Task: Look for space in Yichun, China from 6th June, 2023 to 8th June, 2023 for 2 adults in price range Rs.7000 to Rs.12000. Place can be private room with 1  bedroom having 2 beds and 1 bathroom. Property type can be house, flat, guest house. Amenities needed are: wifi, washing machine. Booking option can be shelf check-in. Required host language is Chinese (Simplified).
Action: Mouse moved to (357, 189)
Screenshot: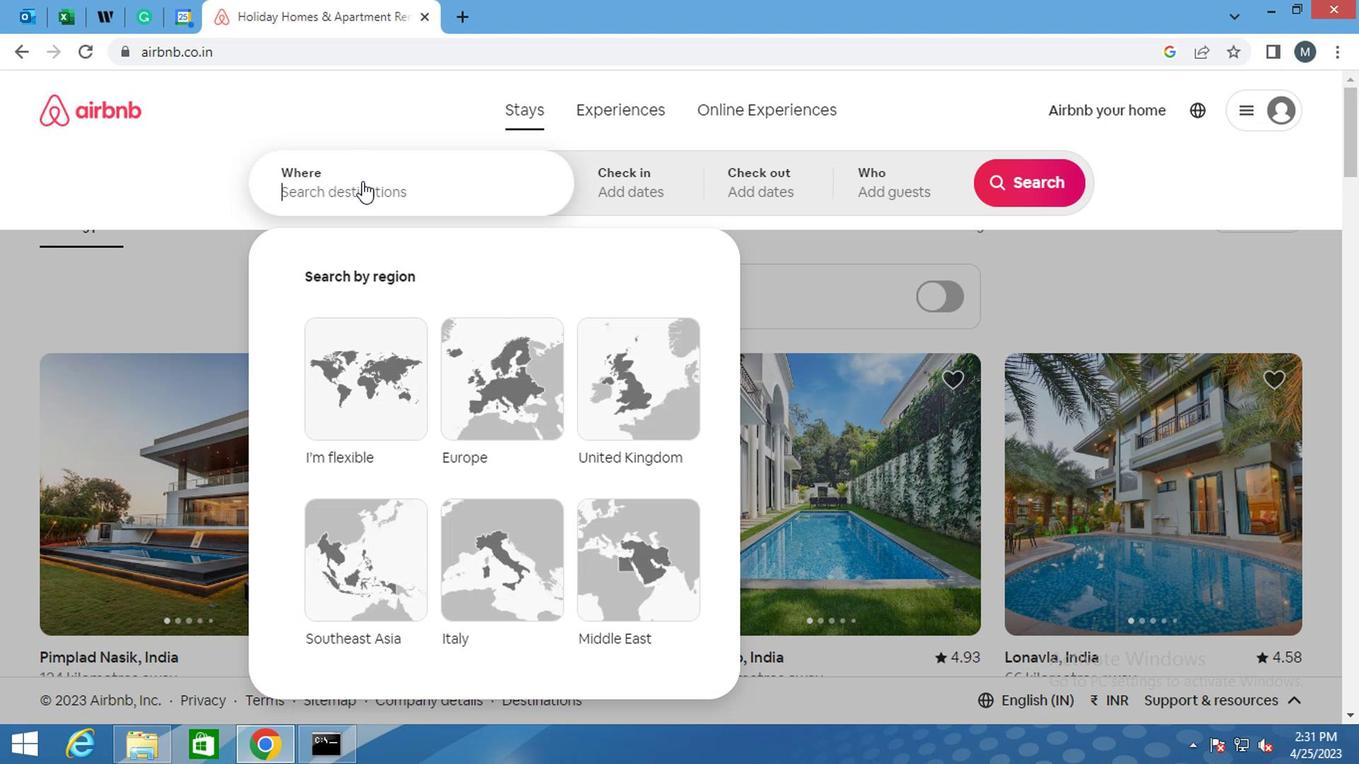 
Action: Mouse pressed left at (357, 189)
Screenshot: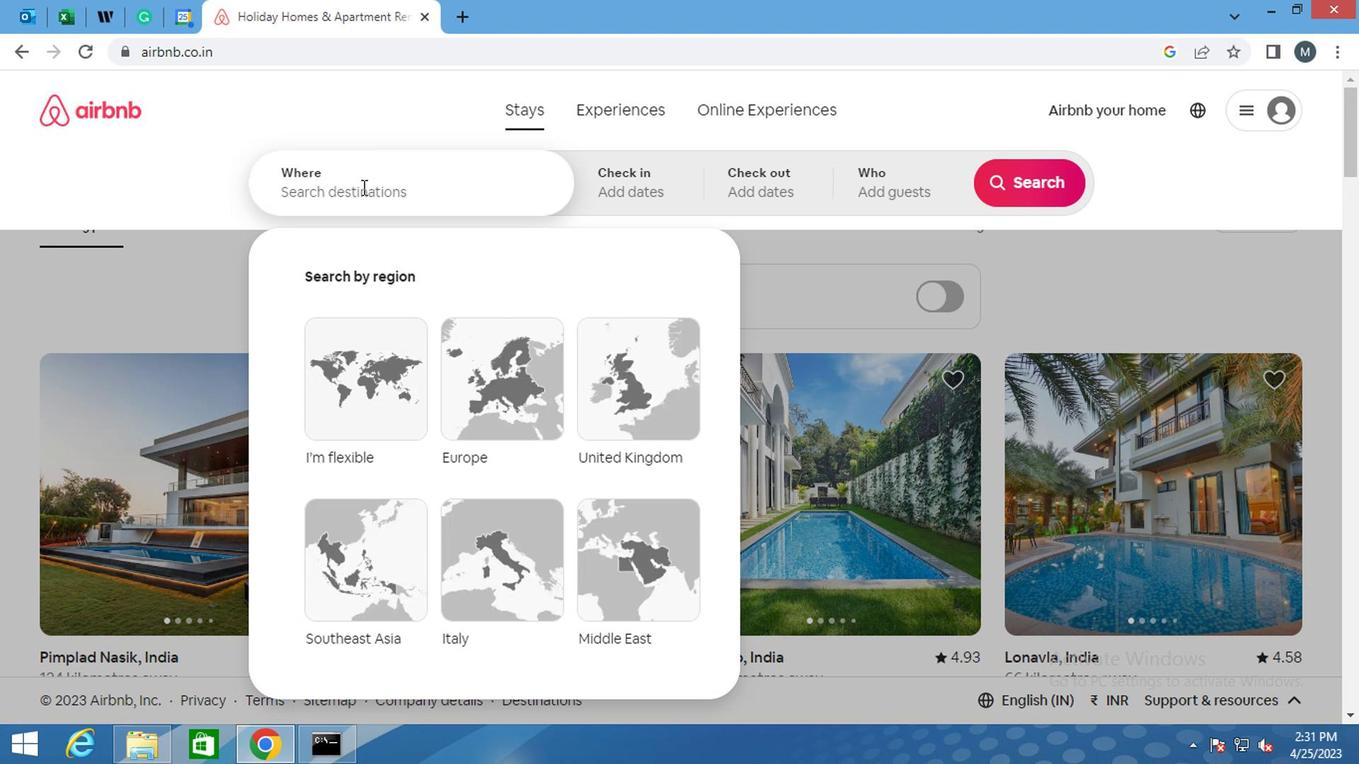 
Action: Key pressed <Key.shift>YINCHUN,<Key.shift><Key.shift><Key.shift><Key.shift><Key.shift><Key.shift><Key.shift>CHIN
Screenshot: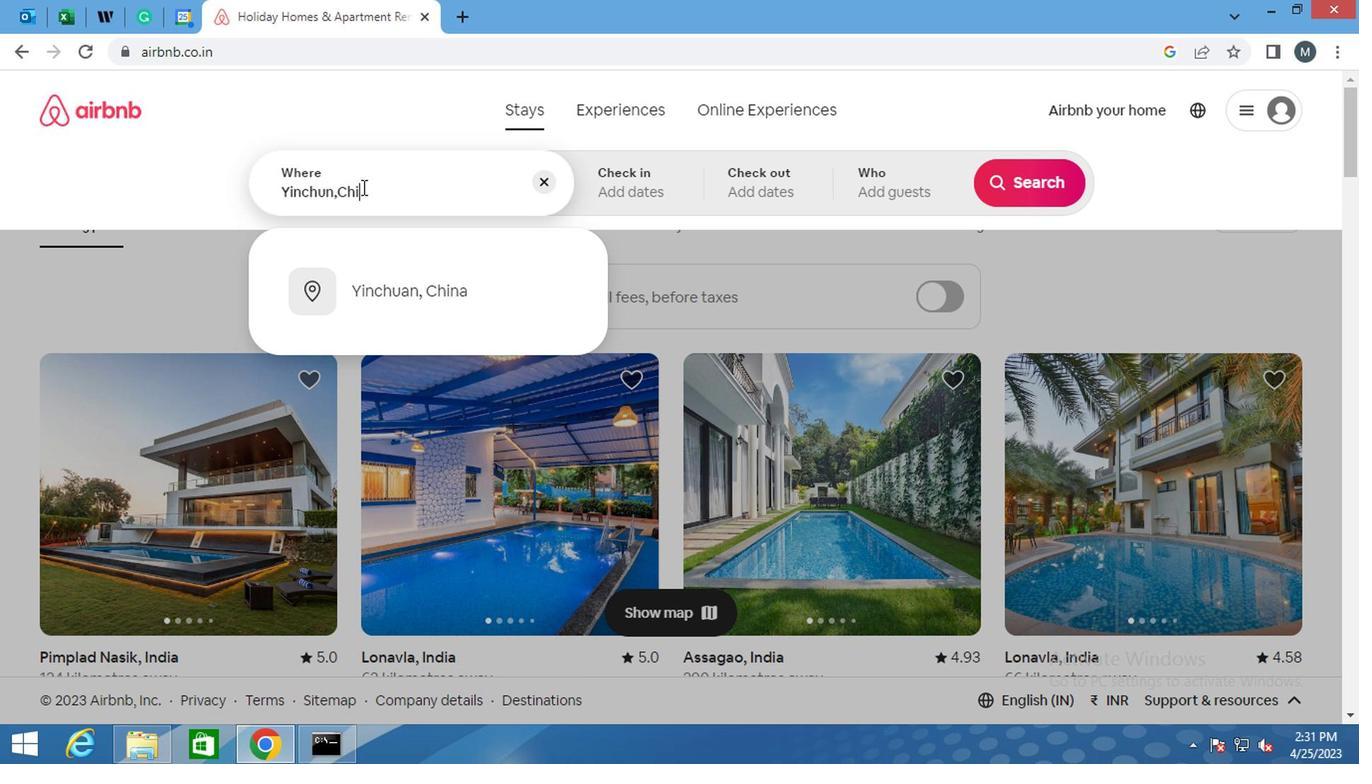 
Action: Mouse moved to (356, 213)
Screenshot: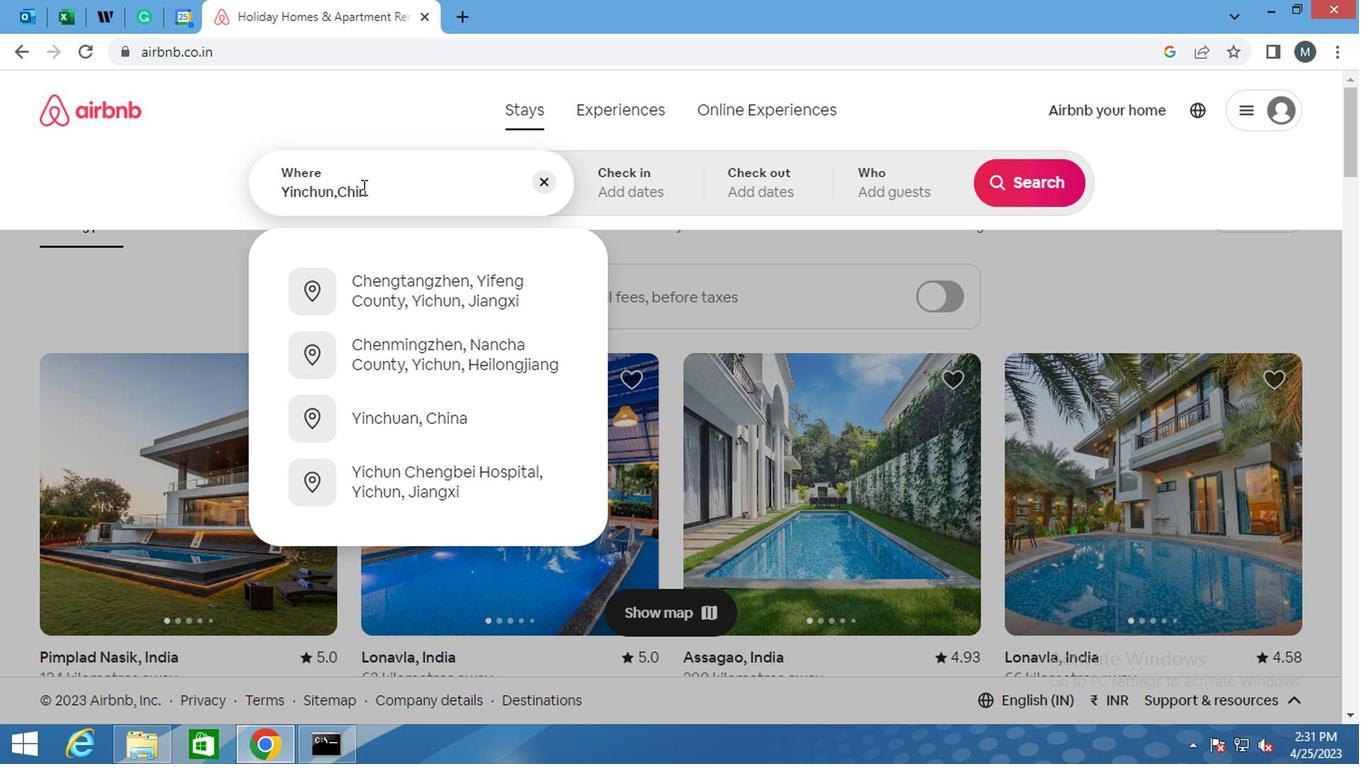 
Action: Key pressed A
Screenshot: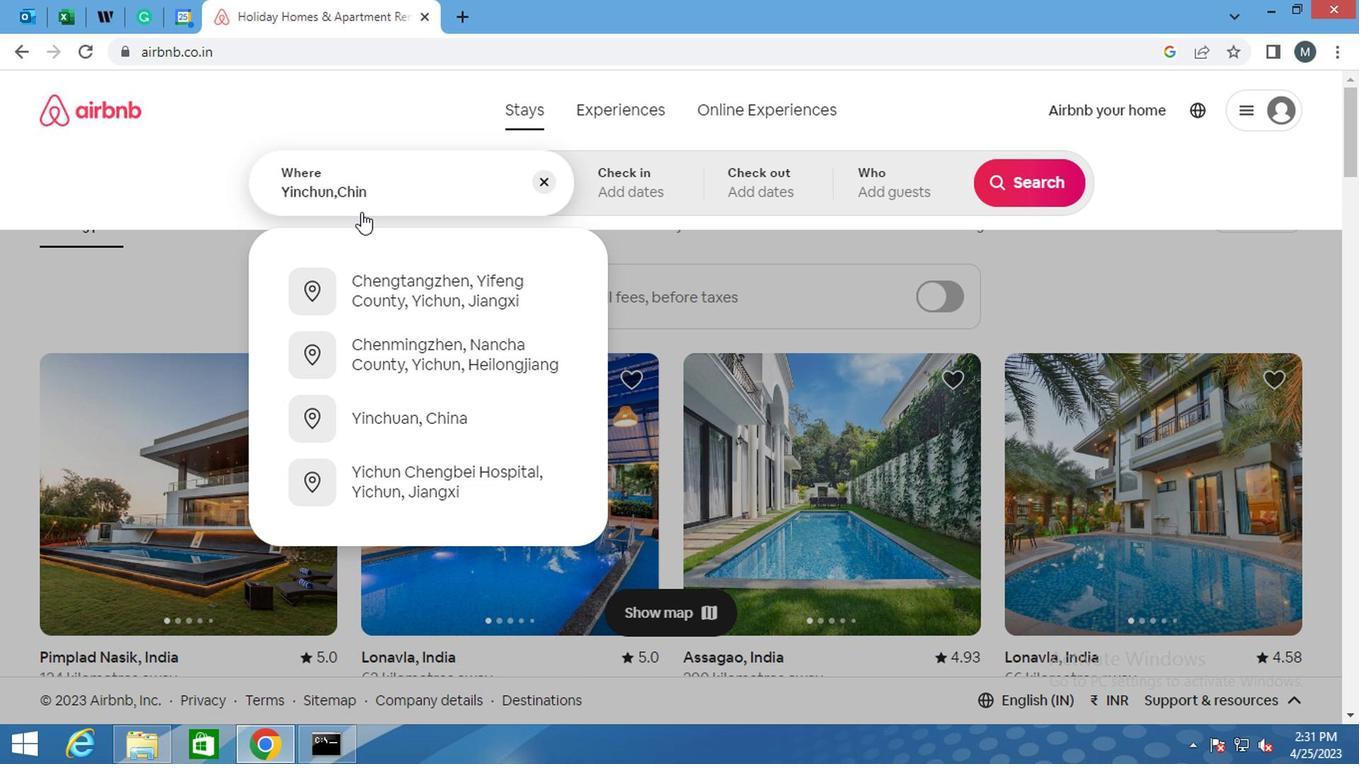 
Action: Mouse moved to (619, 198)
Screenshot: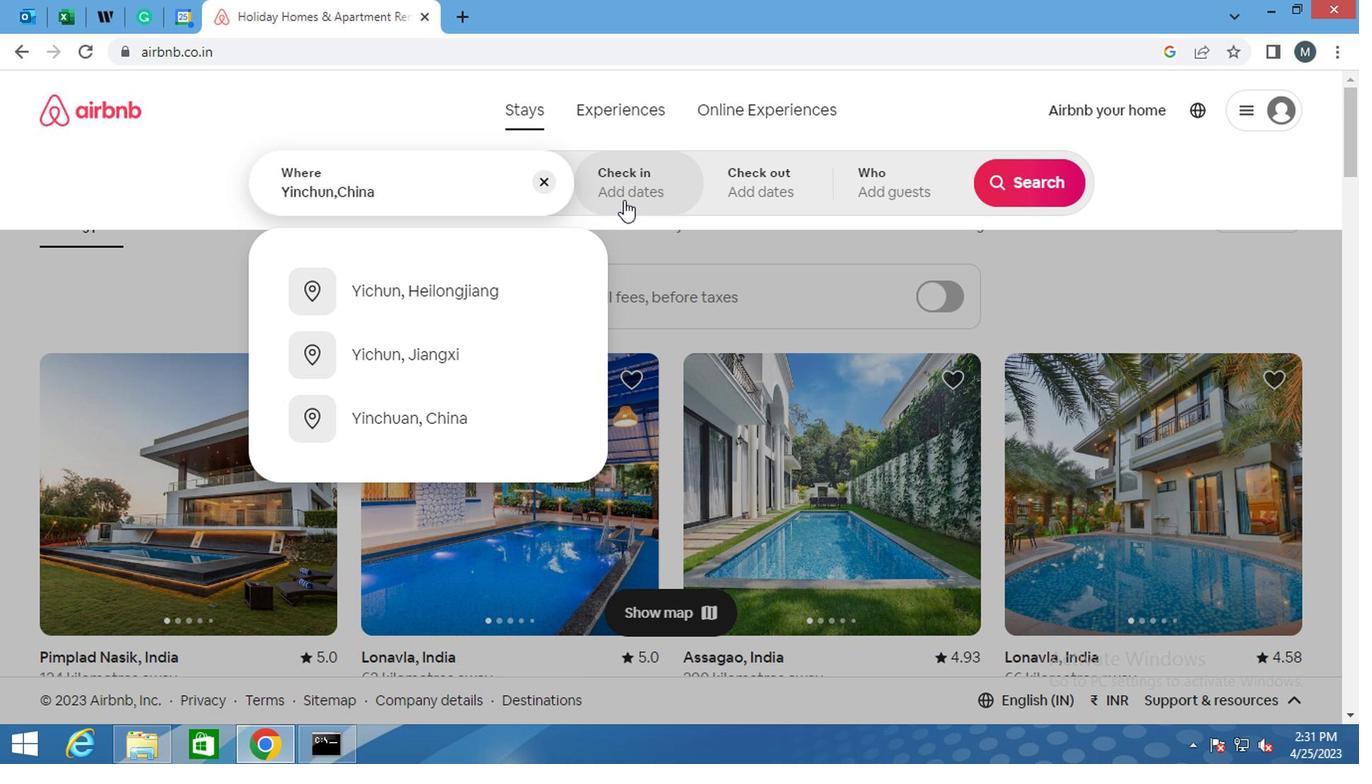 
Action: Mouse pressed left at (619, 198)
Screenshot: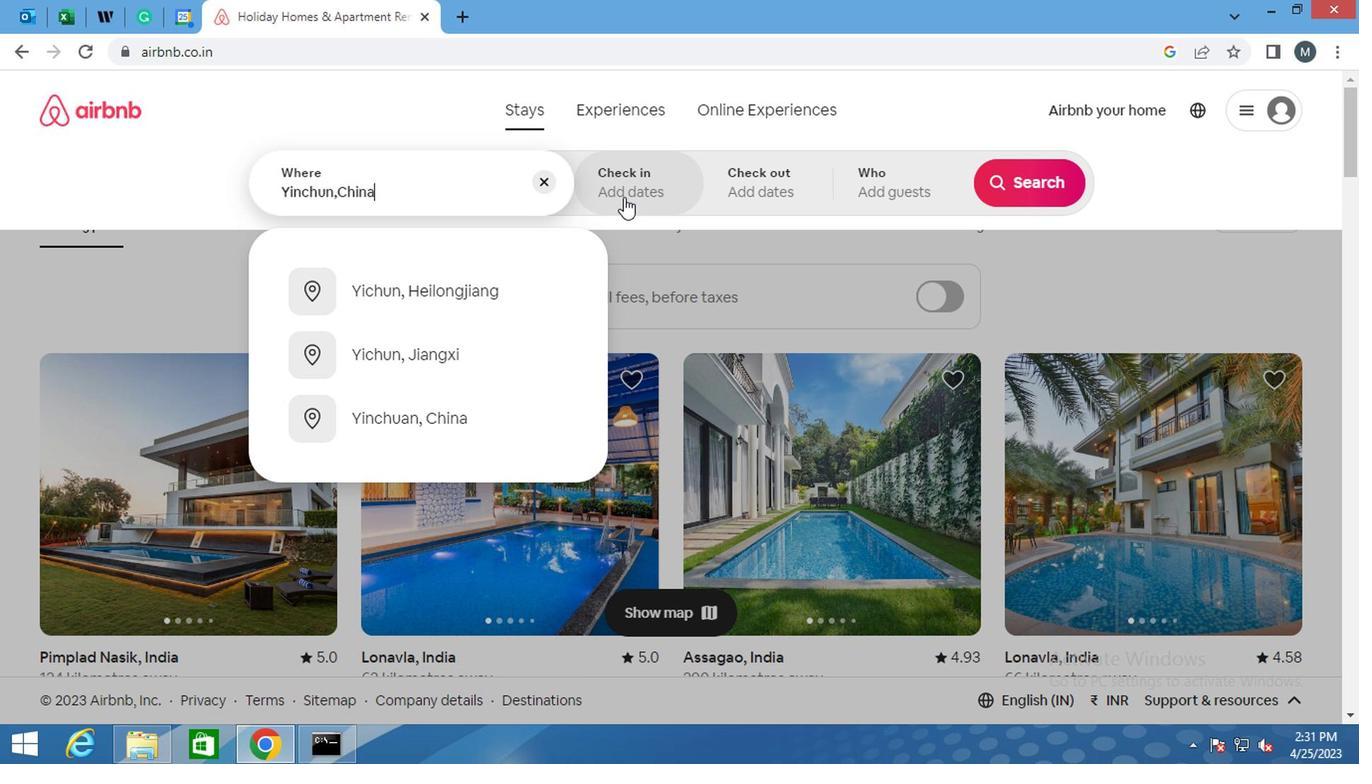 
Action: Mouse moved to (1001, 335)
Screenshot: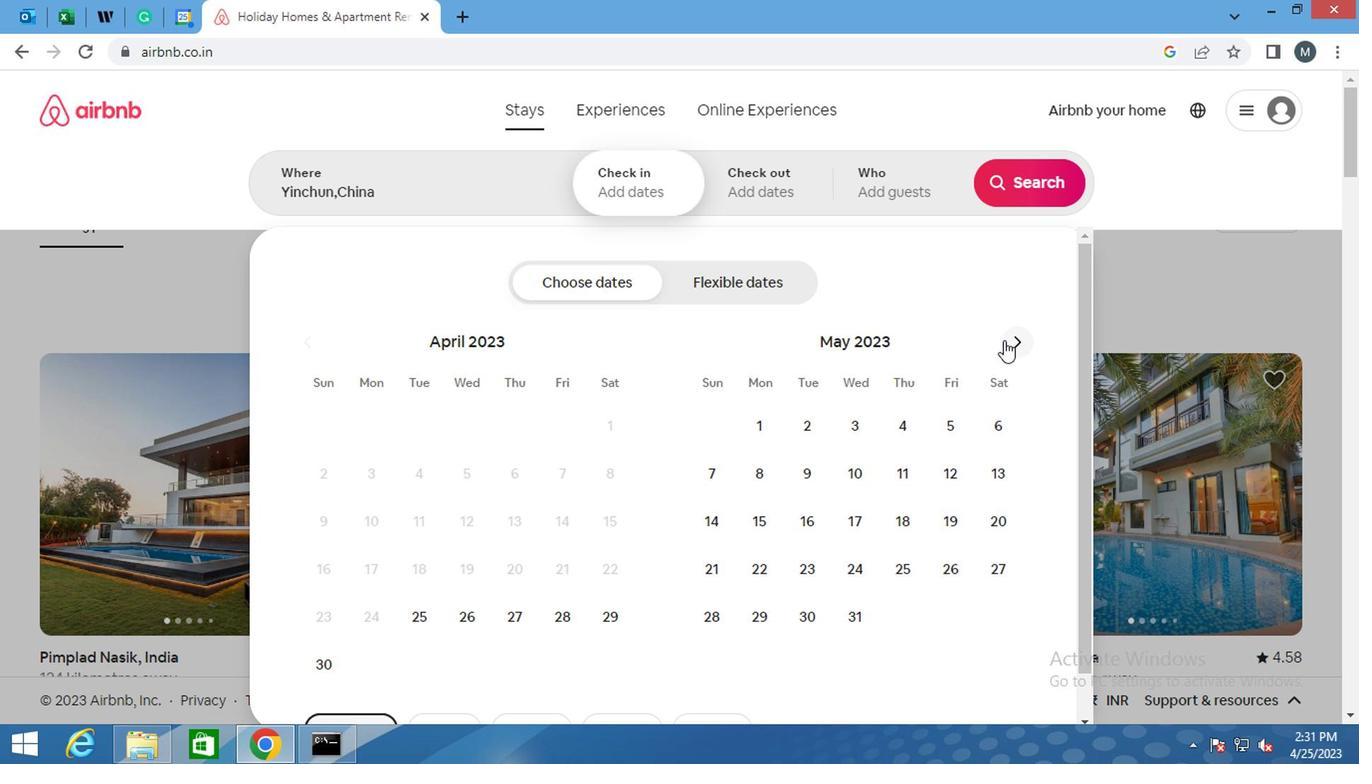 
Action: Mouse pressed left at (1001, 335)
Screenshot: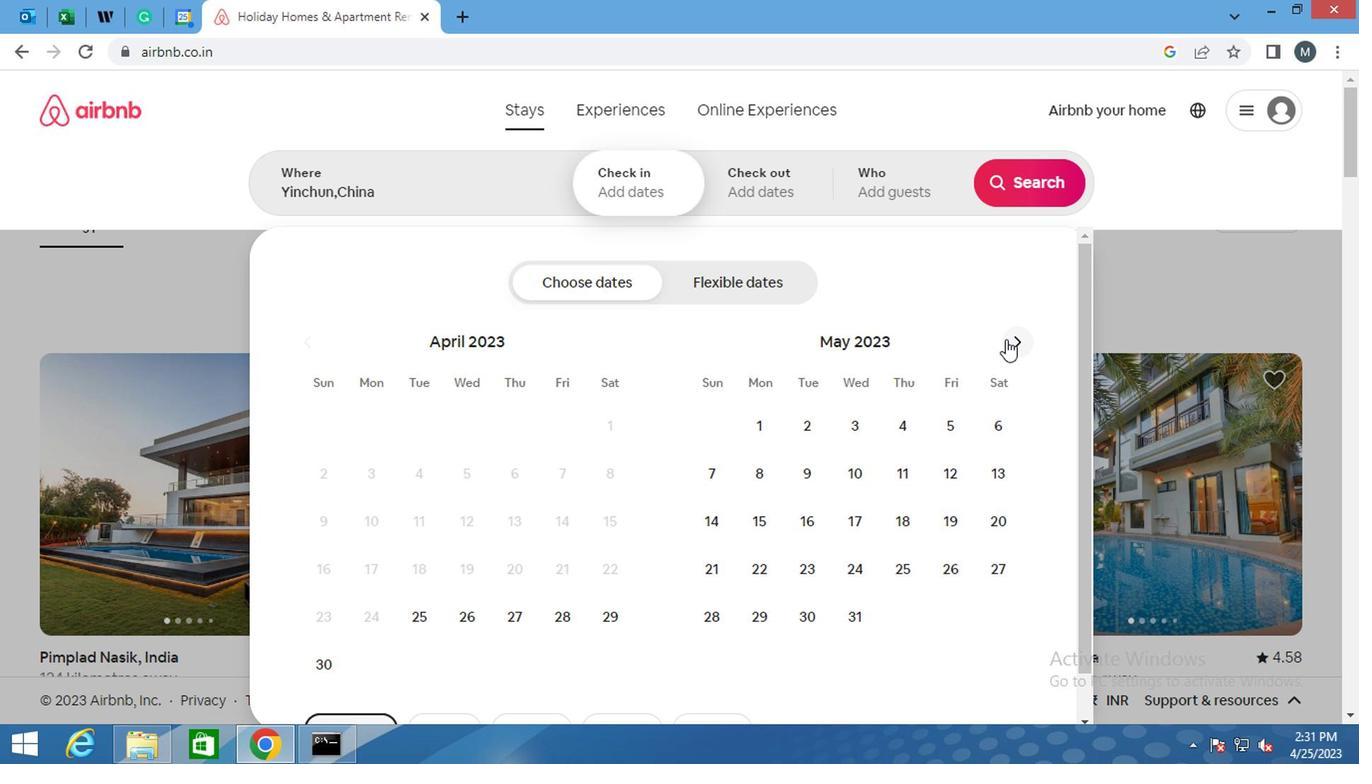 
Action: Mouse moved to (807, 465)
Screenshot: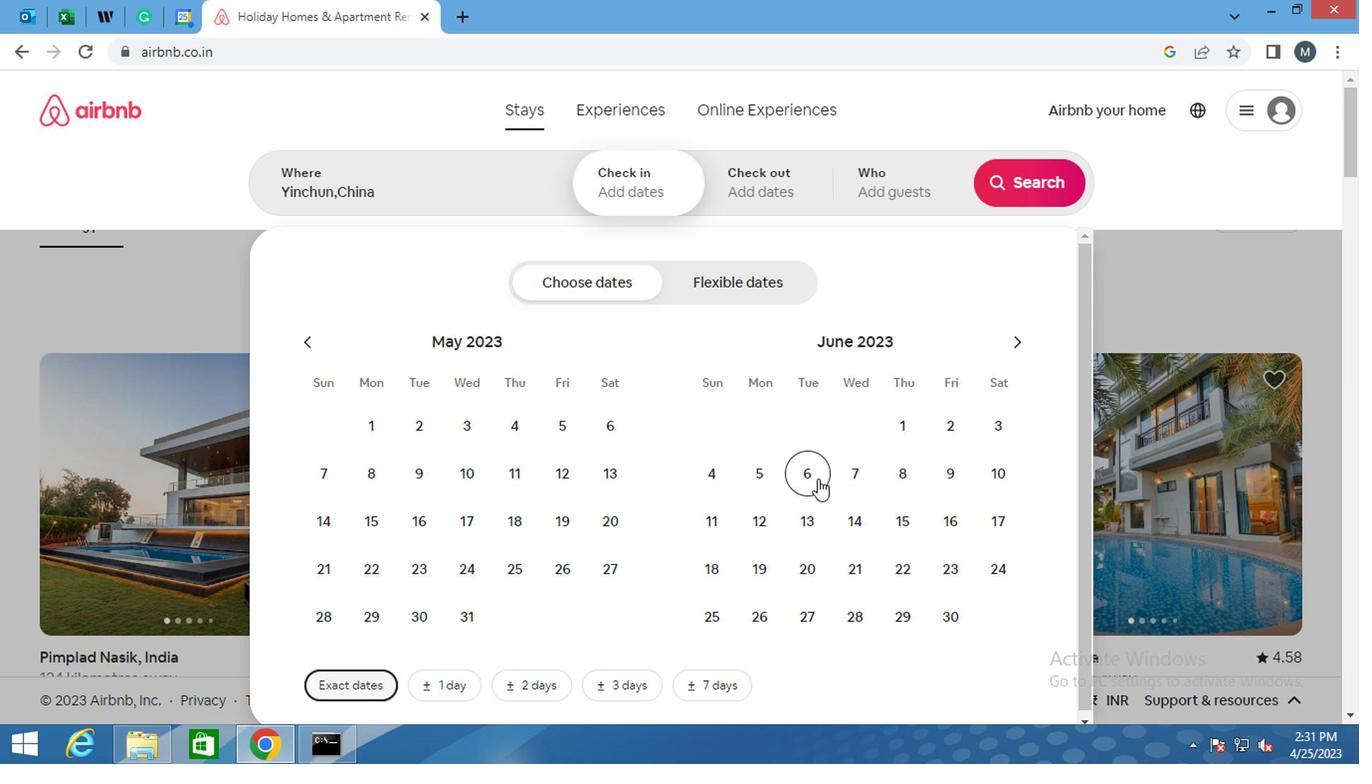 
Action: Mouse pressed left at (807, 465)
Screenshot: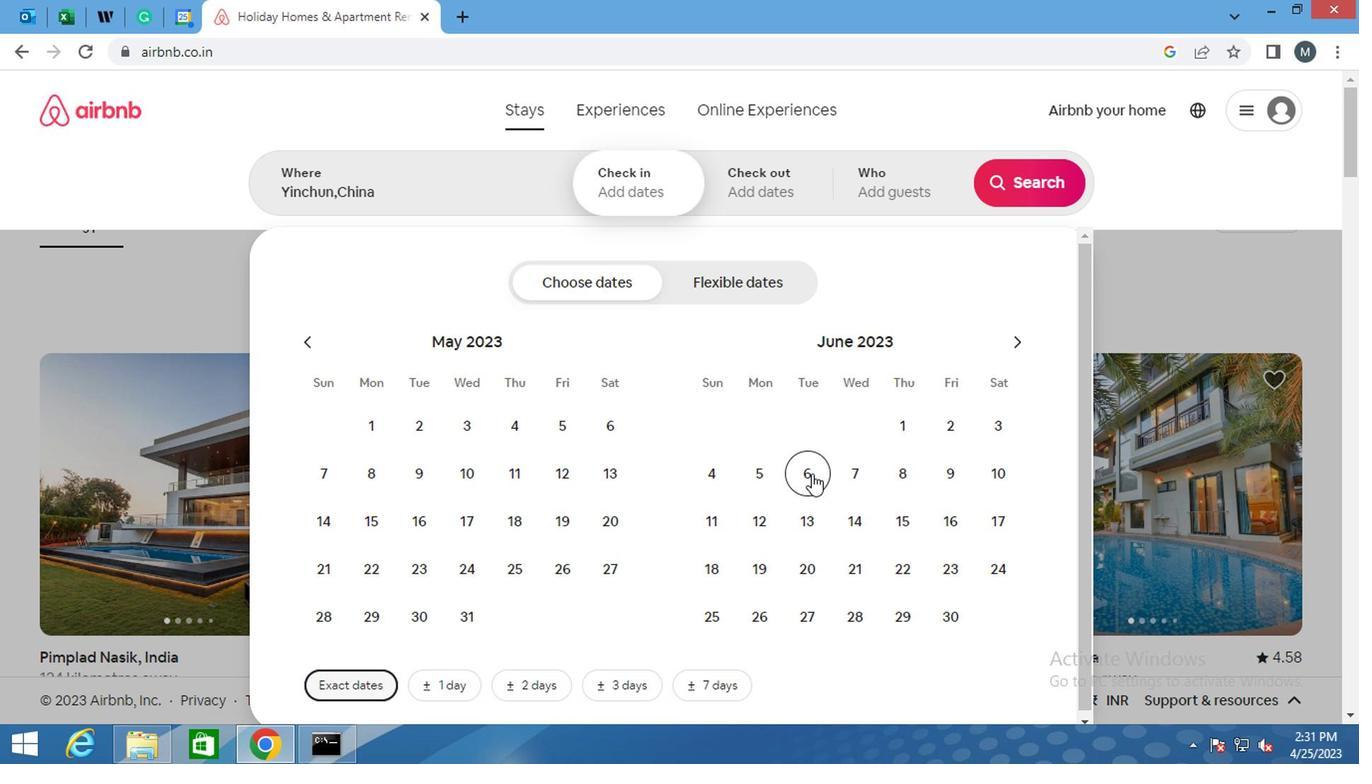 
Action: Mouse moved to (896, 455)
Screenshot: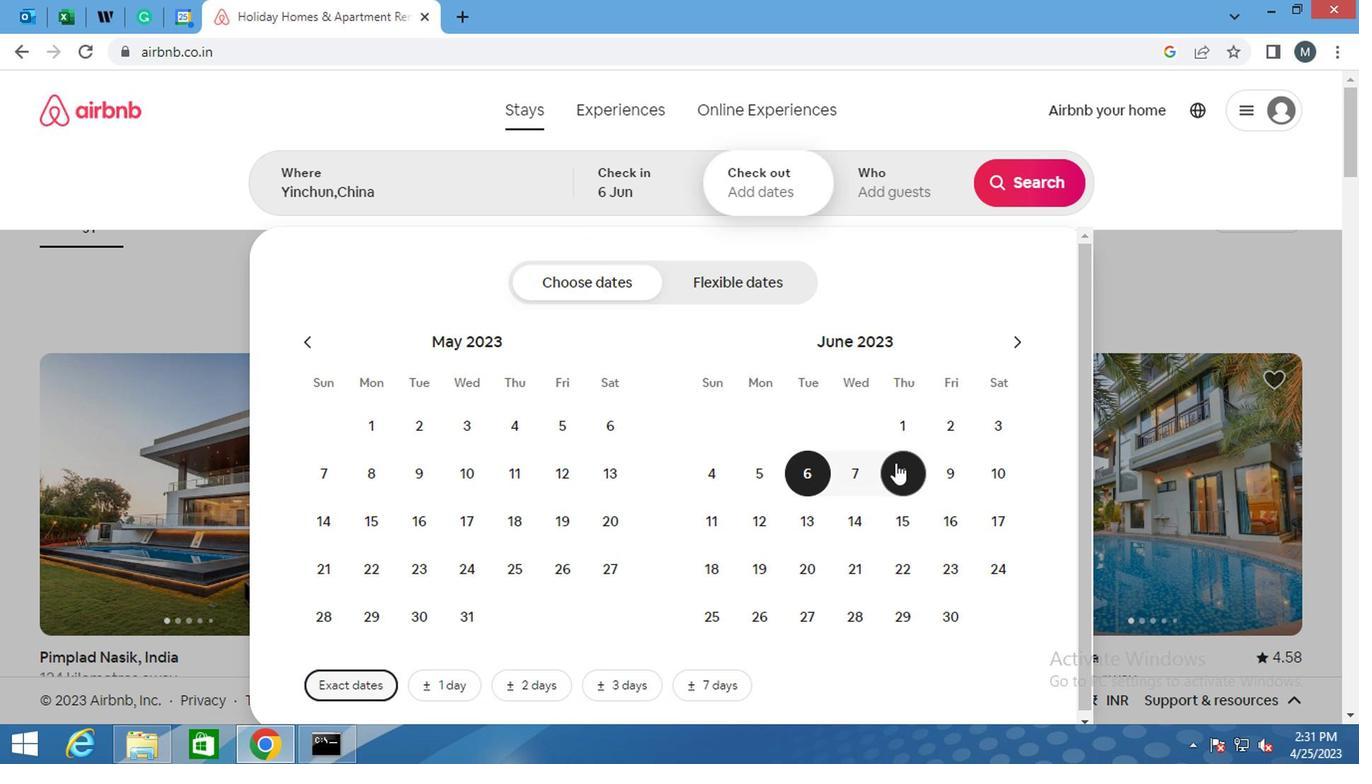 
Action: Mouse pressed left at (896, 455)
Screenshot: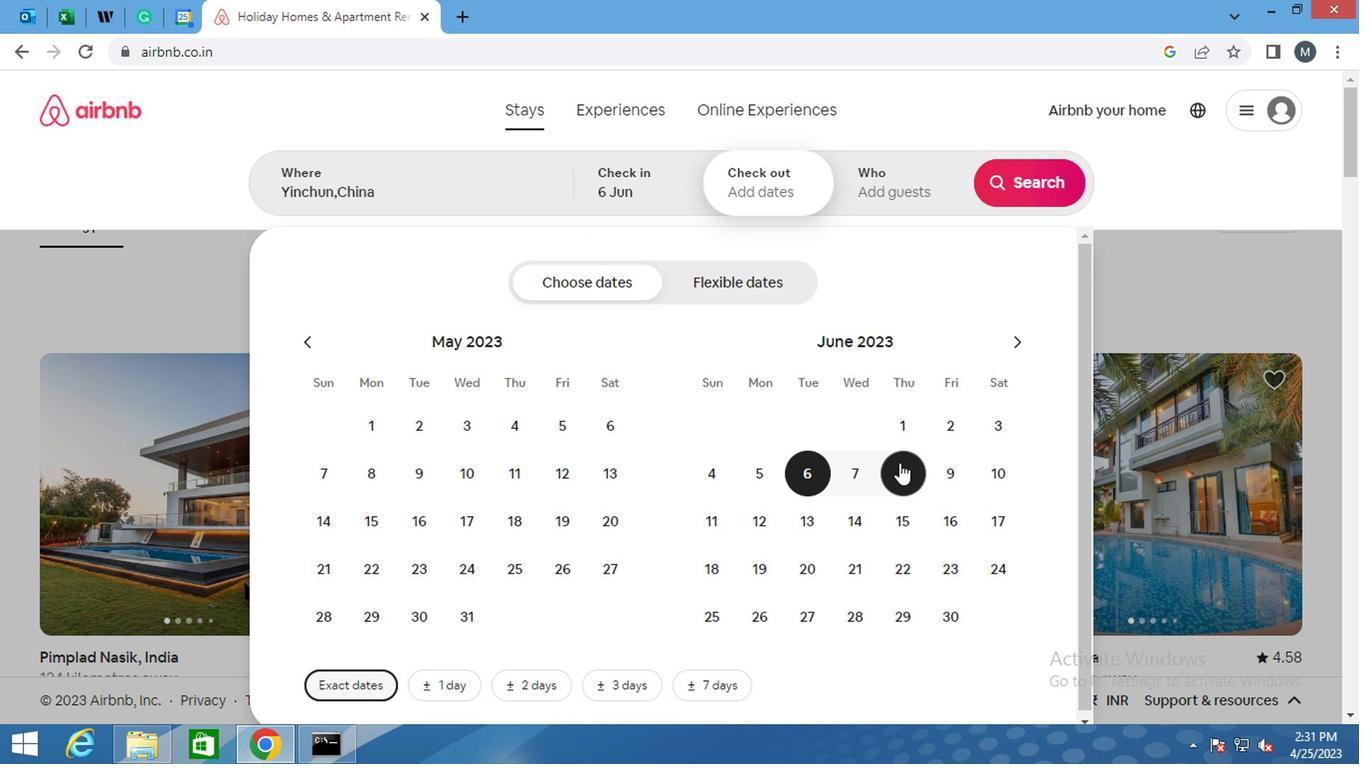 
Action: Mouse moved to (909, 197)
Screenshot: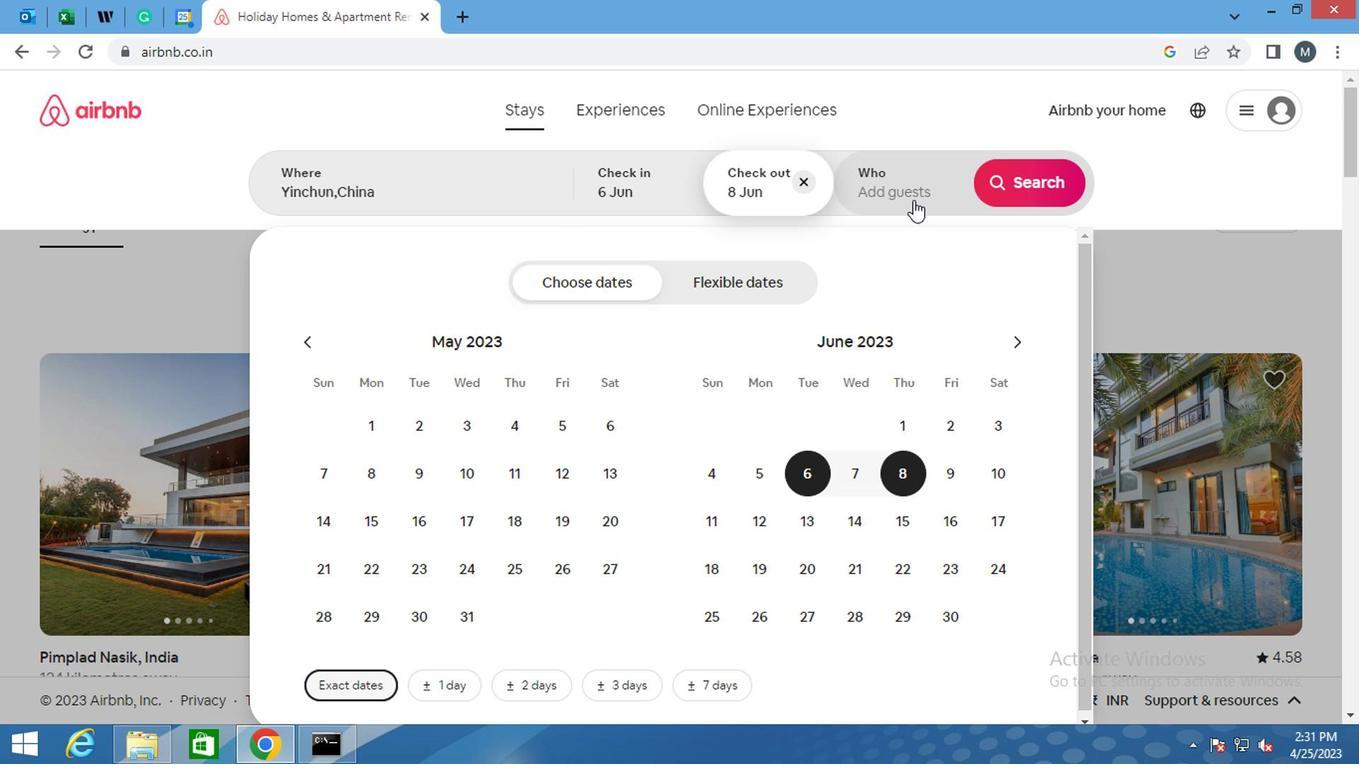 
Action: Mouse pressed left at (909, 197)
Screenshot: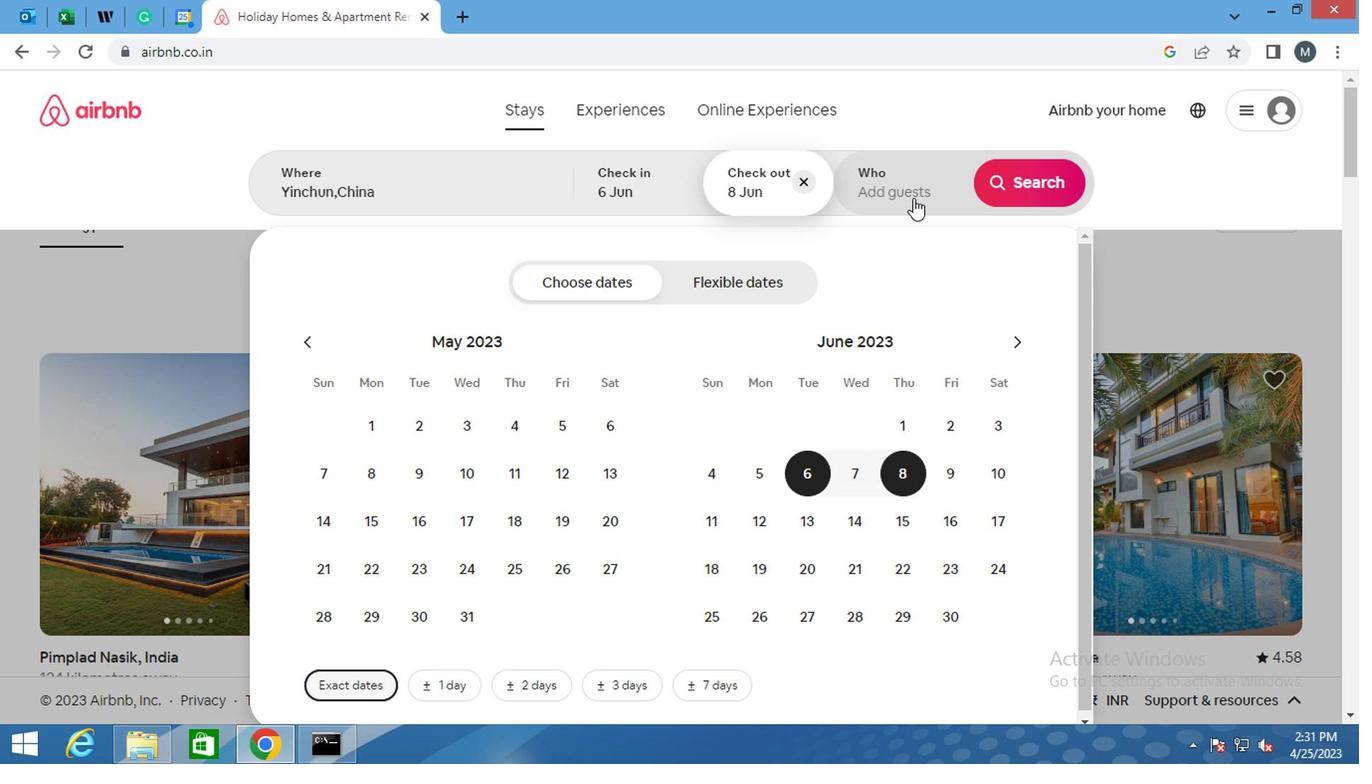 
Action: Mouse moved to (1025, 288)
Screenshot: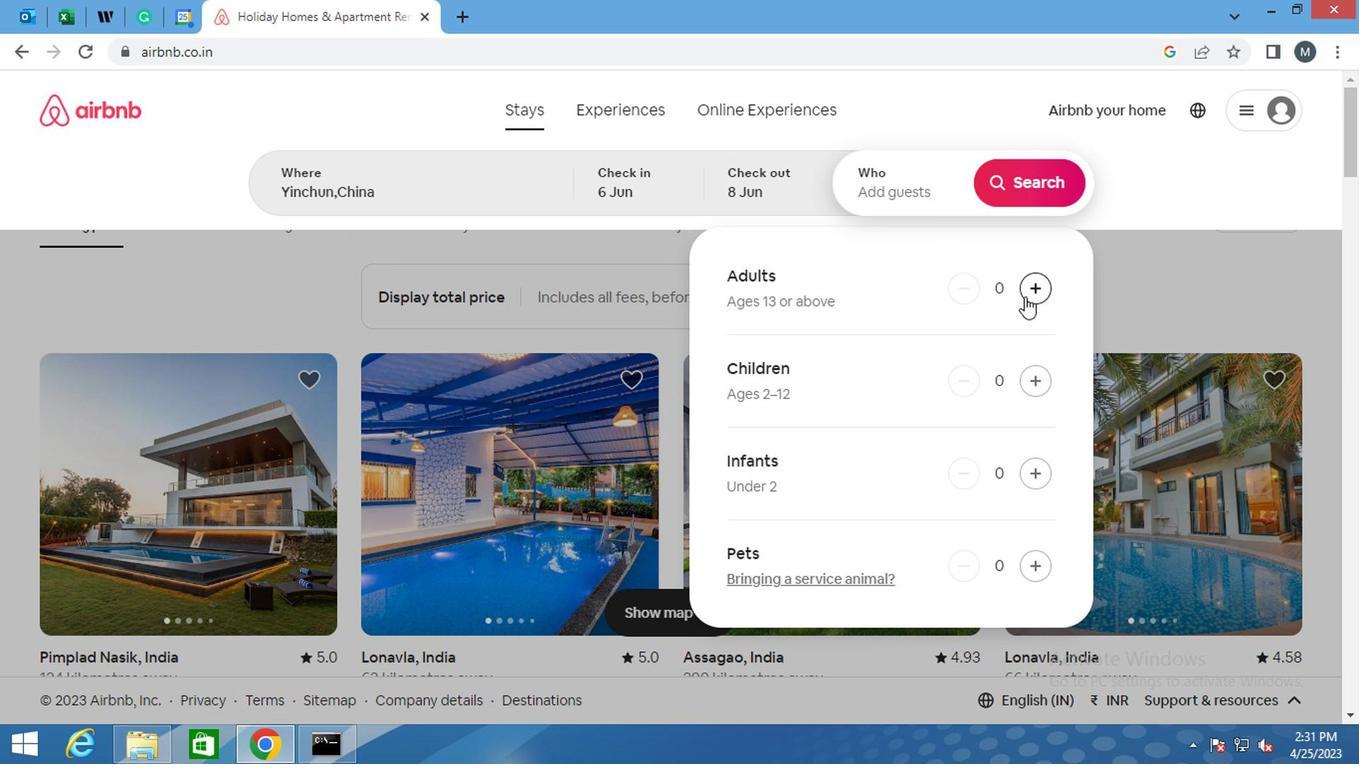 
Action: Mouse pressed left at (1025, 288)
Screenshot: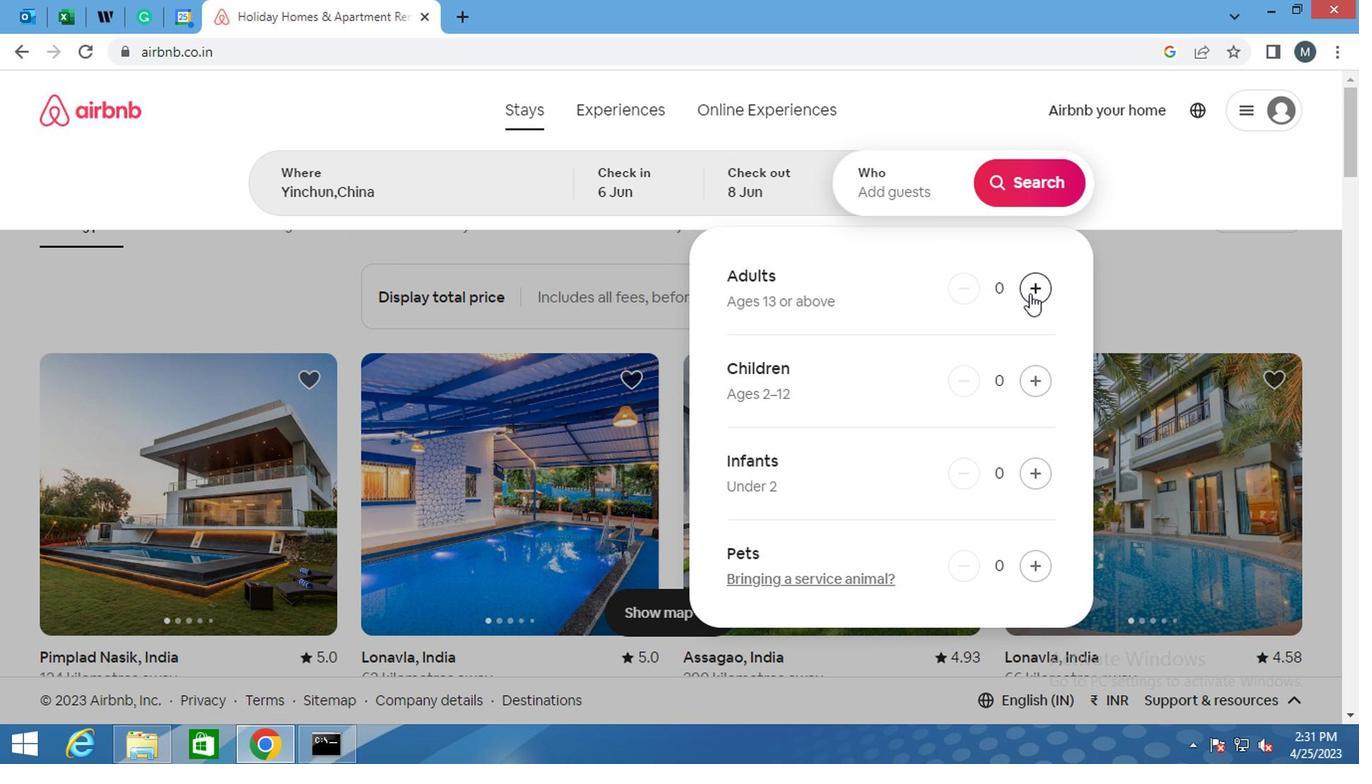 
Action: Mouse pressed left at (1025, 288)
Screenshot: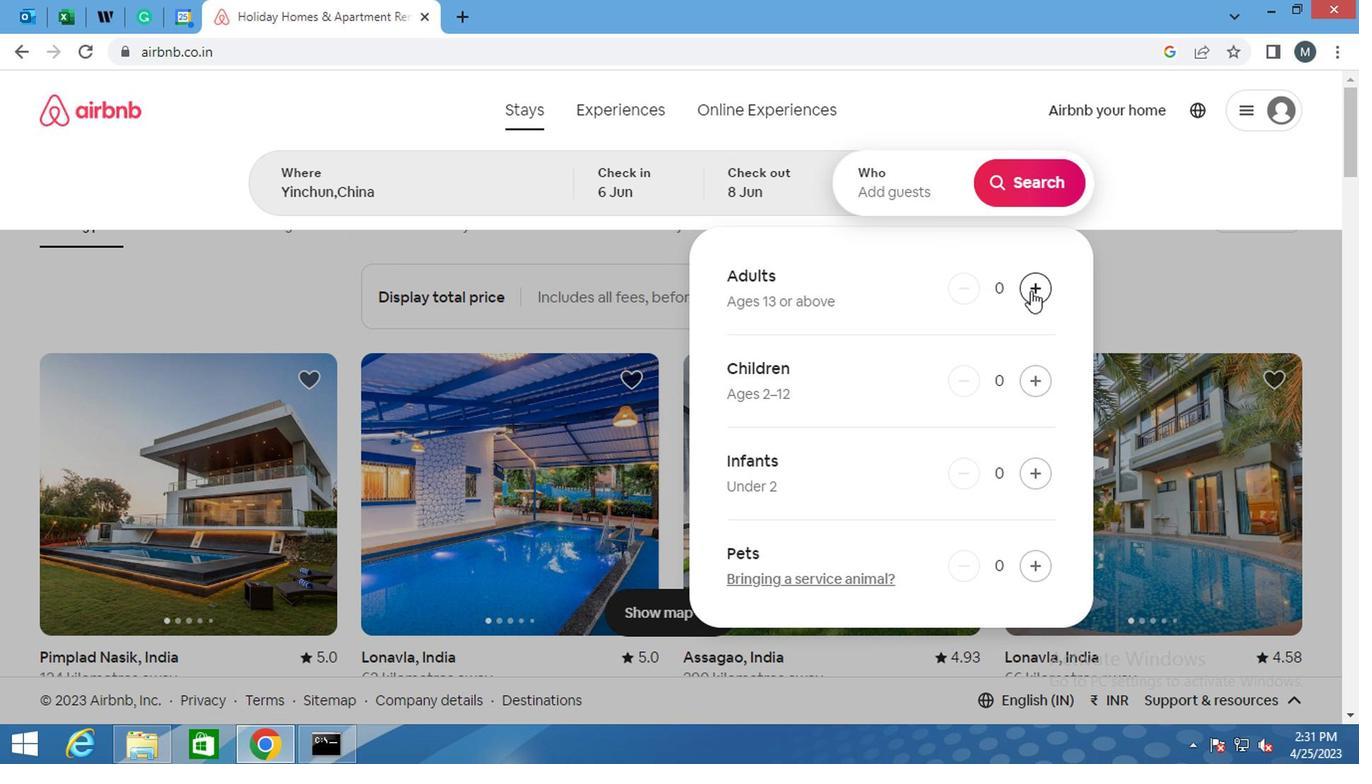 
Action: Mouse moved to (1056, 189)
Screenshot: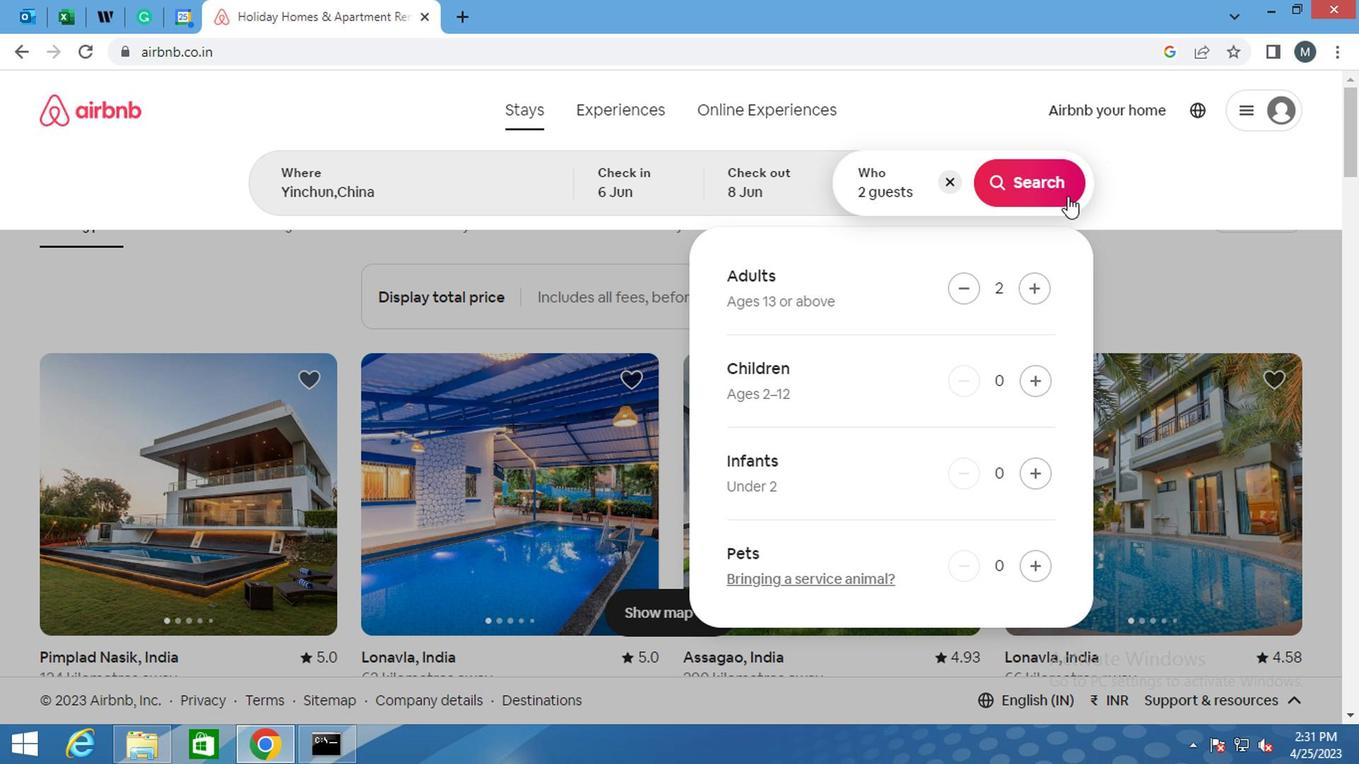 
Action: Mouse pressed left at (1056, 189)
Screenshot: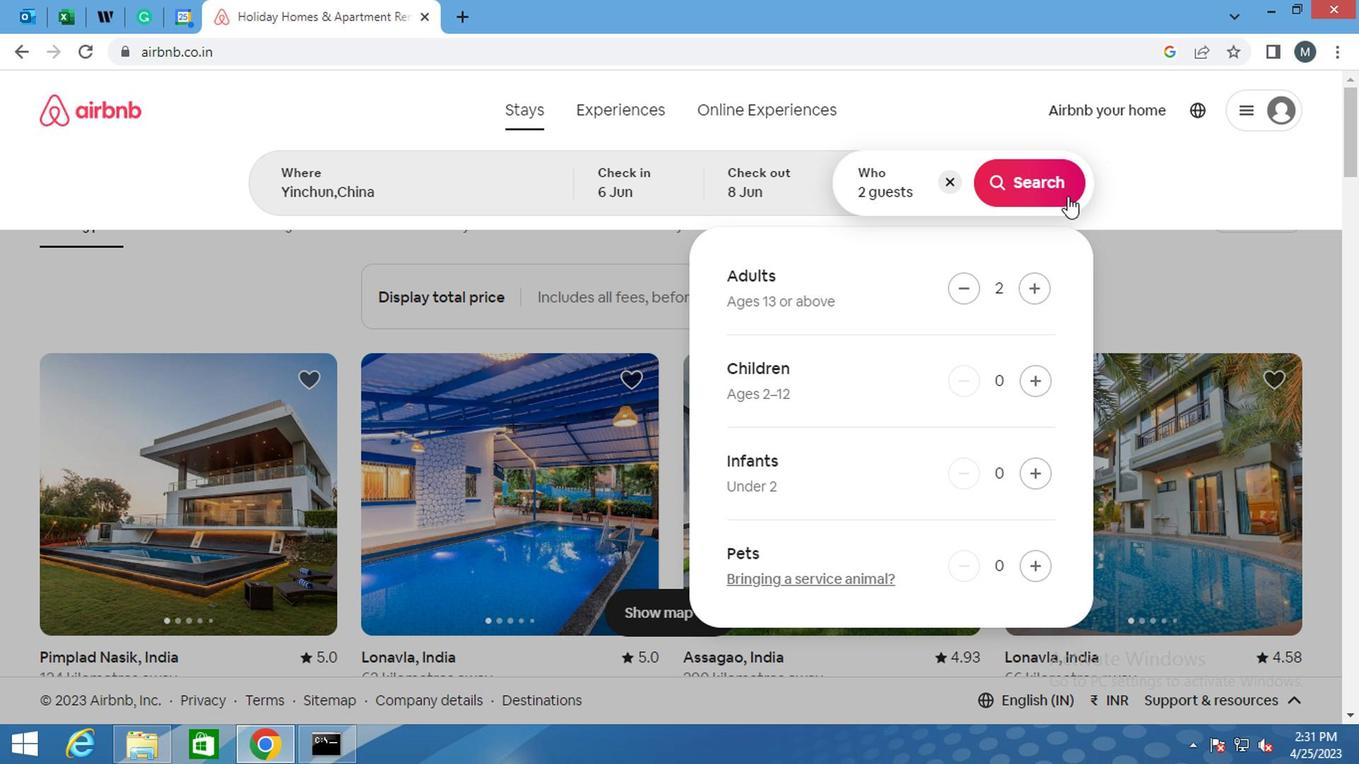 
Action: Mouse moved to (1272, 194)
Screenshot: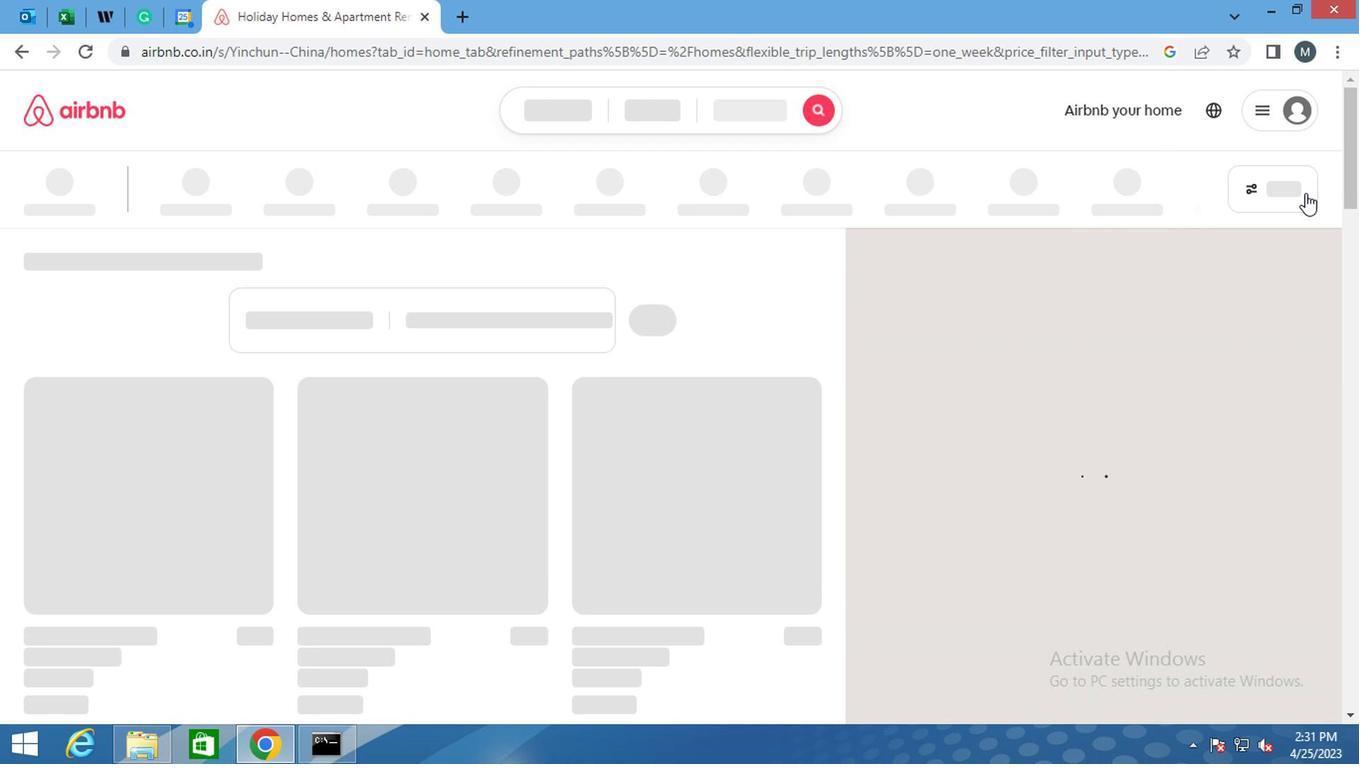 
Action: Mouse pressed left at (1272, 194)
Screenshot: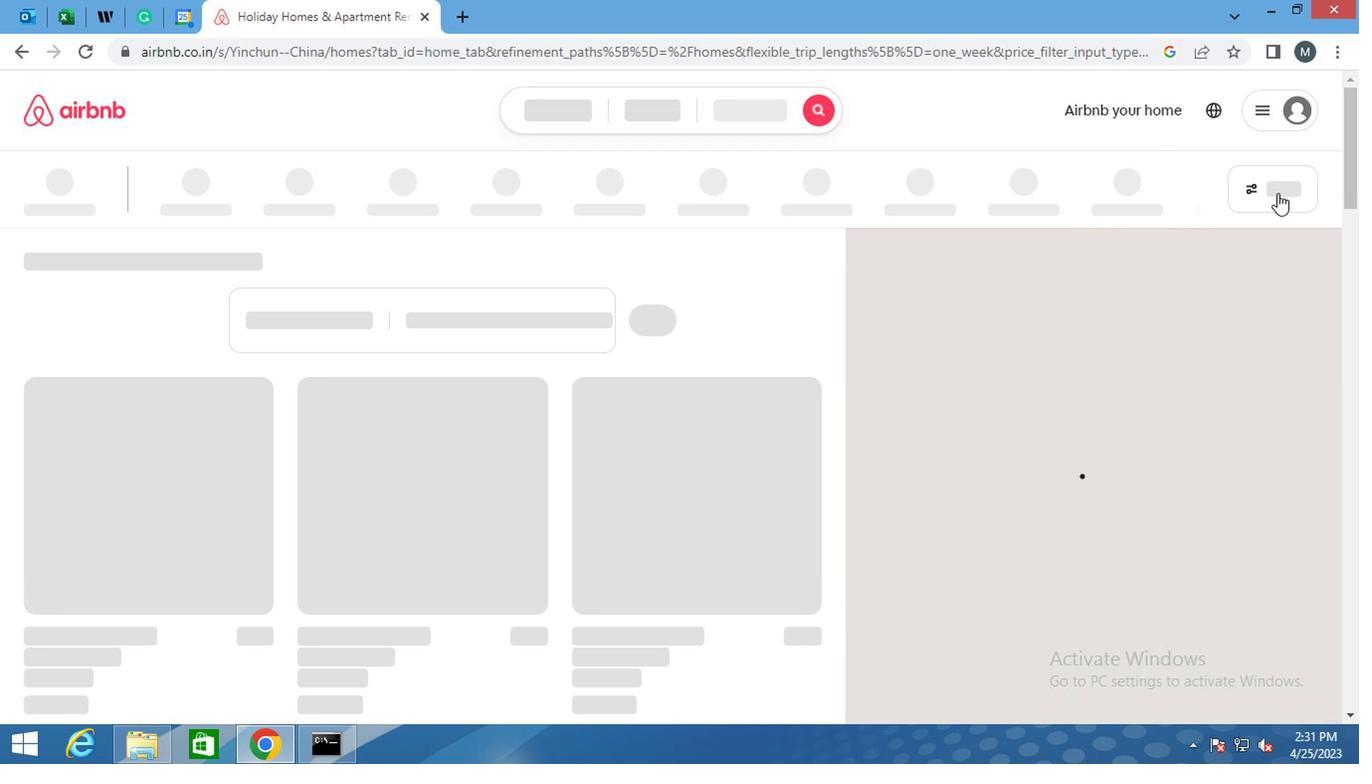 
Action: Mouse moved to (1267, 195)
Screenshot: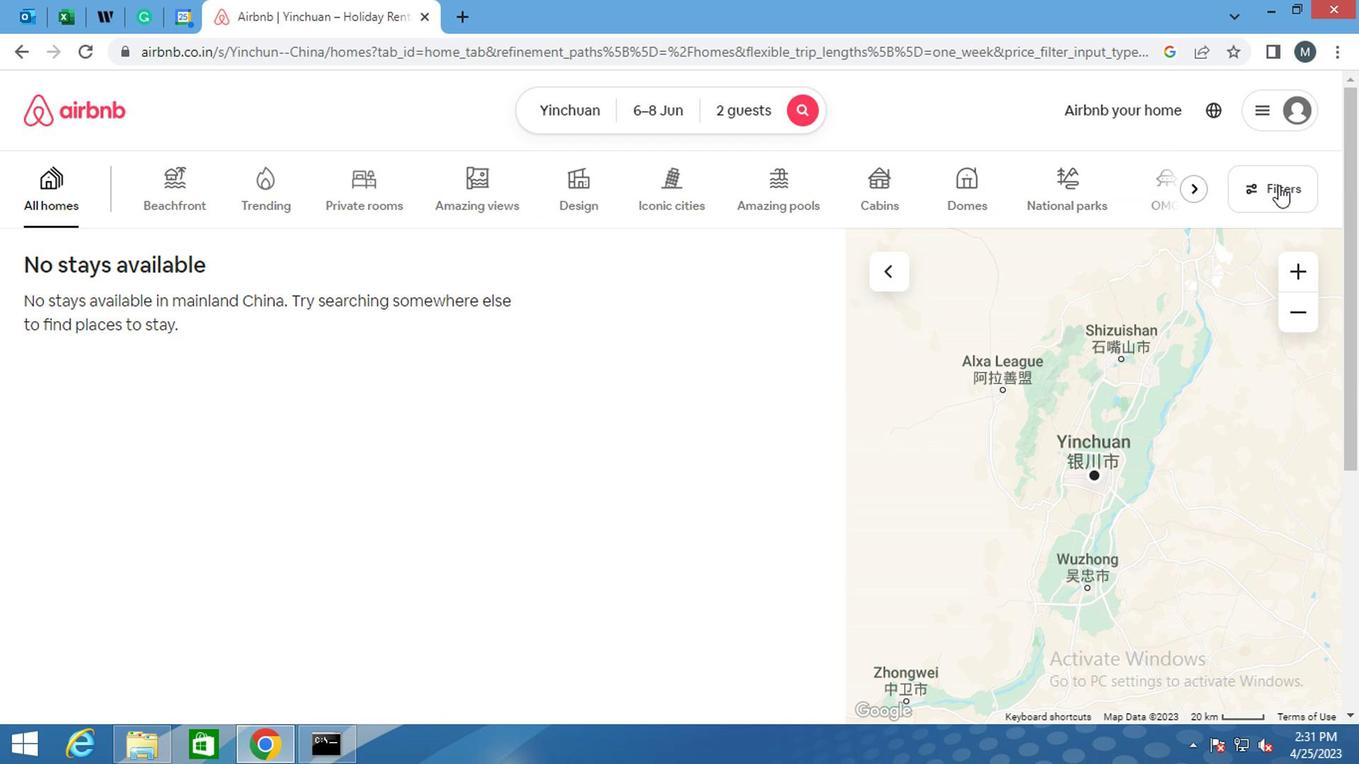 
Action: Mouse pressed left at (1267, 195)
Screenshot: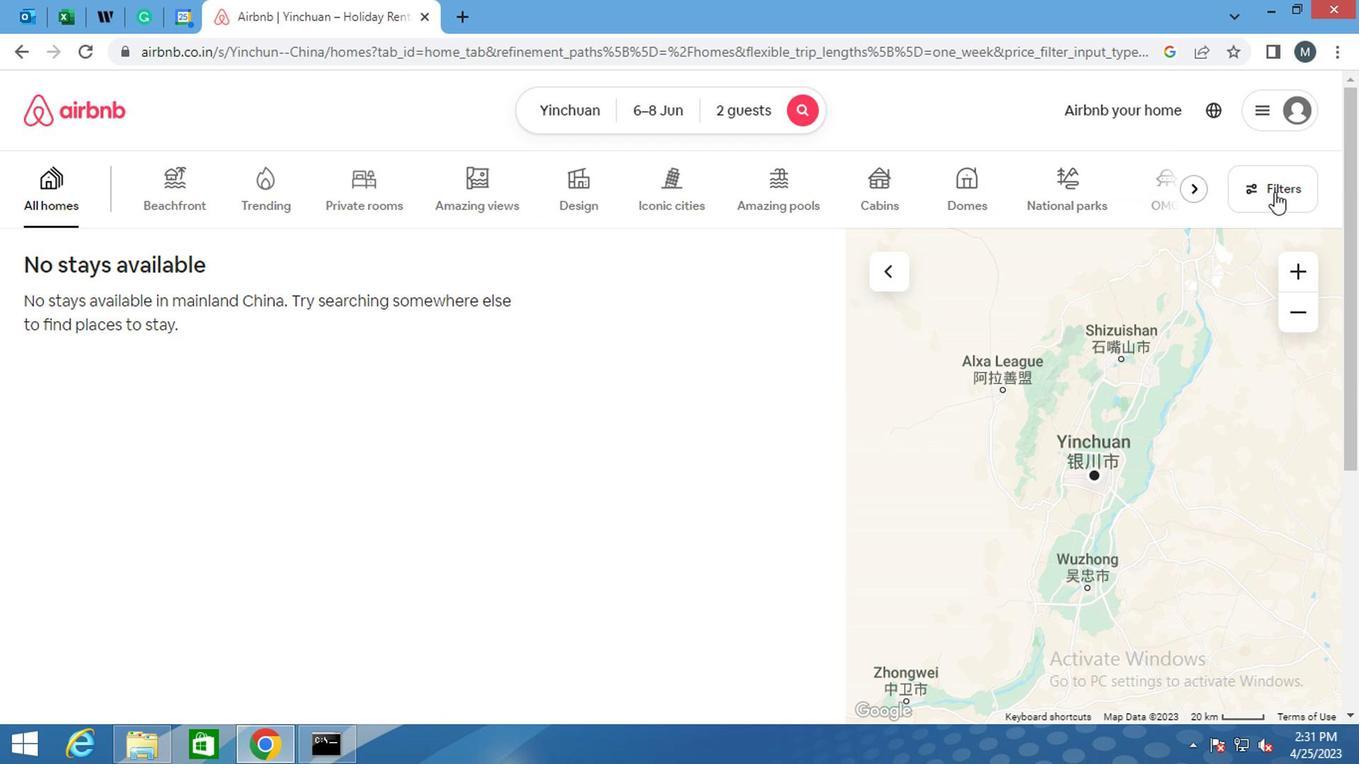 
Action: Mouse moved to (401, 310)
Screenshot: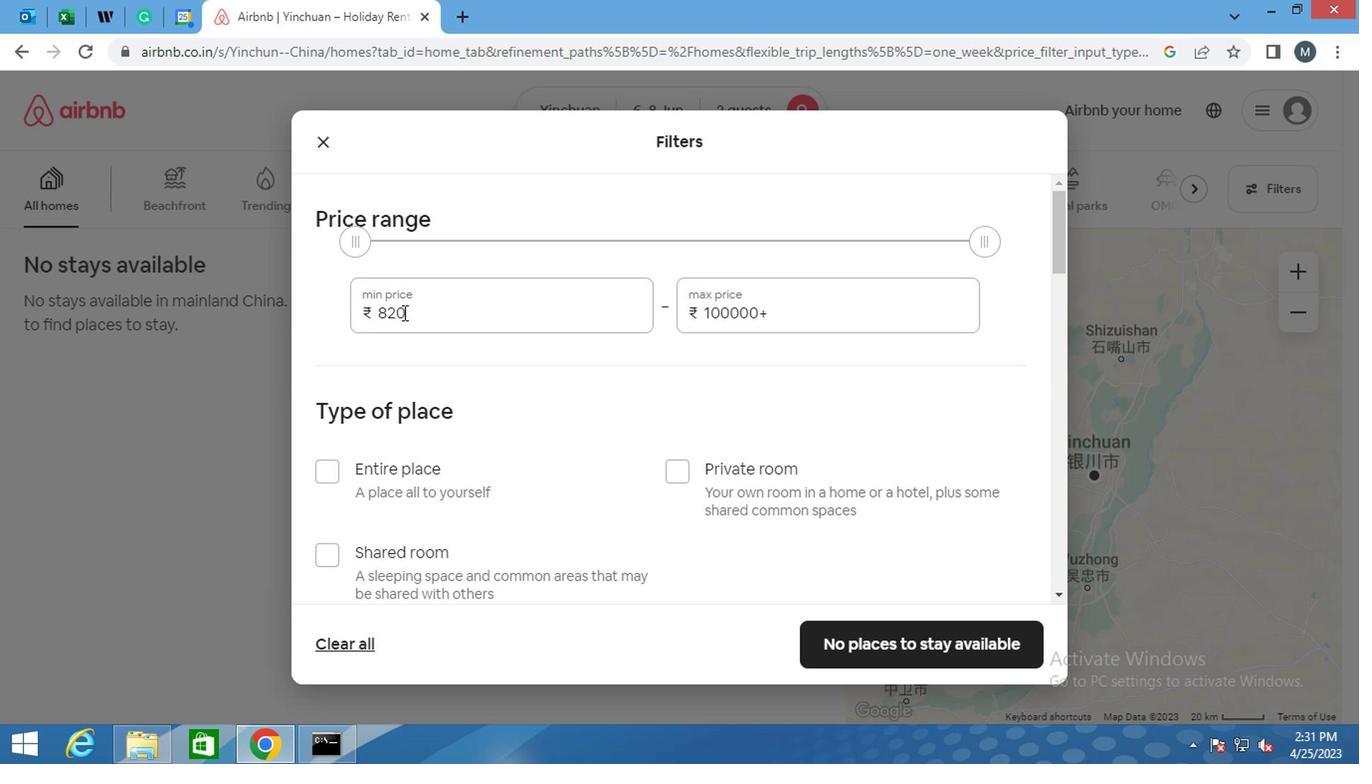 
Action: Mouse pressed left at (401, 310)
Screenshot: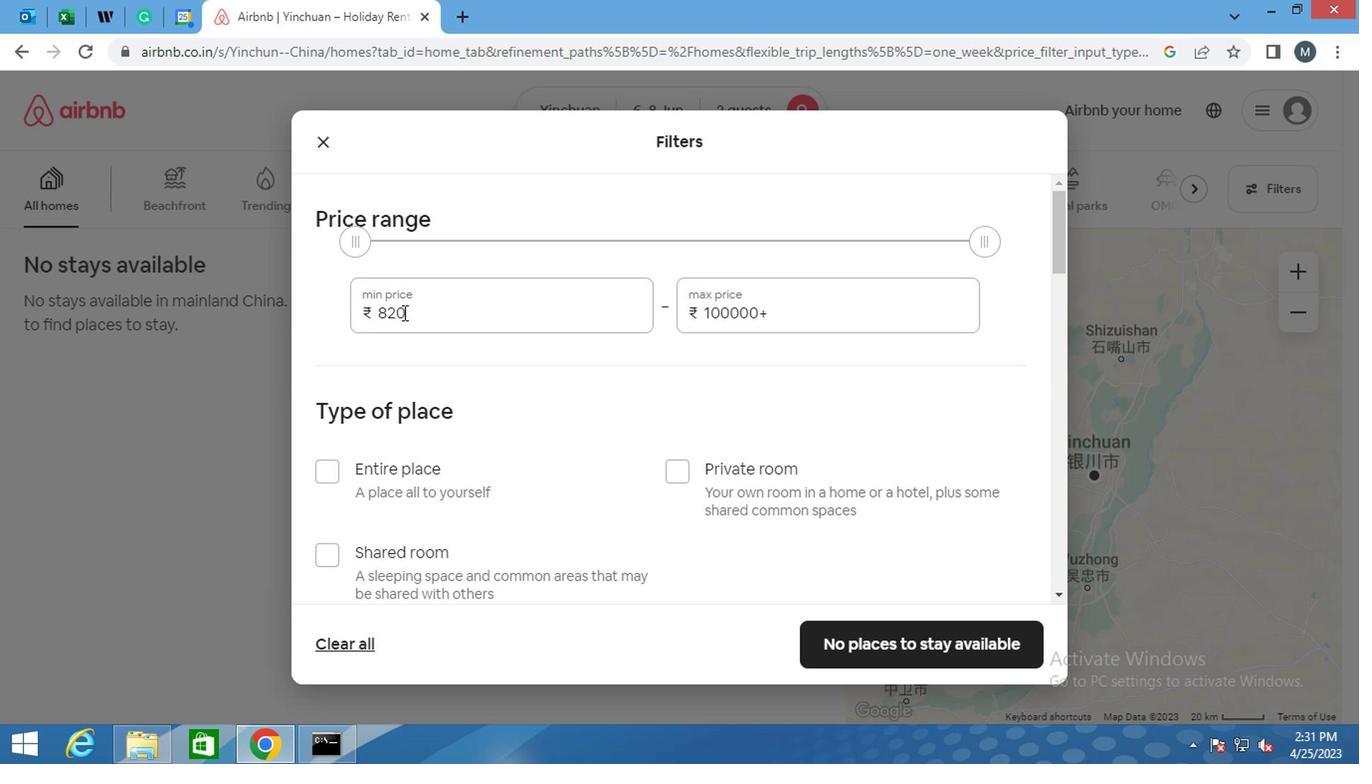 
Action: Mouse moved to (402, 310)
Screenshot: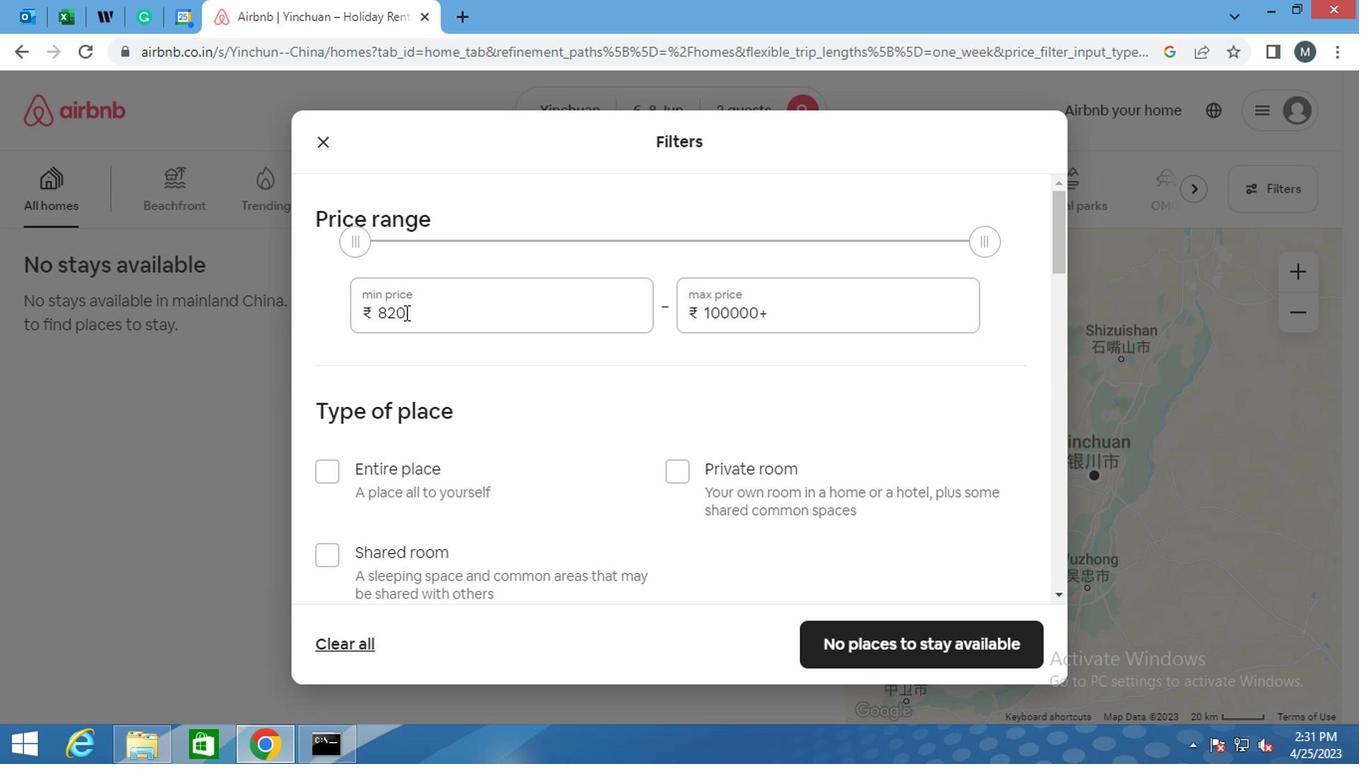 
Action: Key pressed <Key.backspace><Key.backspace><Key.backspace>7
Screenshot: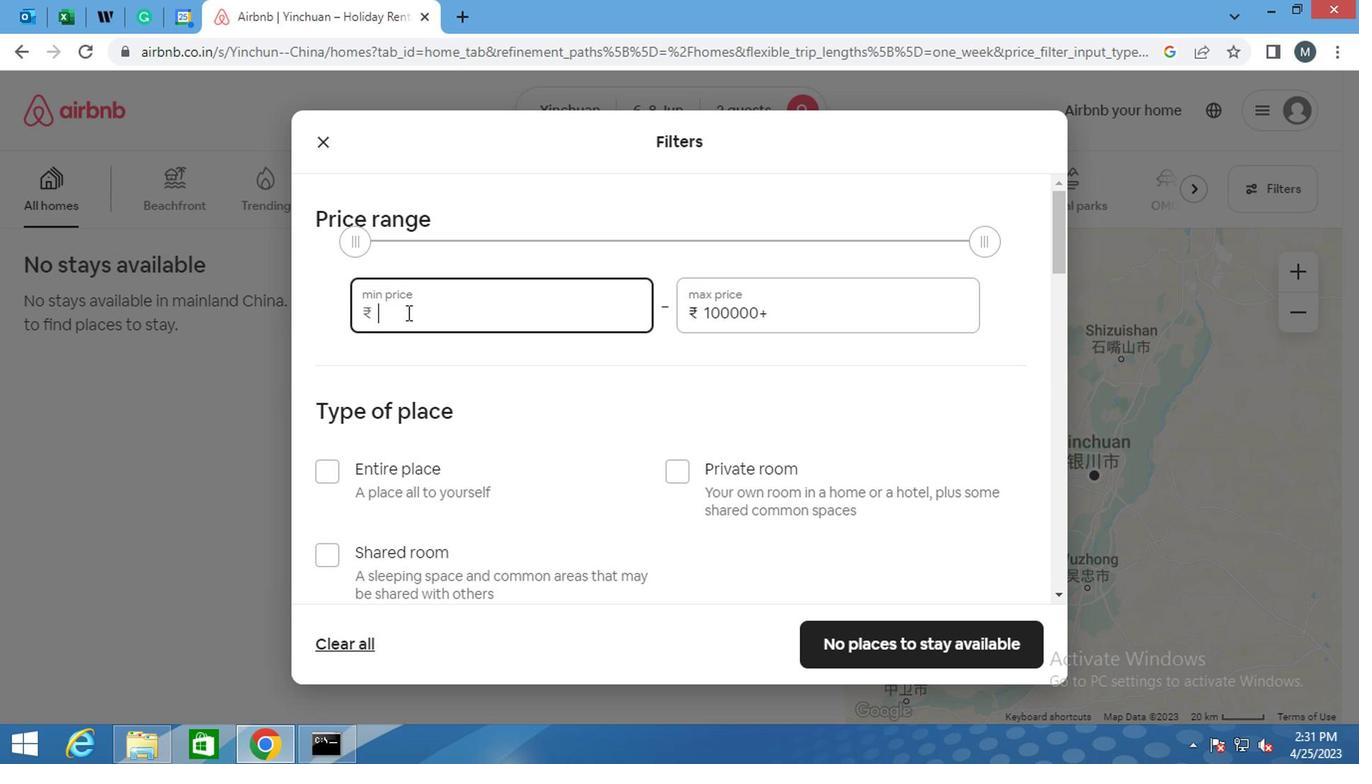 
Action: Mouse moved to (403, 310)
Screenshot: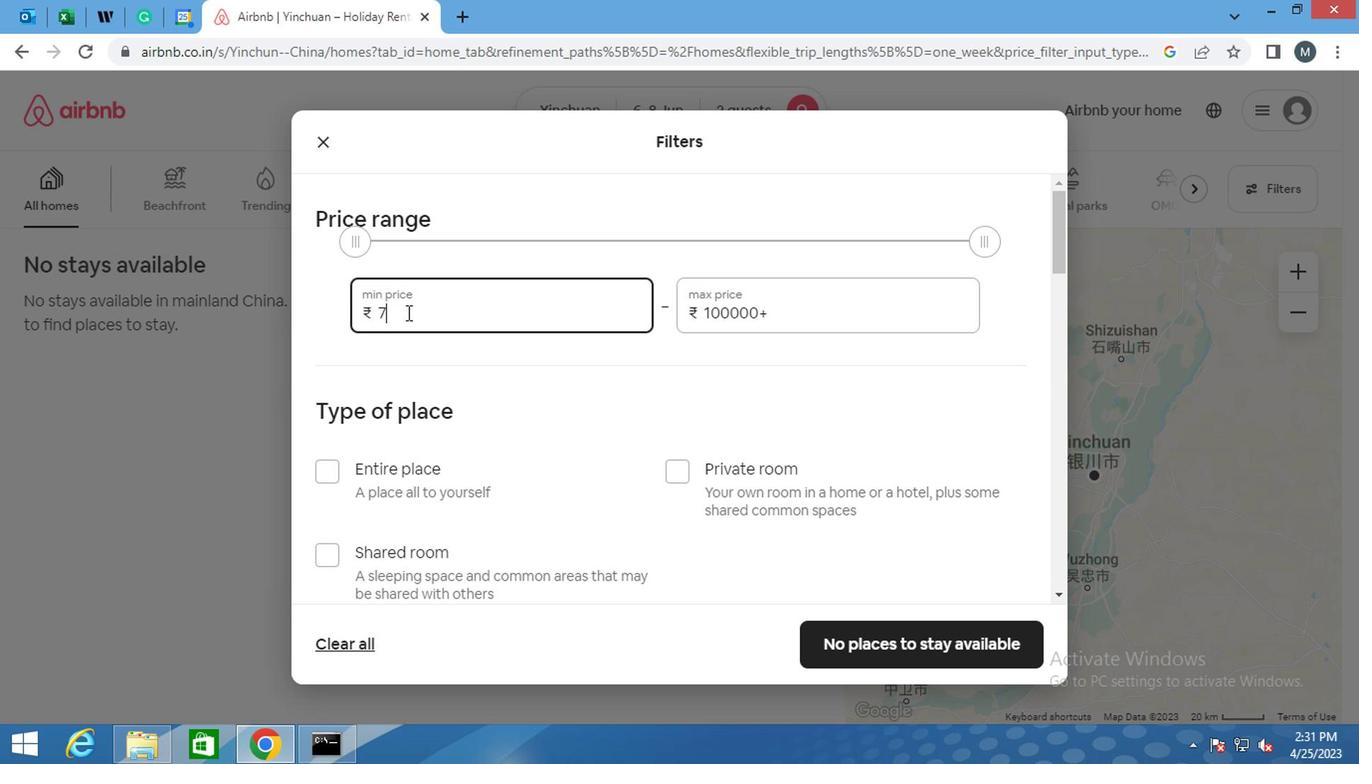 
Action: Key pressed 000
Screenshot: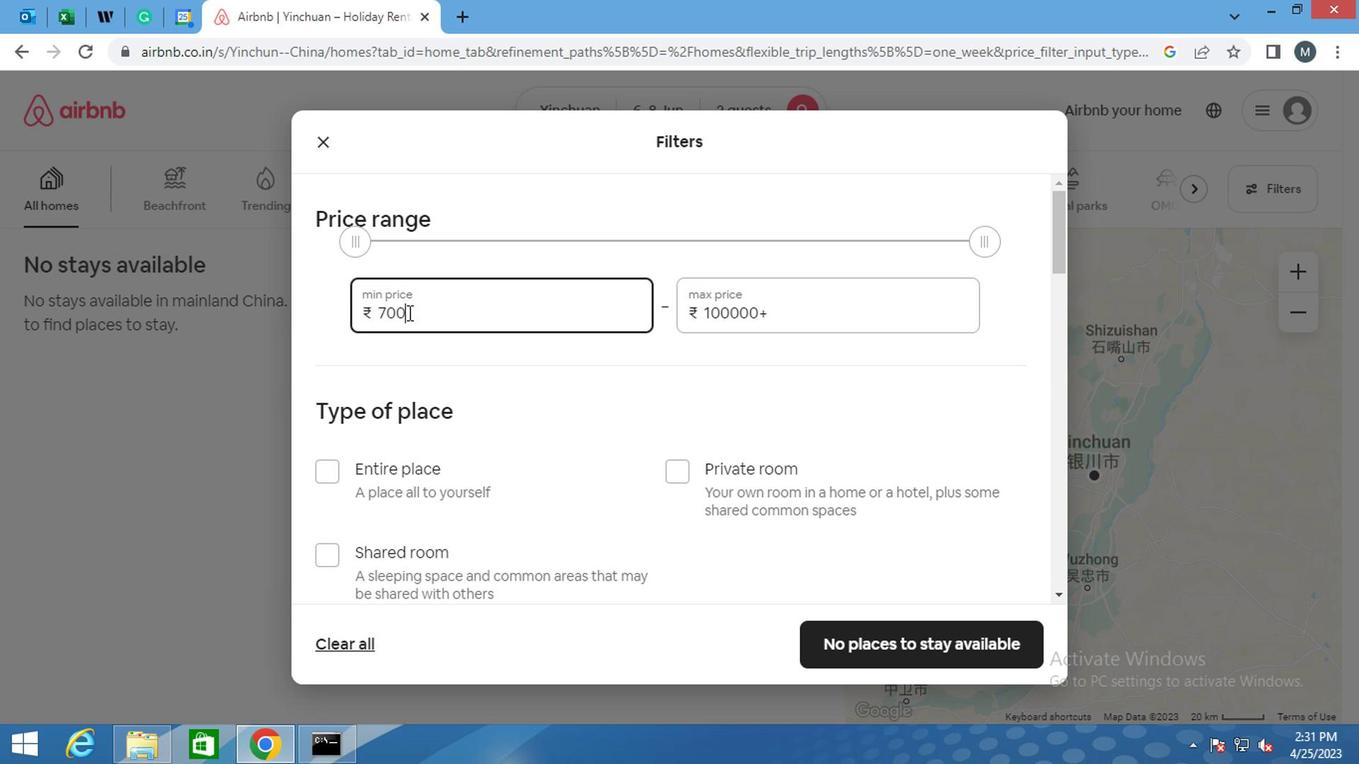 
Action: Mouse moved to (753, 304)
Screenshot: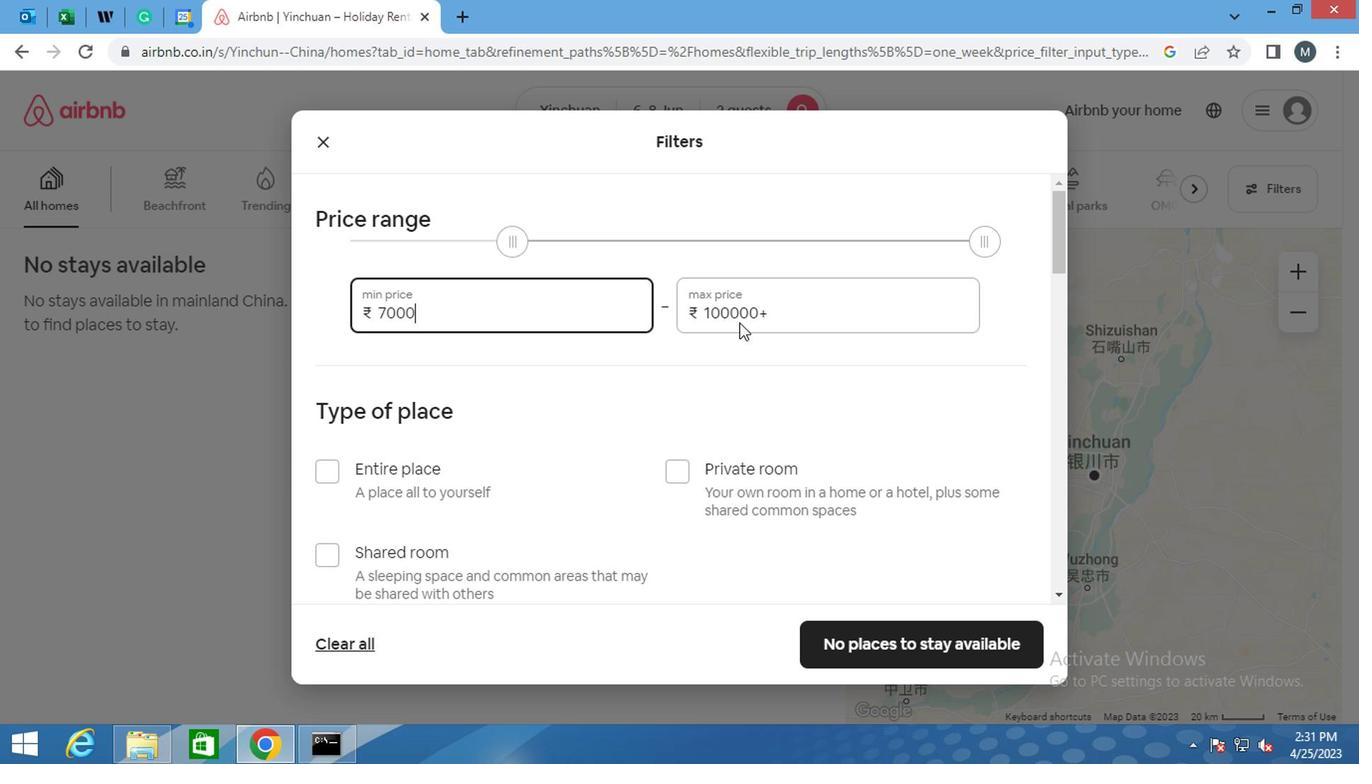 
Action: Mouse pressed left at (753, 304)
Screenshot: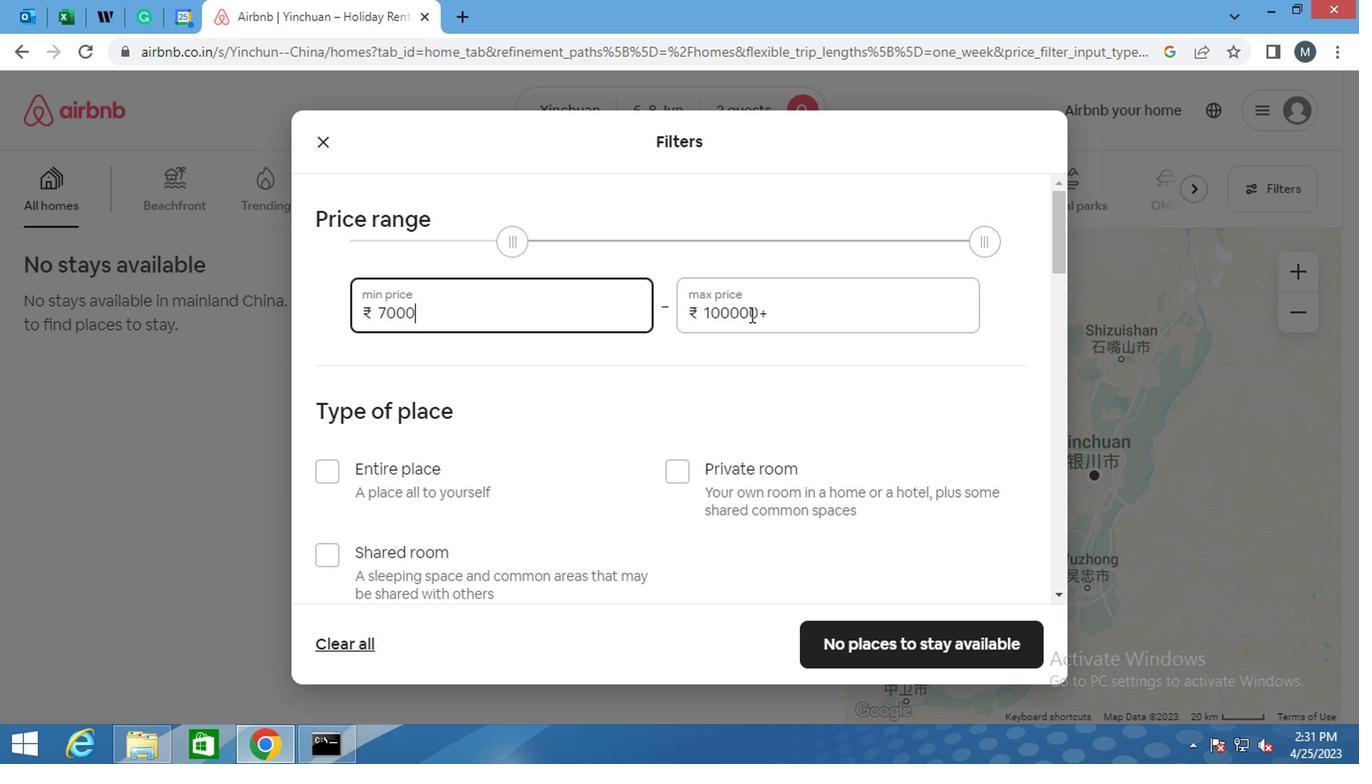 
Action: Mouse moved to (768, 321)
Screenshot: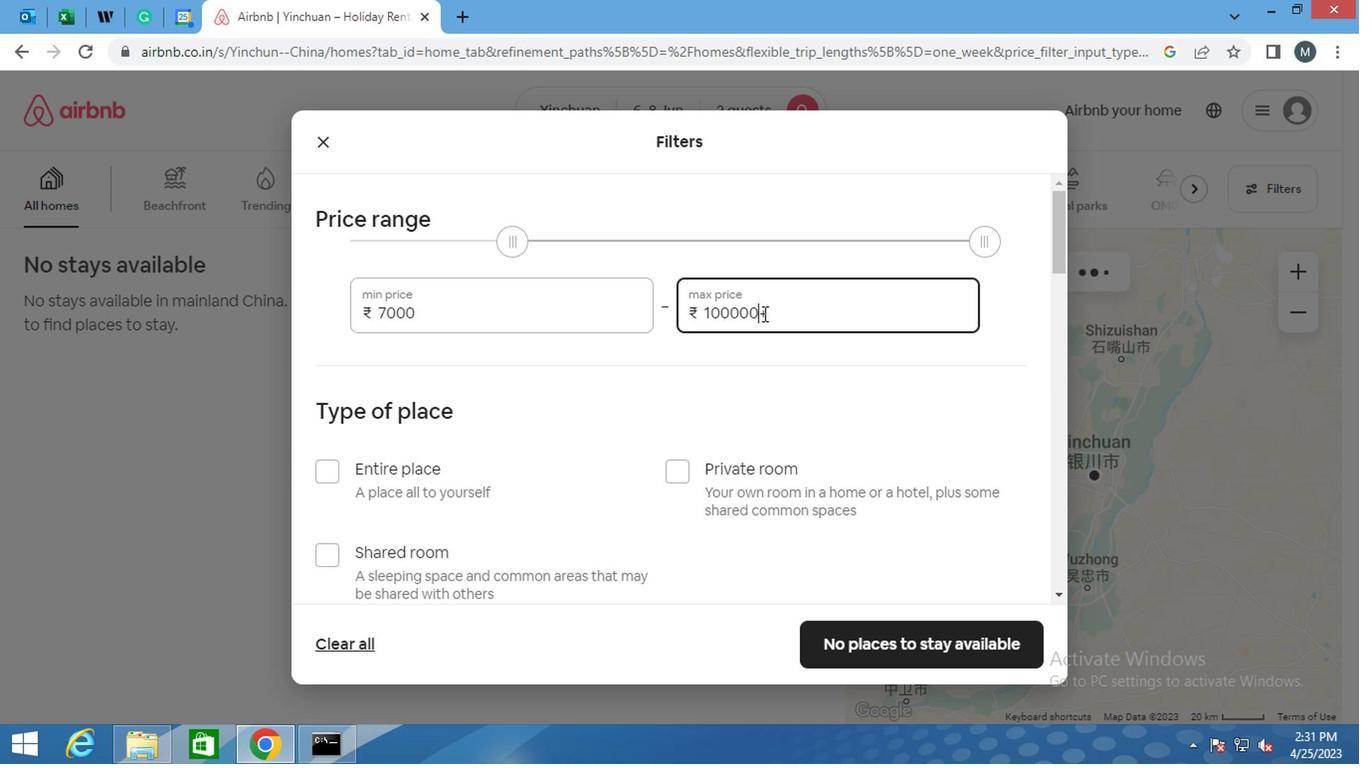 
Action: Mouse pressed left at (768, 321)
Screenshot: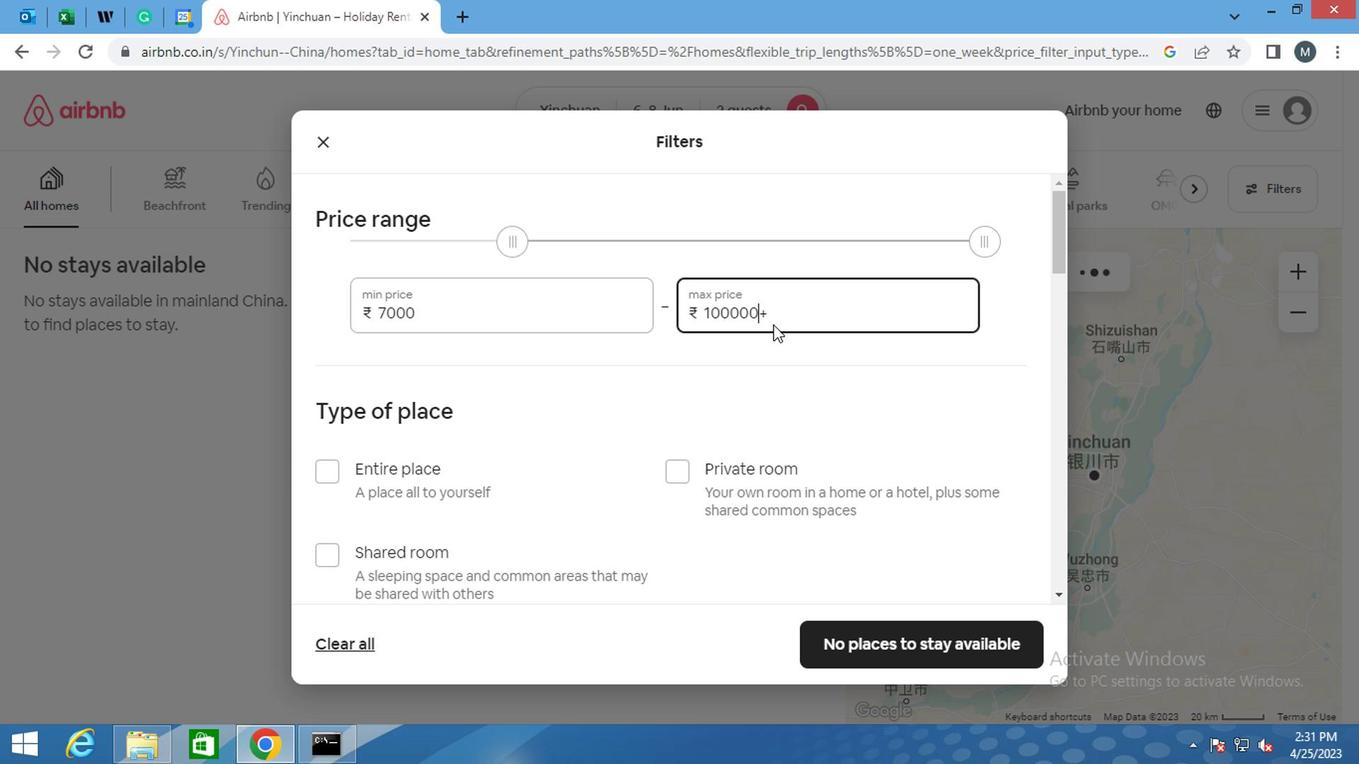
Action: Mouse moved to (769, 312)
Screenshot: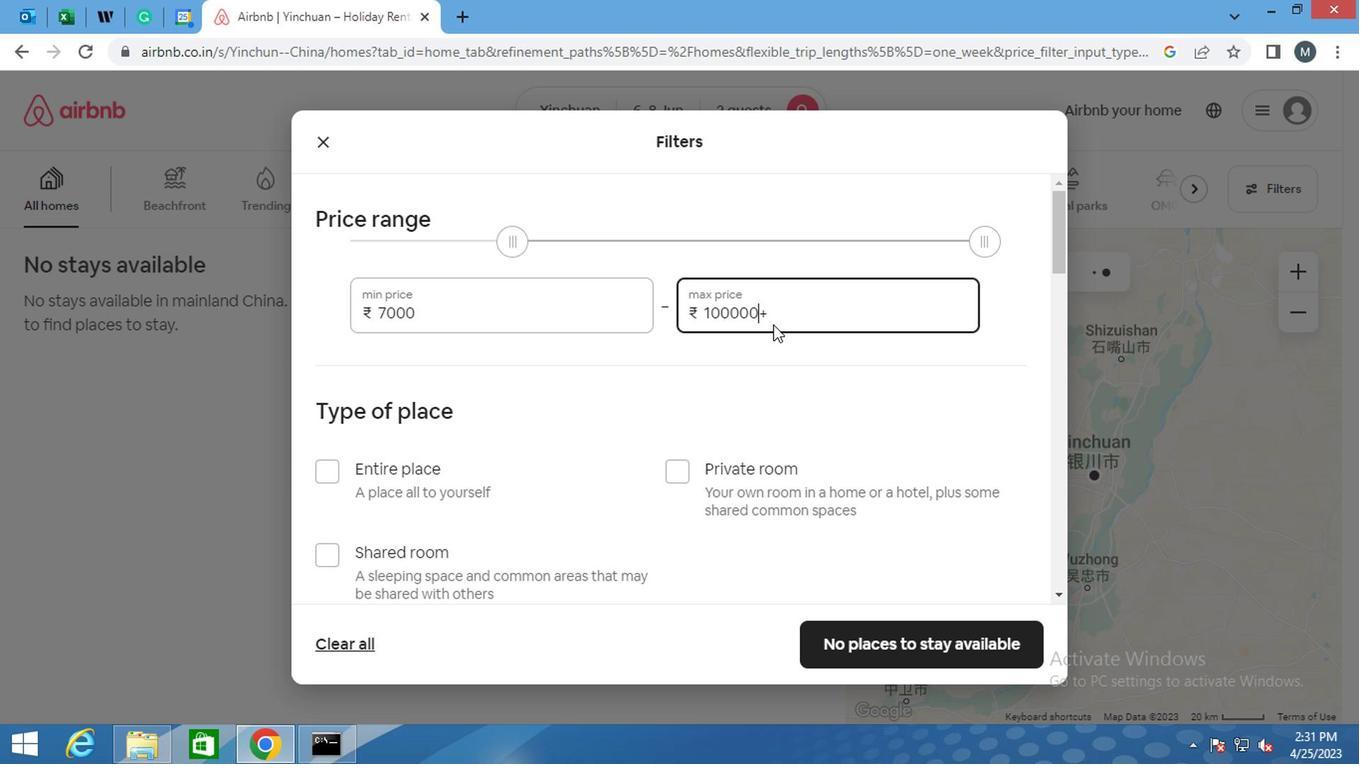 
Action: Mouse pressed left at (769, 312)
Screenshot: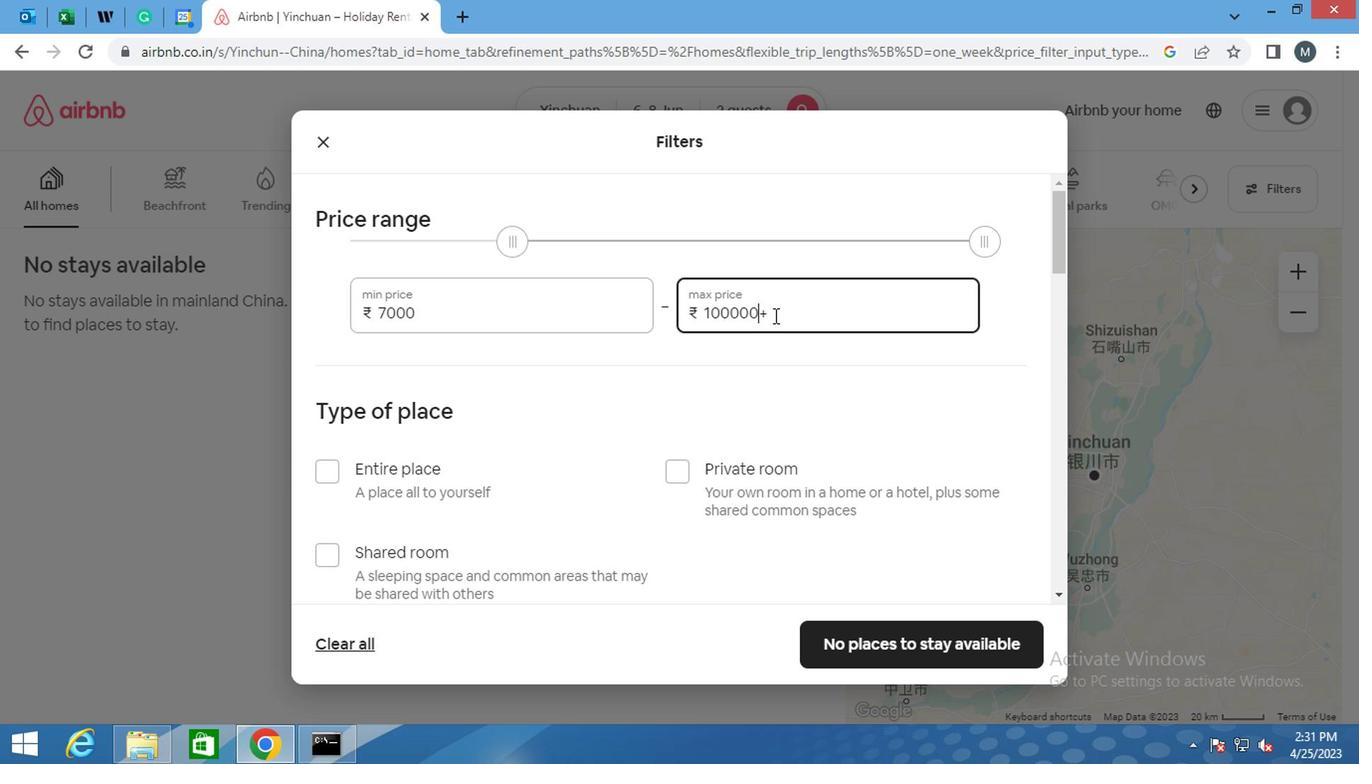 
Action: Mouse moved to (770, 312)
Screenshot: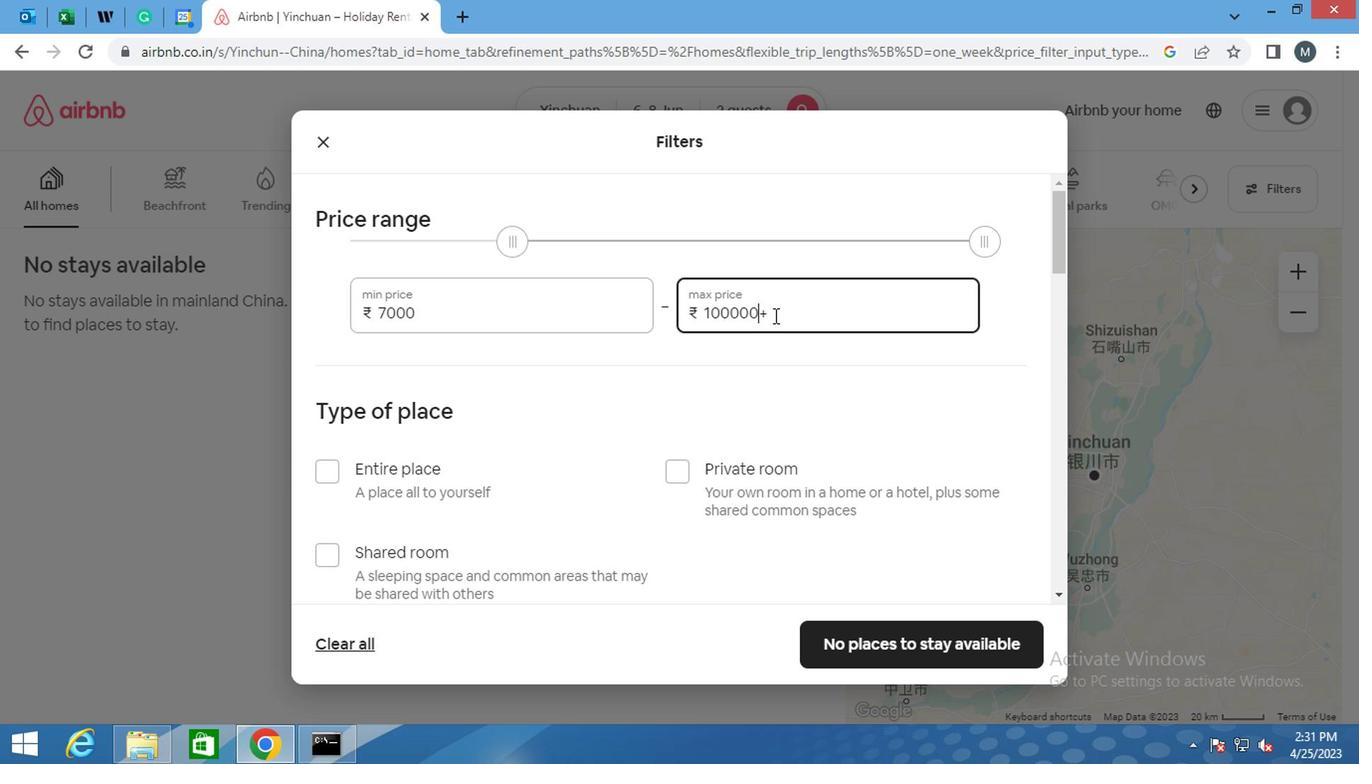 
Action: Key pressed <Key.backspace><Key.backspace><Key.backspace><Key.backspace><Key.backspace>
Screenshot: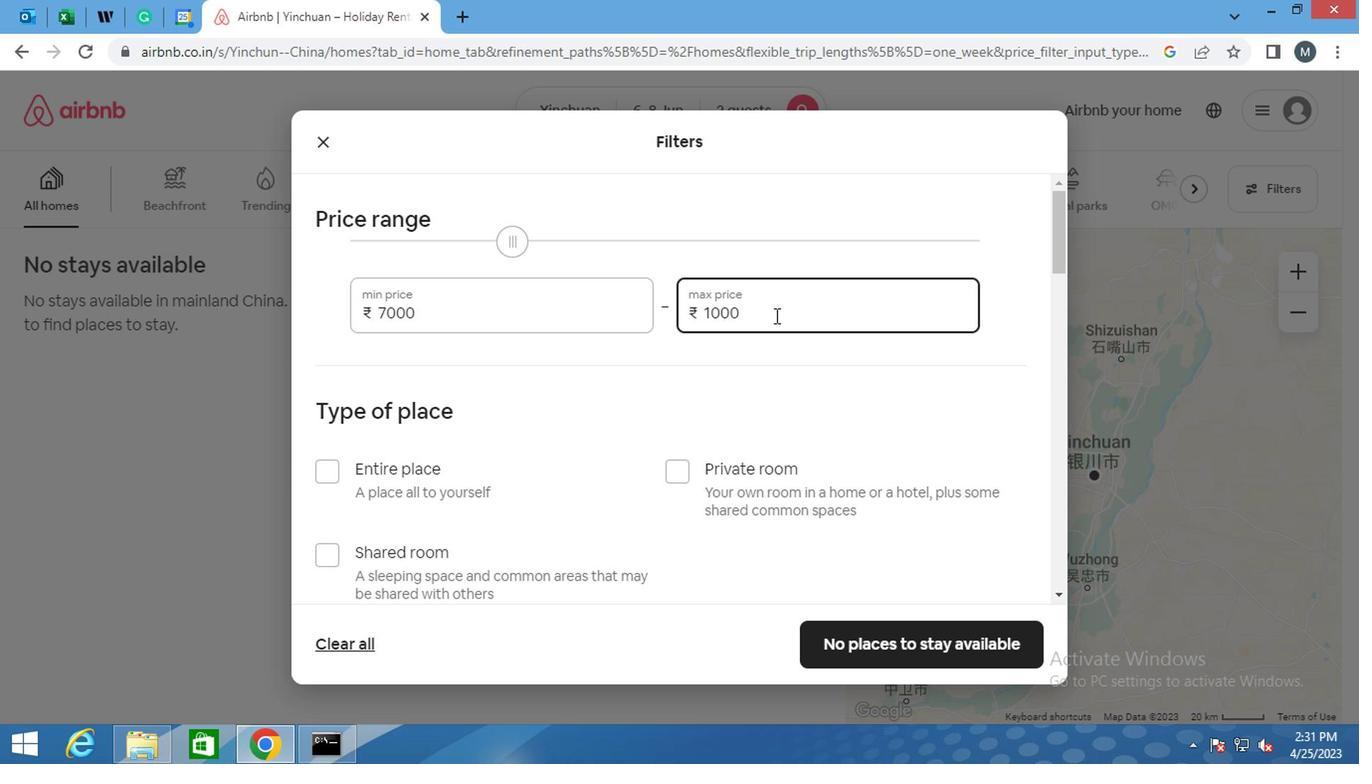 
Action: Mouse moved to (768, 312)
Screenshot: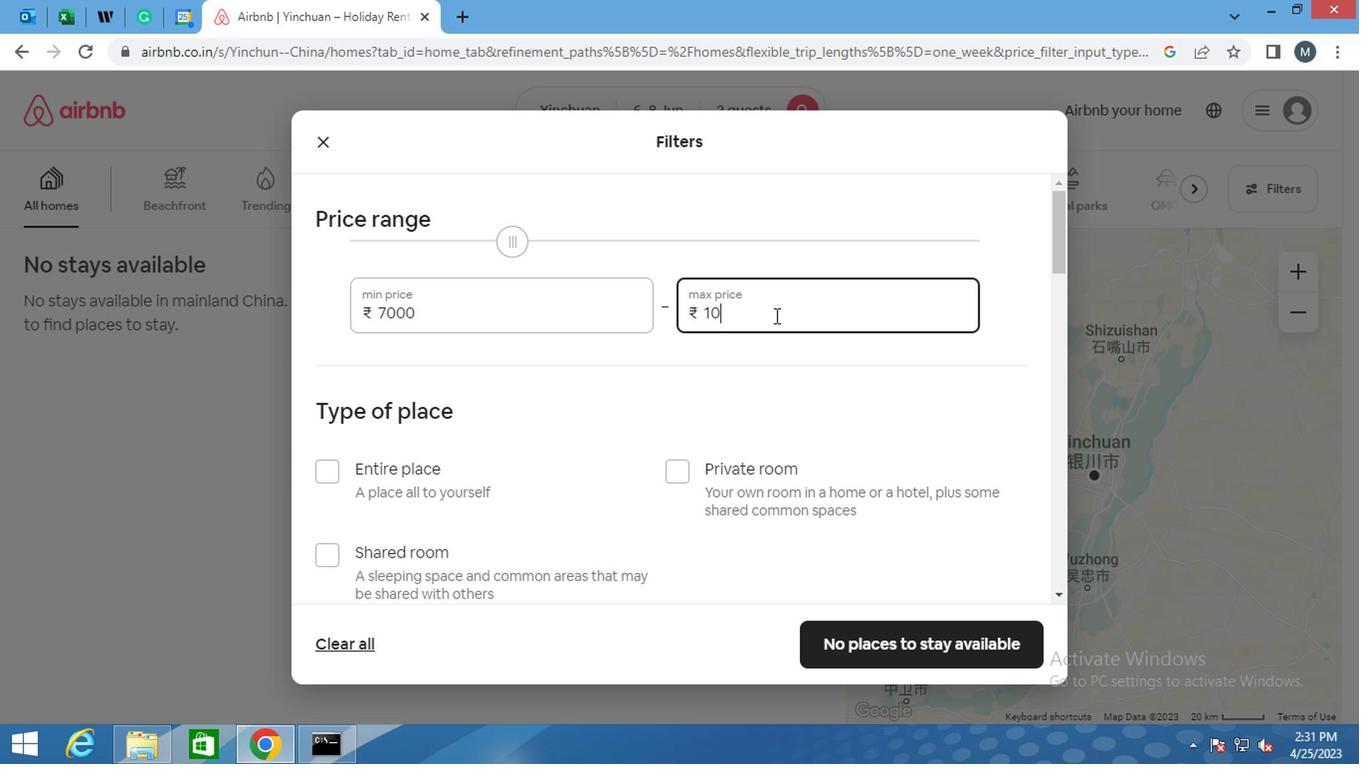 
Action: Key pressed <Key.backspace>
Screenshot: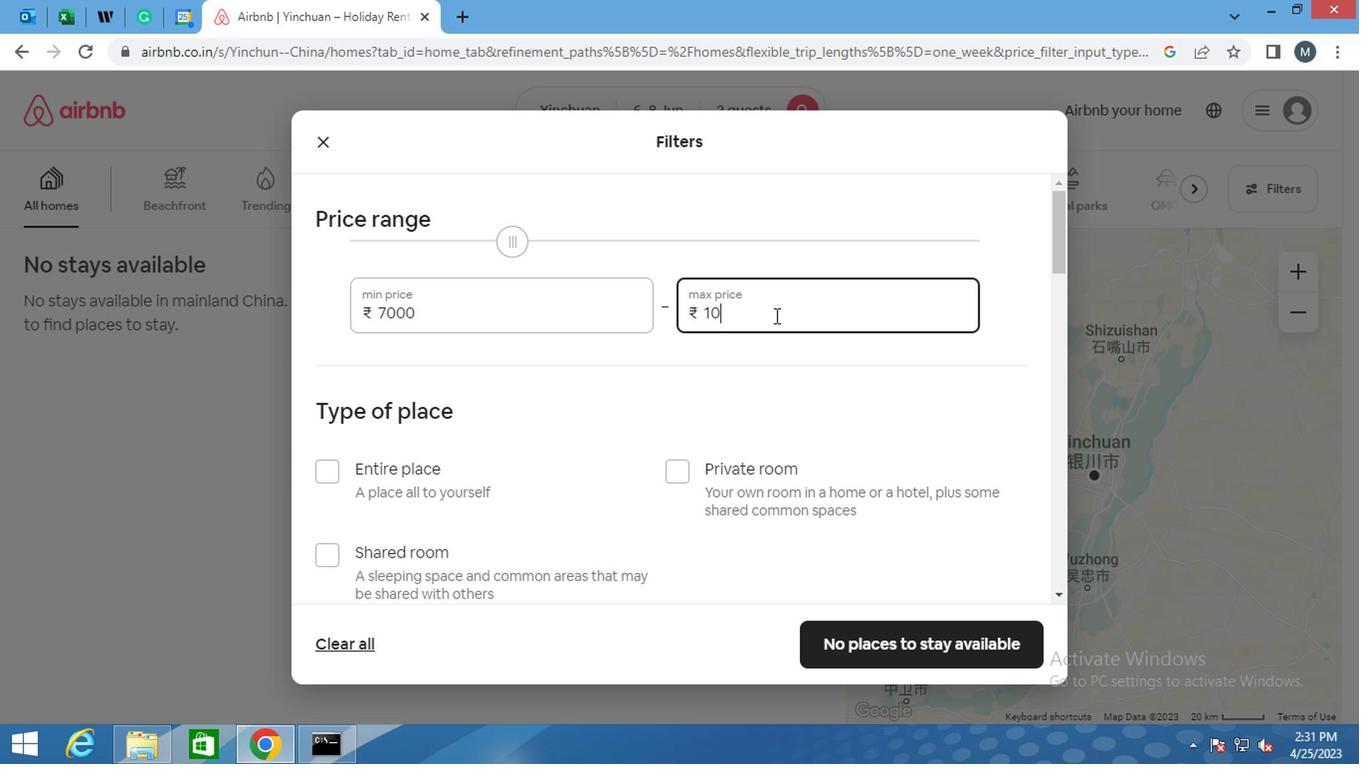 
Action: Mouse moved to (762, 312)
Screenshot: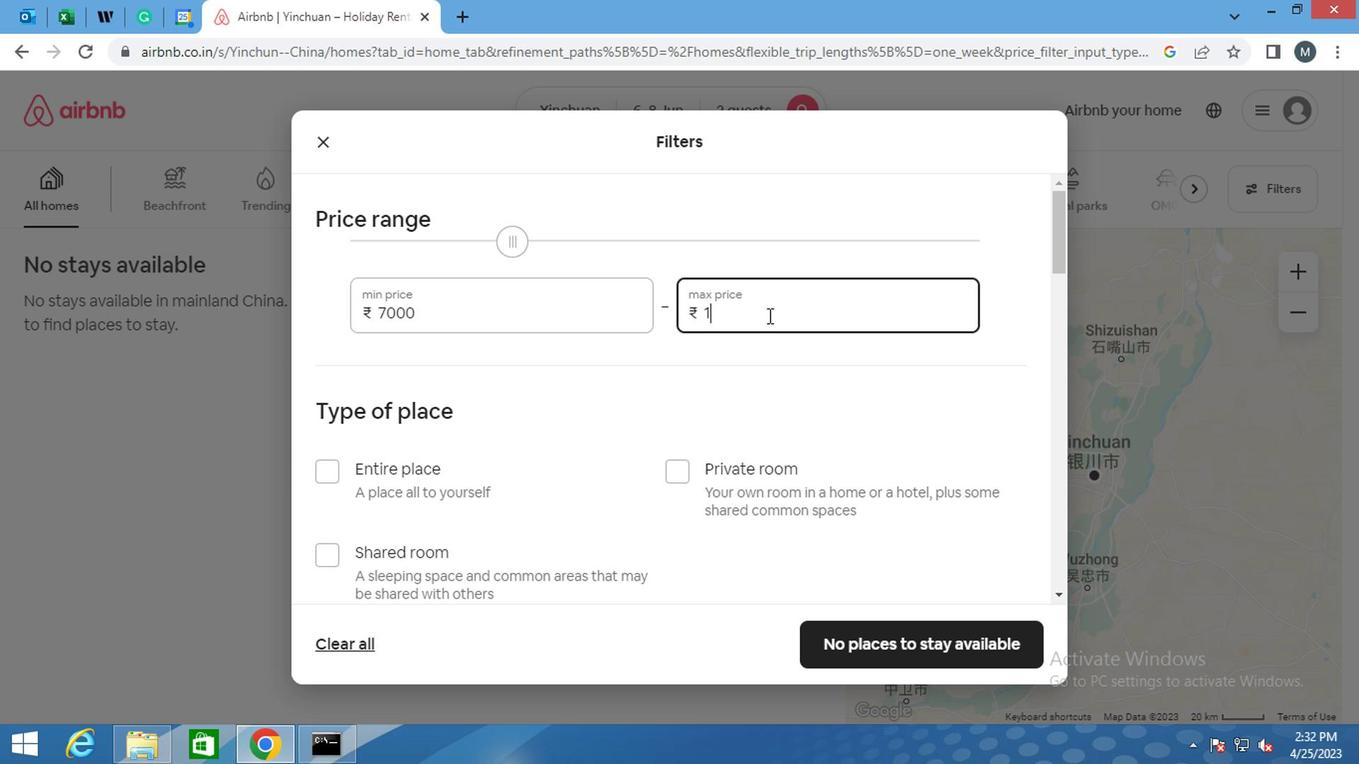 
Action: Key pressed 2
Screenshot: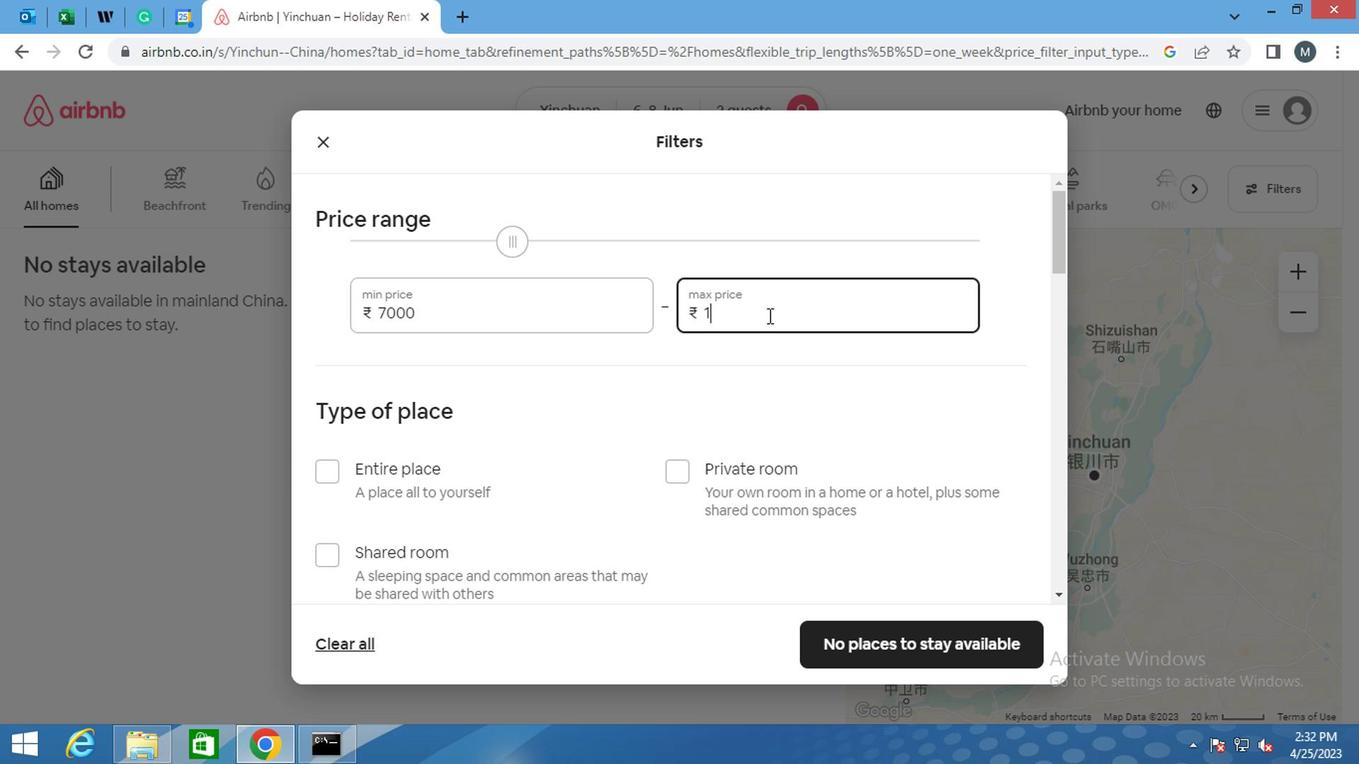 
Action: Mouse moved to (754, 316)
Screenshot: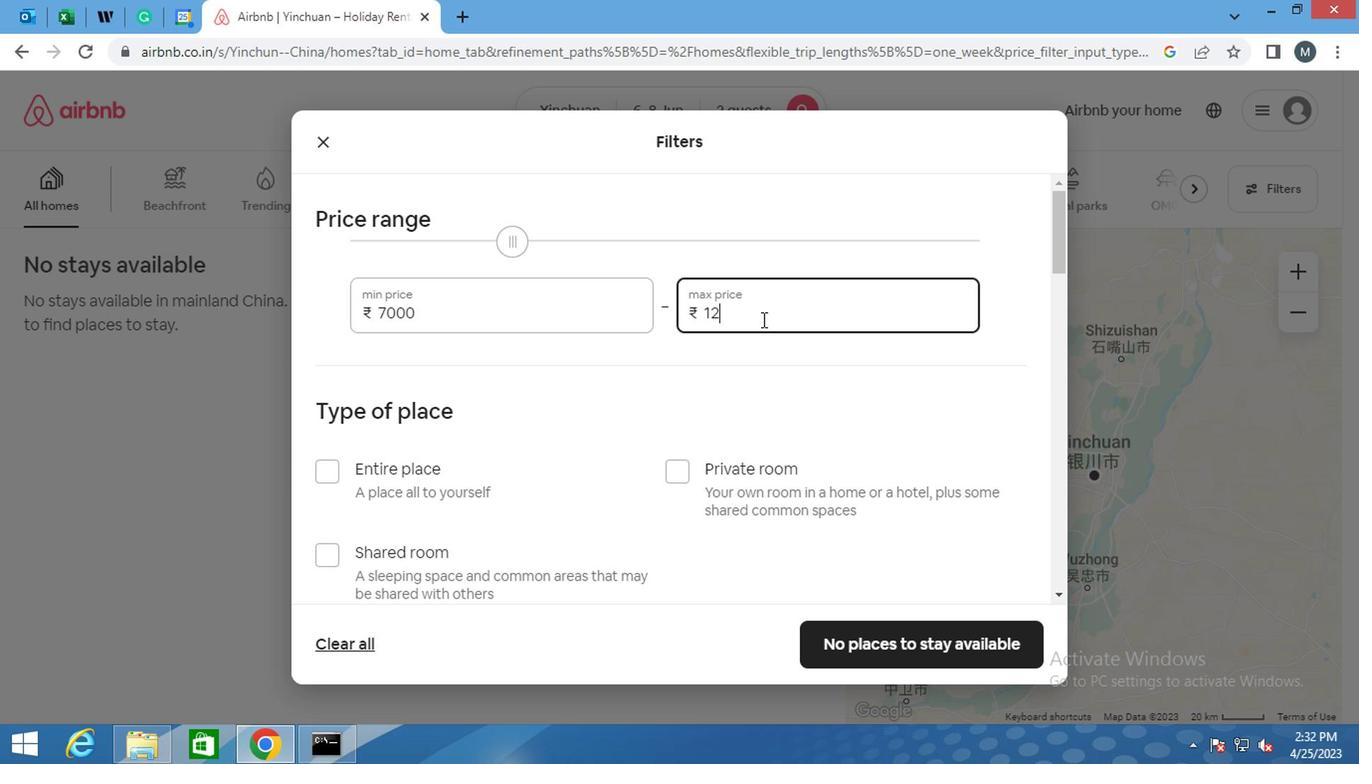 
Action: Key pressed 000
Screenshot: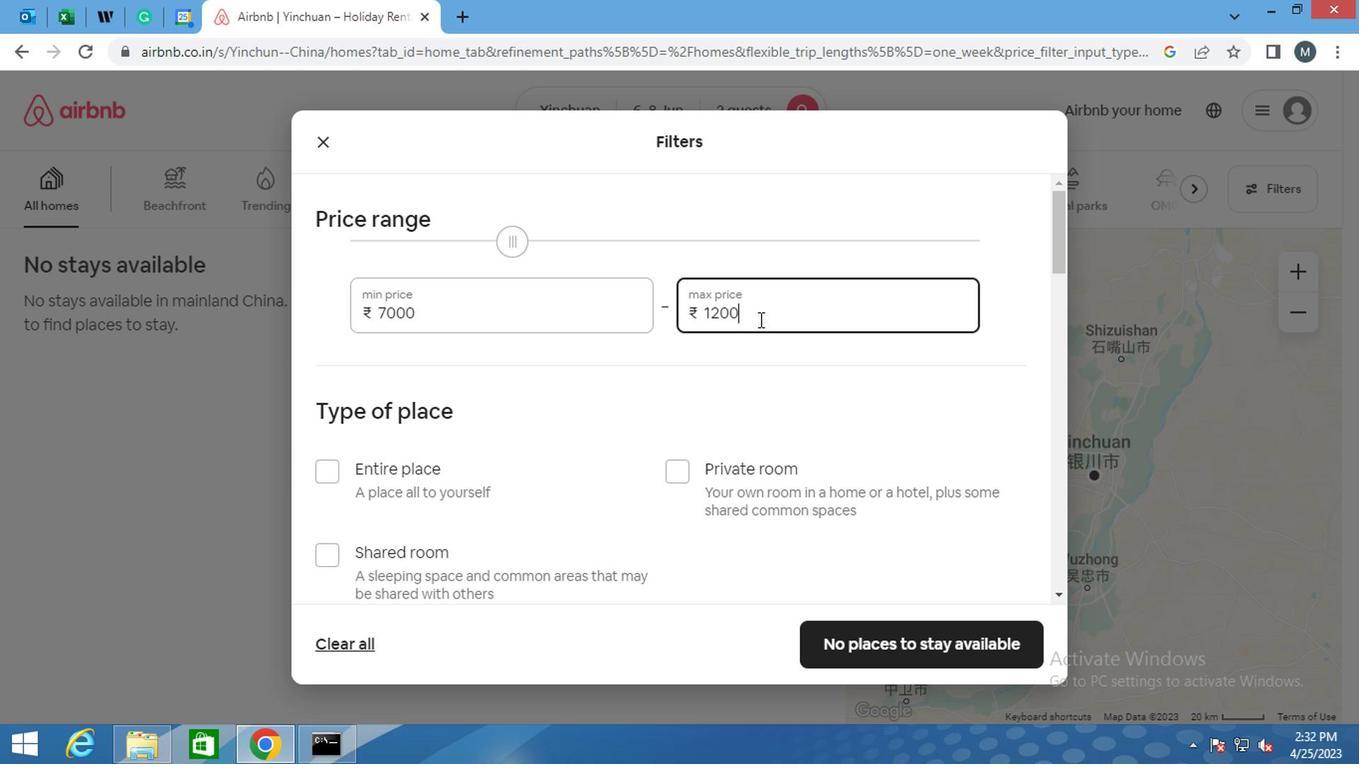 
Action: Mouse moved to (743, 318)
Screenshot: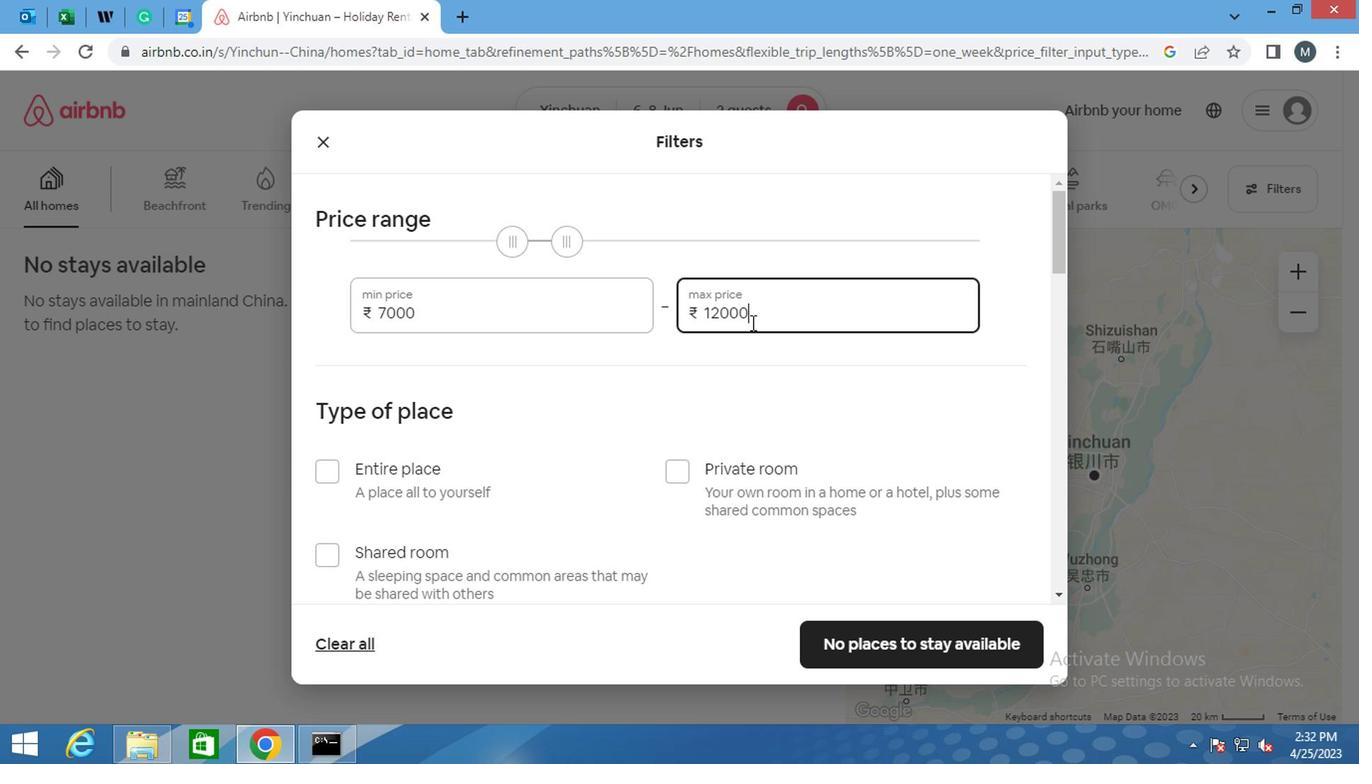 
Action: Mouse scrolled (743, 317) with delta (0, 0)
Screenshot: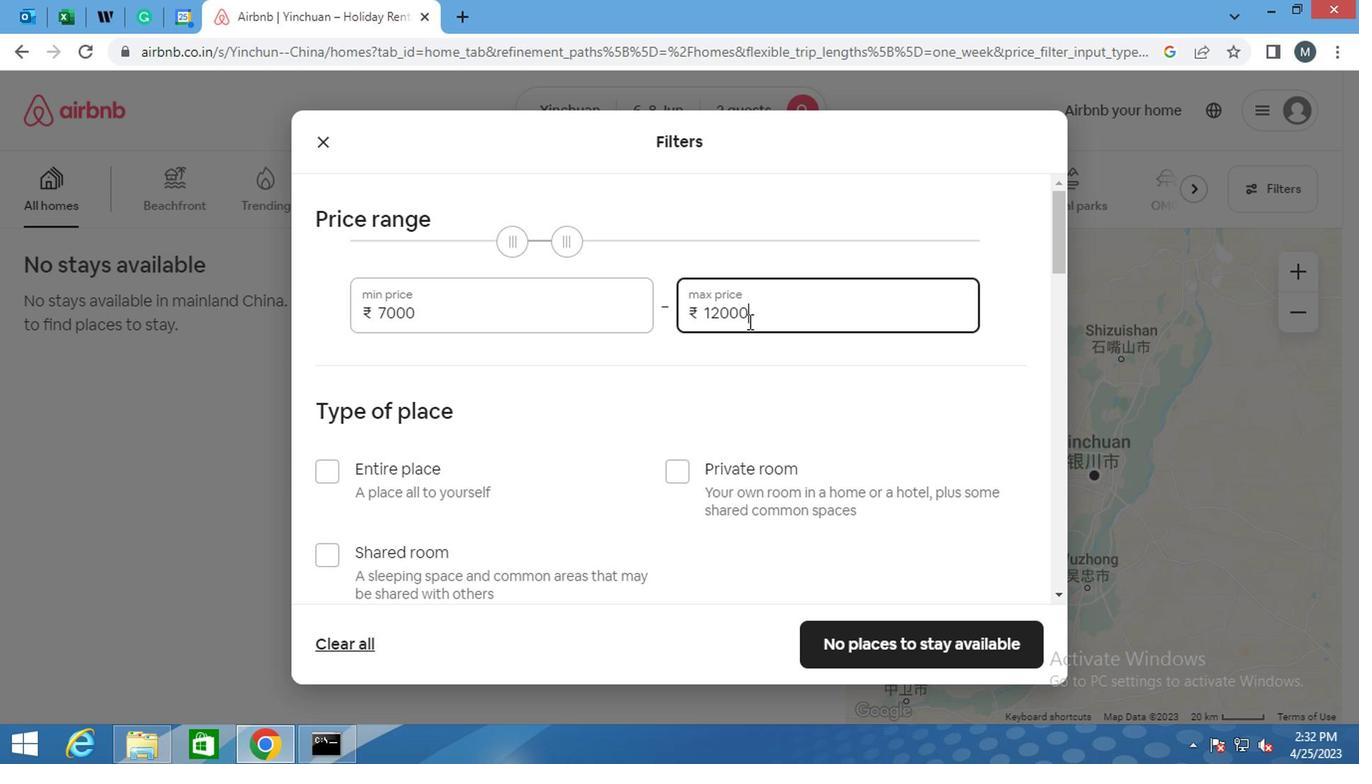 
Action: Mouse moved to (742, 317)
Screenshot: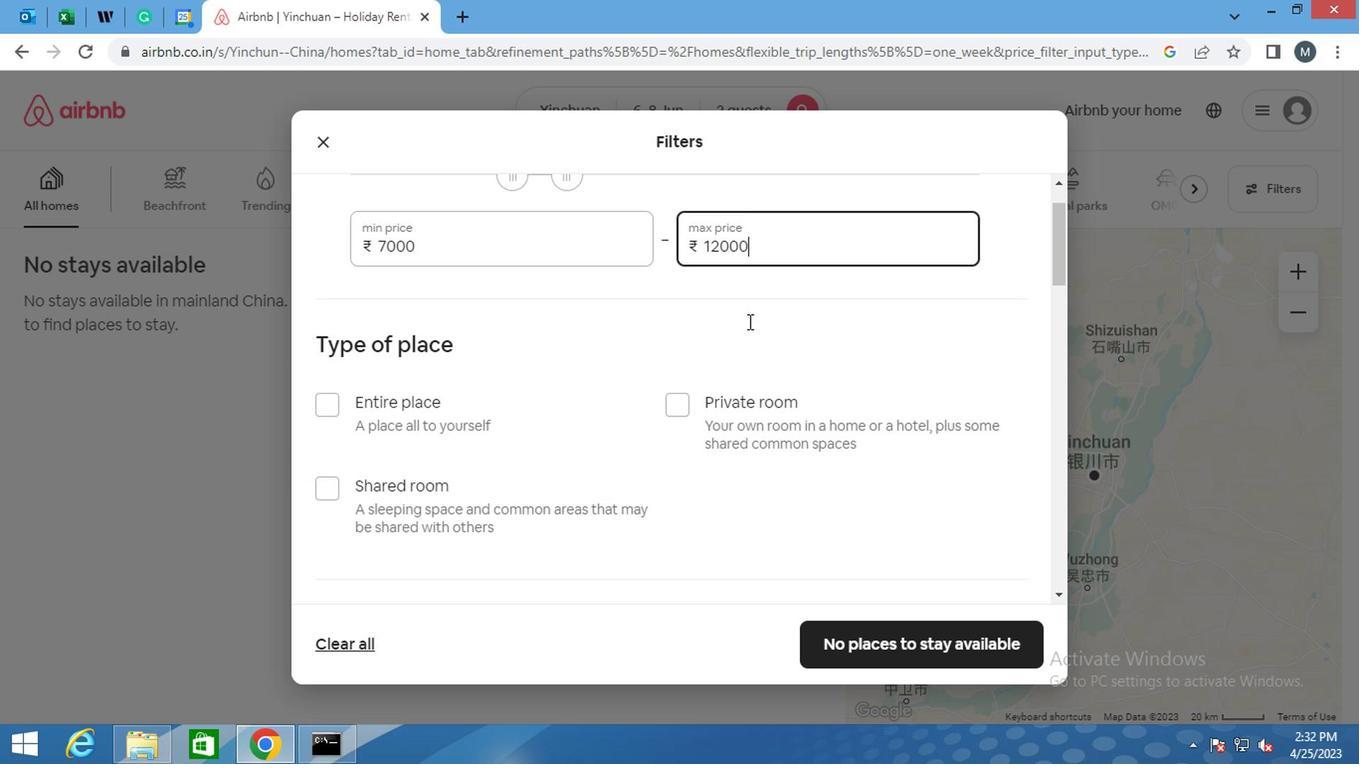 
Action: Mouse scrolled (742, 316) with delta (0, -1)
Screenshot: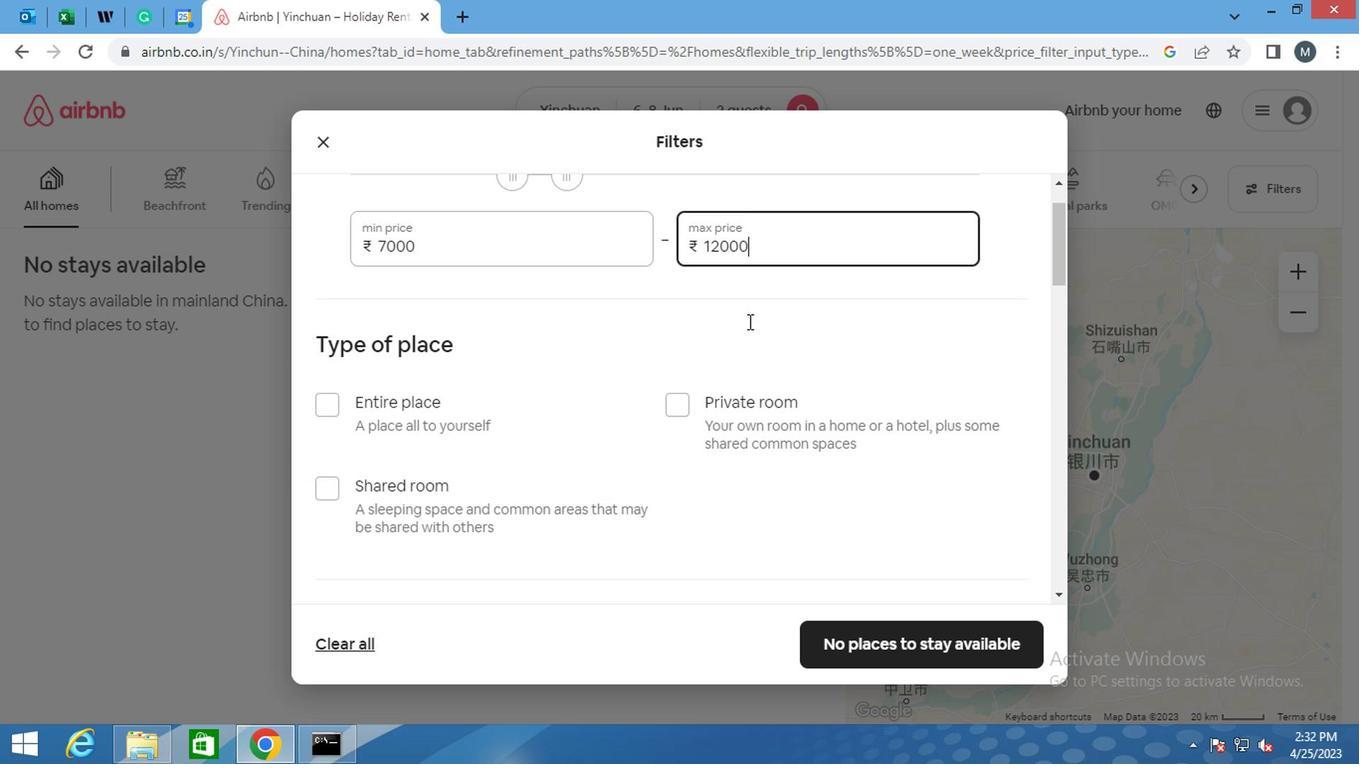 
Action: Mouse moved to (664, 270)
Screenshot: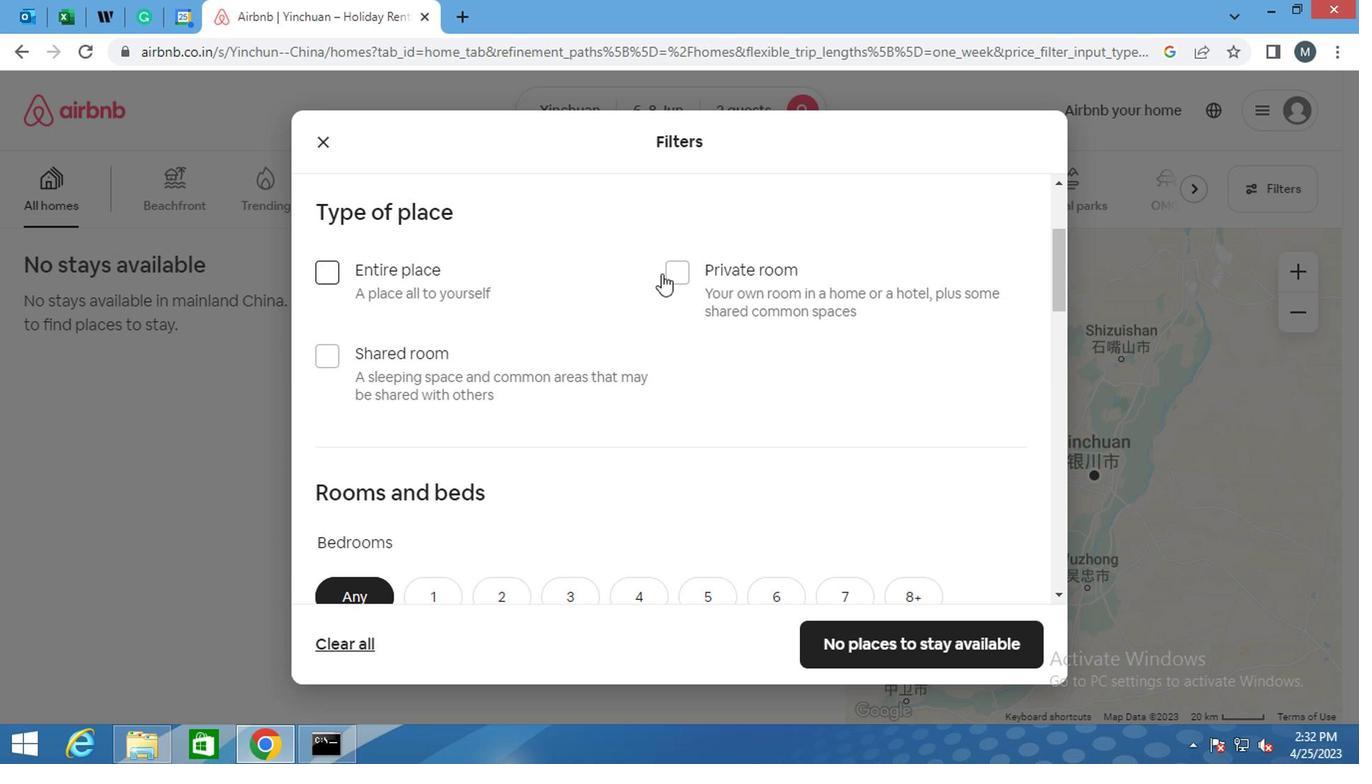 
Action: Mouse pressed left at (664, 270)
Screenshot: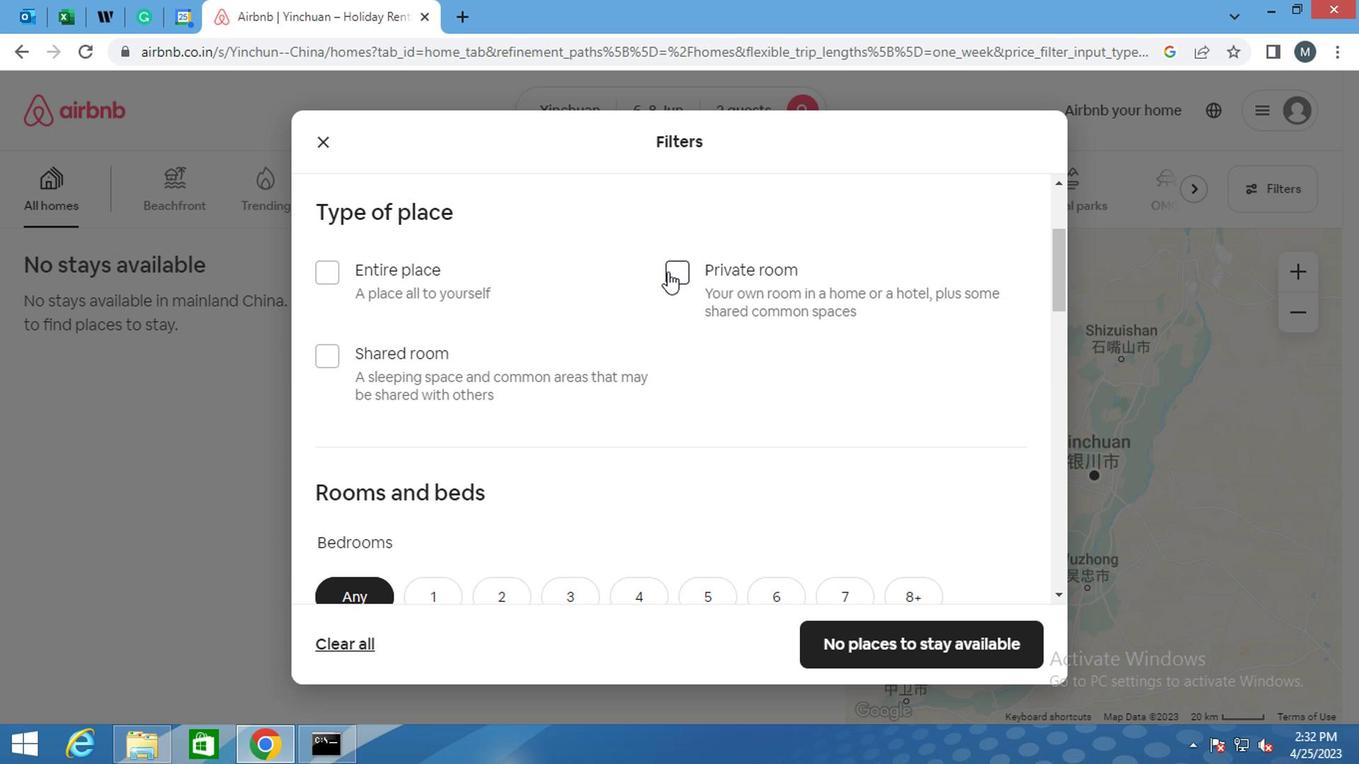 
Action: Mouse moved to (634, 305)
Screenshot: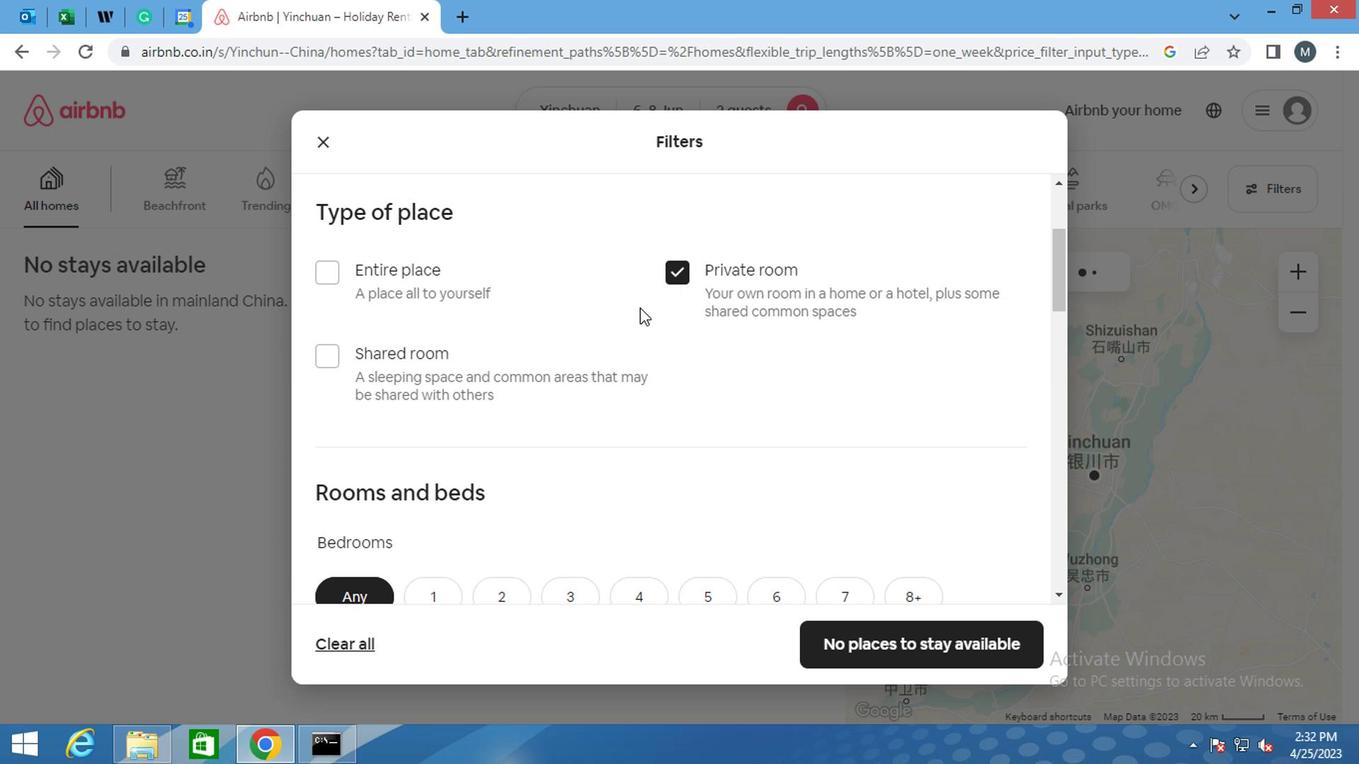 
Action: Mouse scrolled (634, 304) with delta (0, 0)
Screenshot: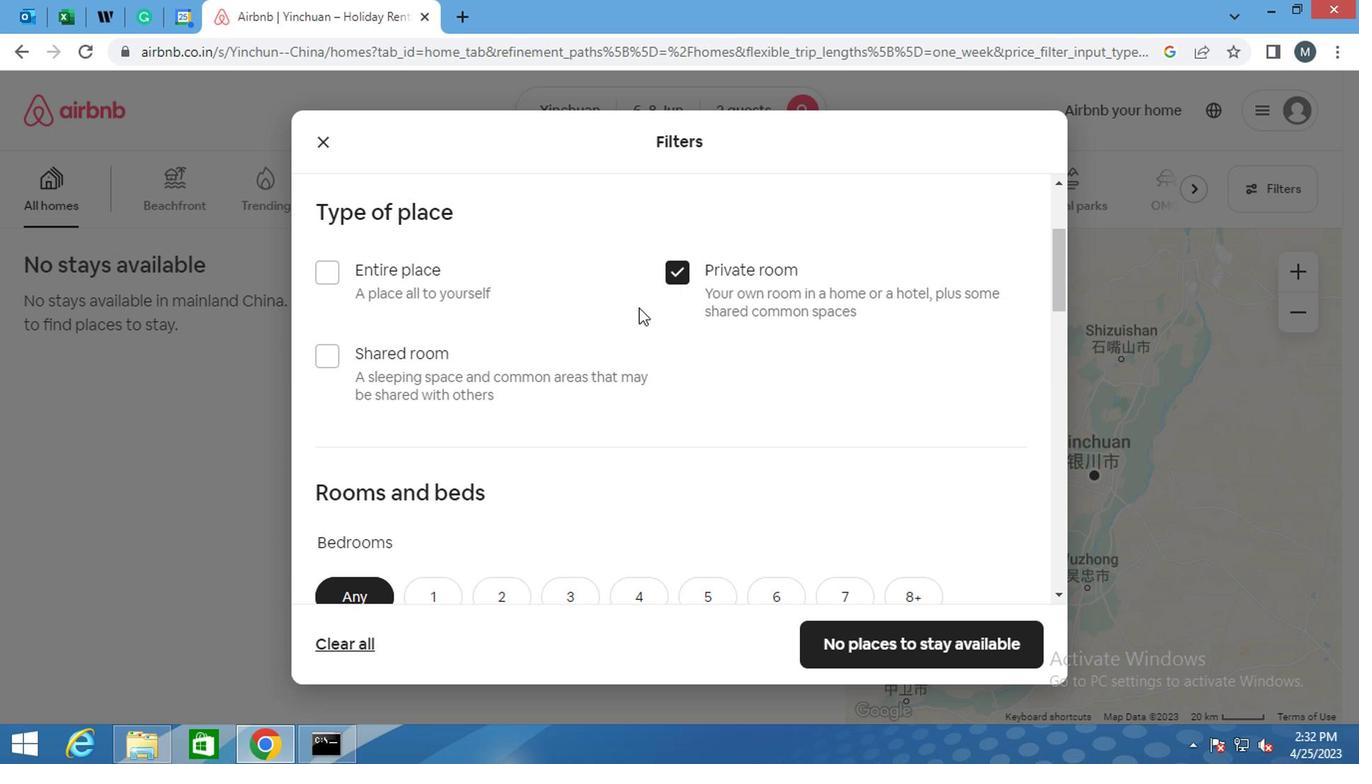 
Action: Mouse moved to (627, 307)
Screenshot: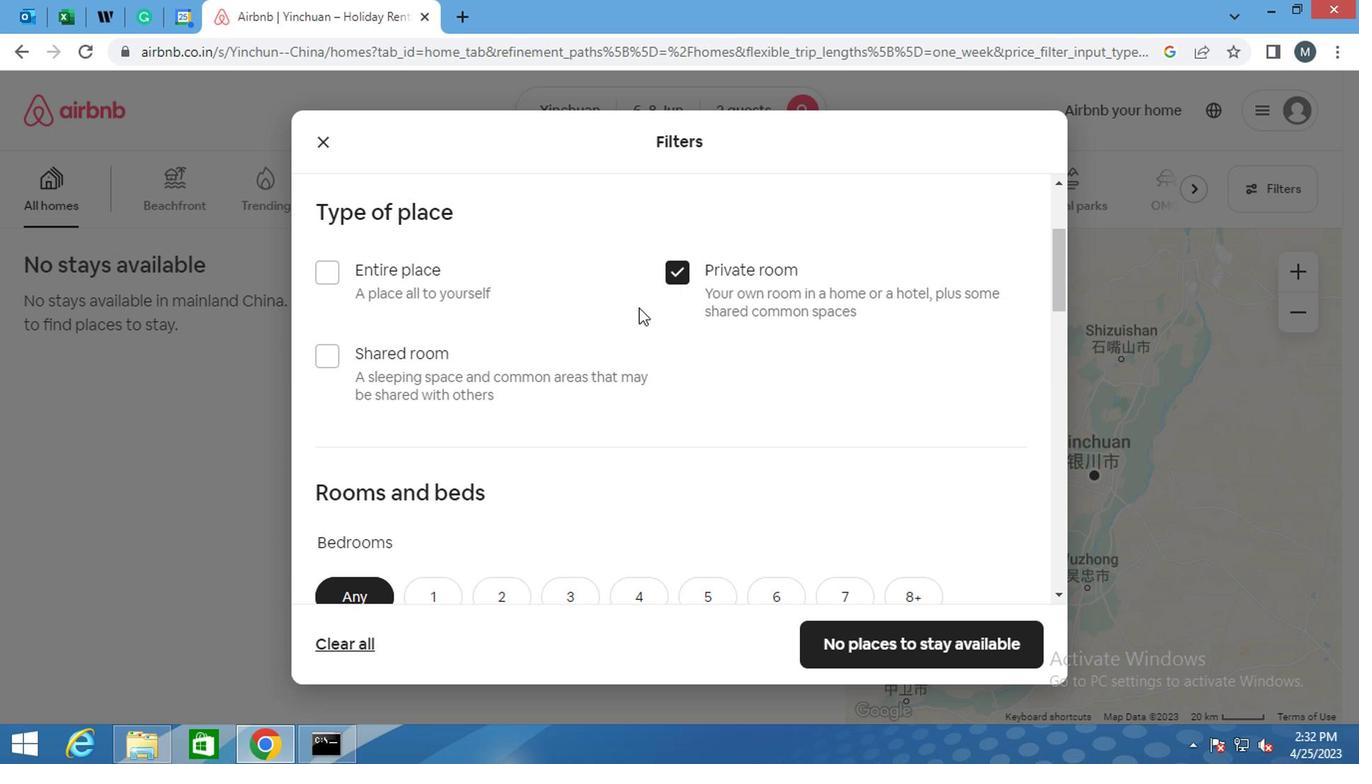 
Action: Mouse scrolled (627, 305) with delta (0, -1)
Screenshot: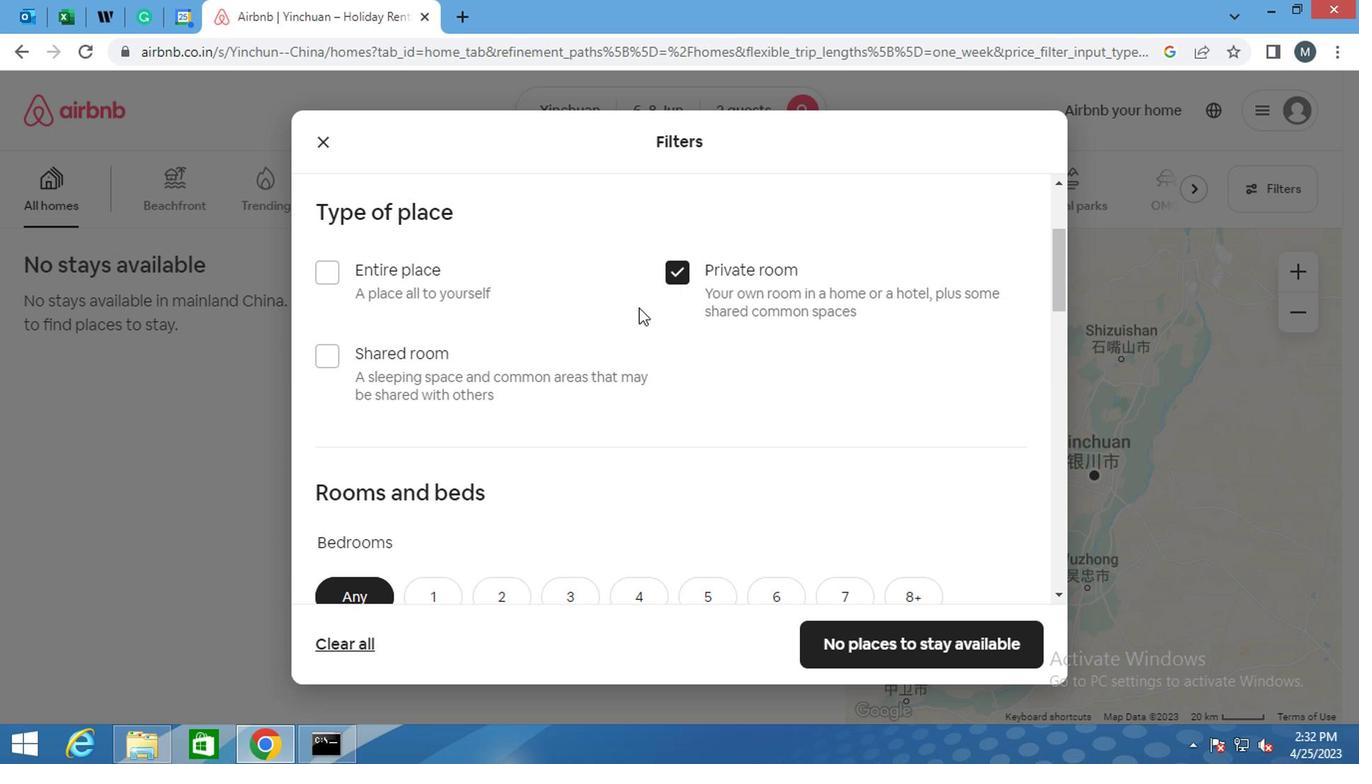 
Action: Mouse scrolled (627, 305) with delta (0, -1)
Screenshot: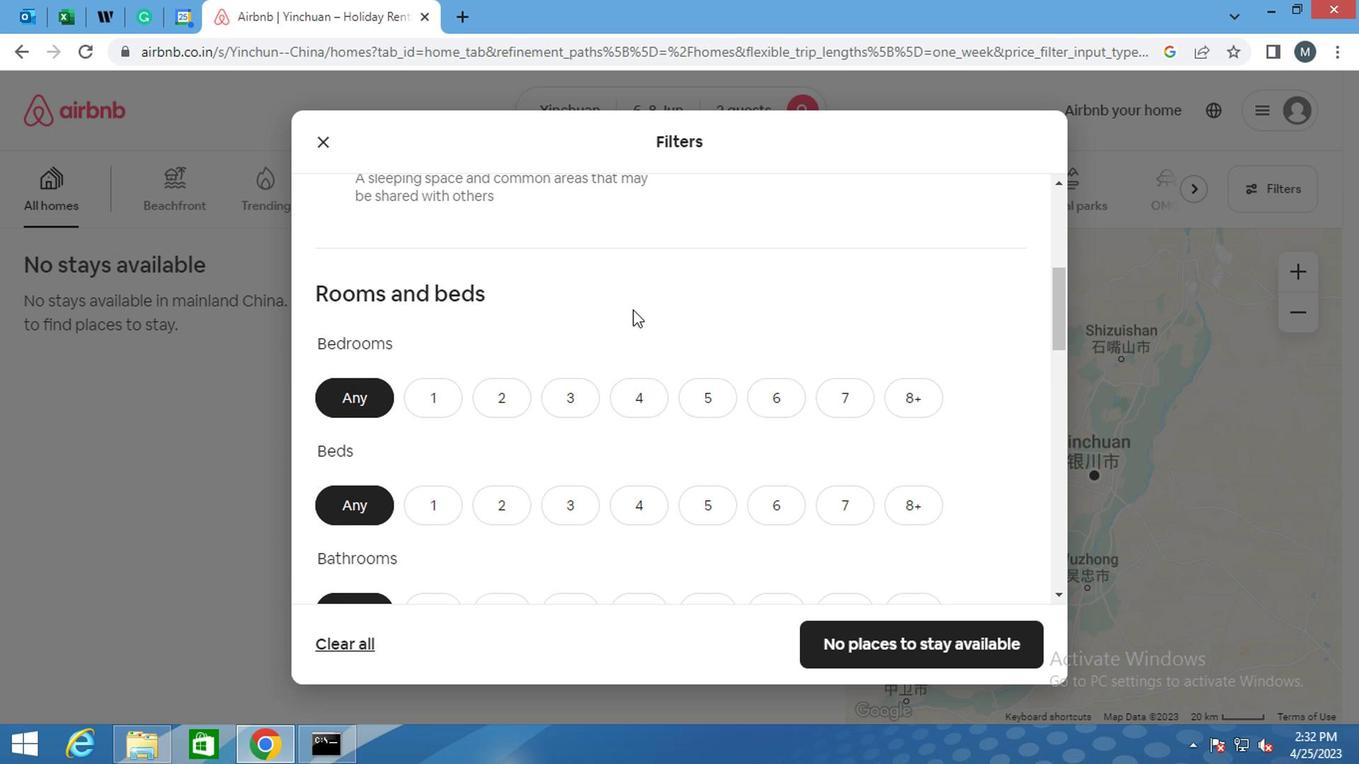 
Action: Mouse moved to (441, 304)
Screenshot: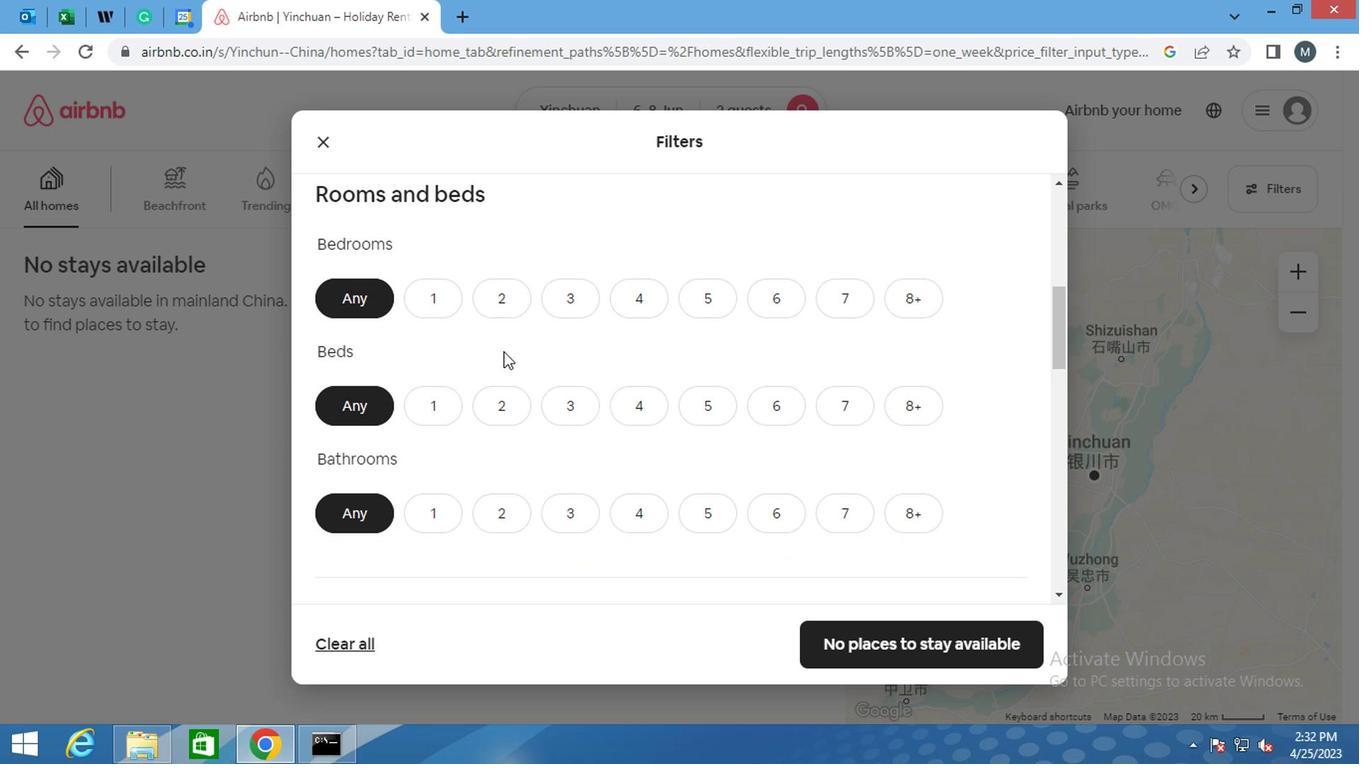 
Action: Mouse pressed left at (441, 304)
Screenshot: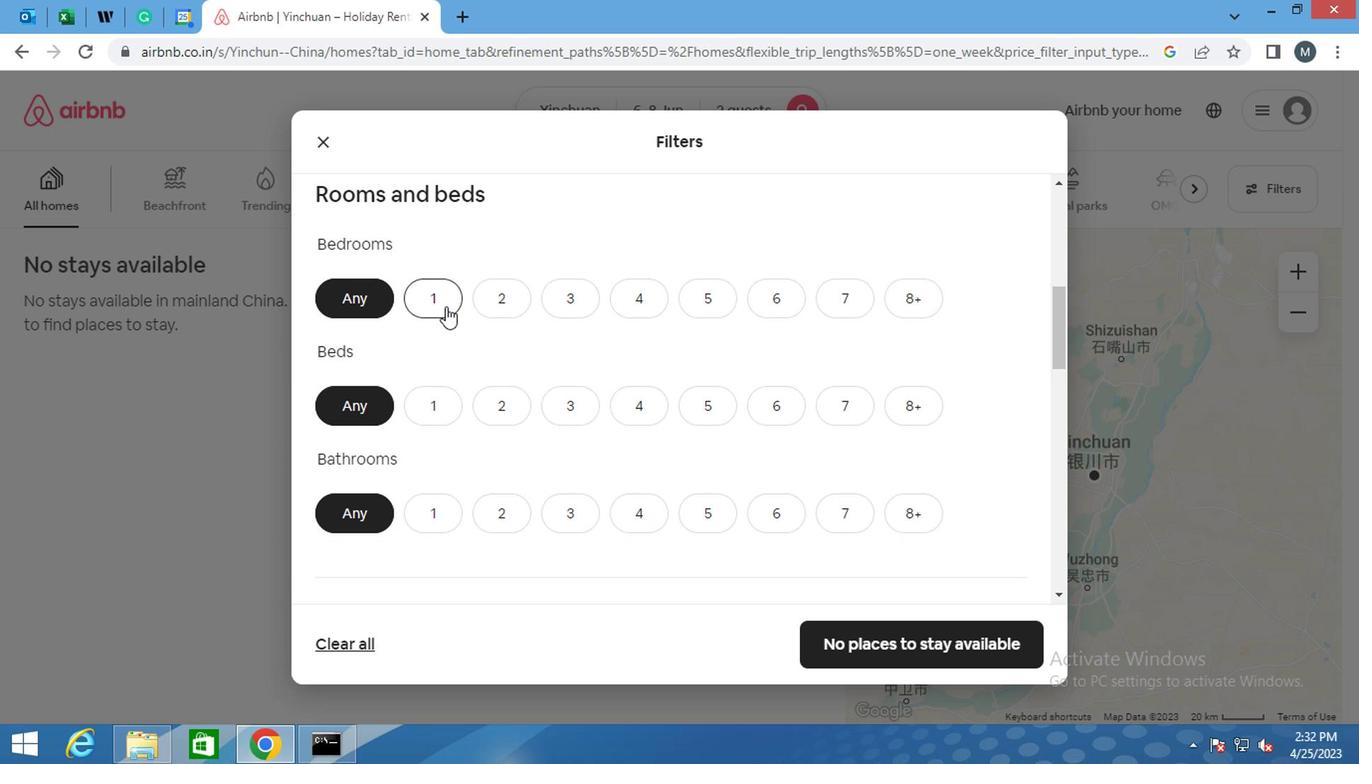 
Action: Mouse moved to (499, 402)
Screenshot: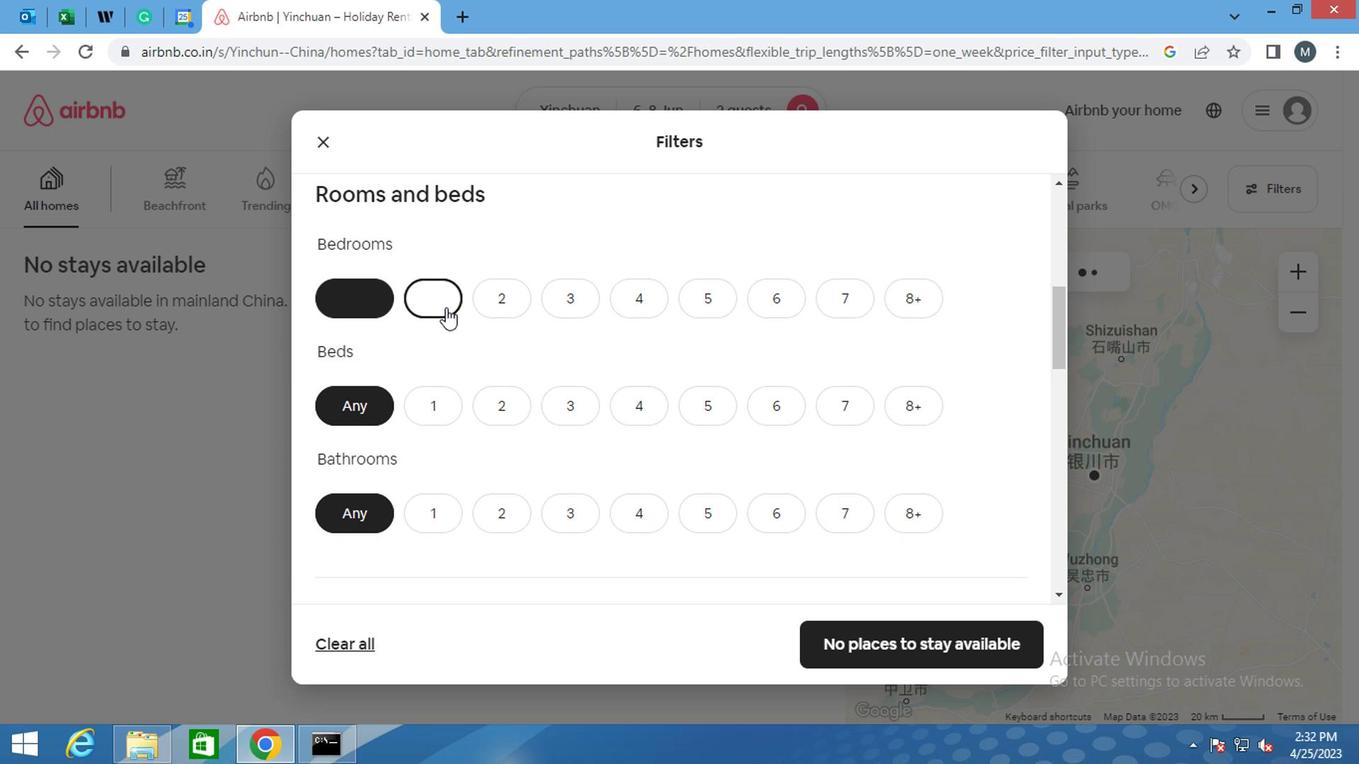 
Action: Mouse pressed left at (499, 402)
Screenshot: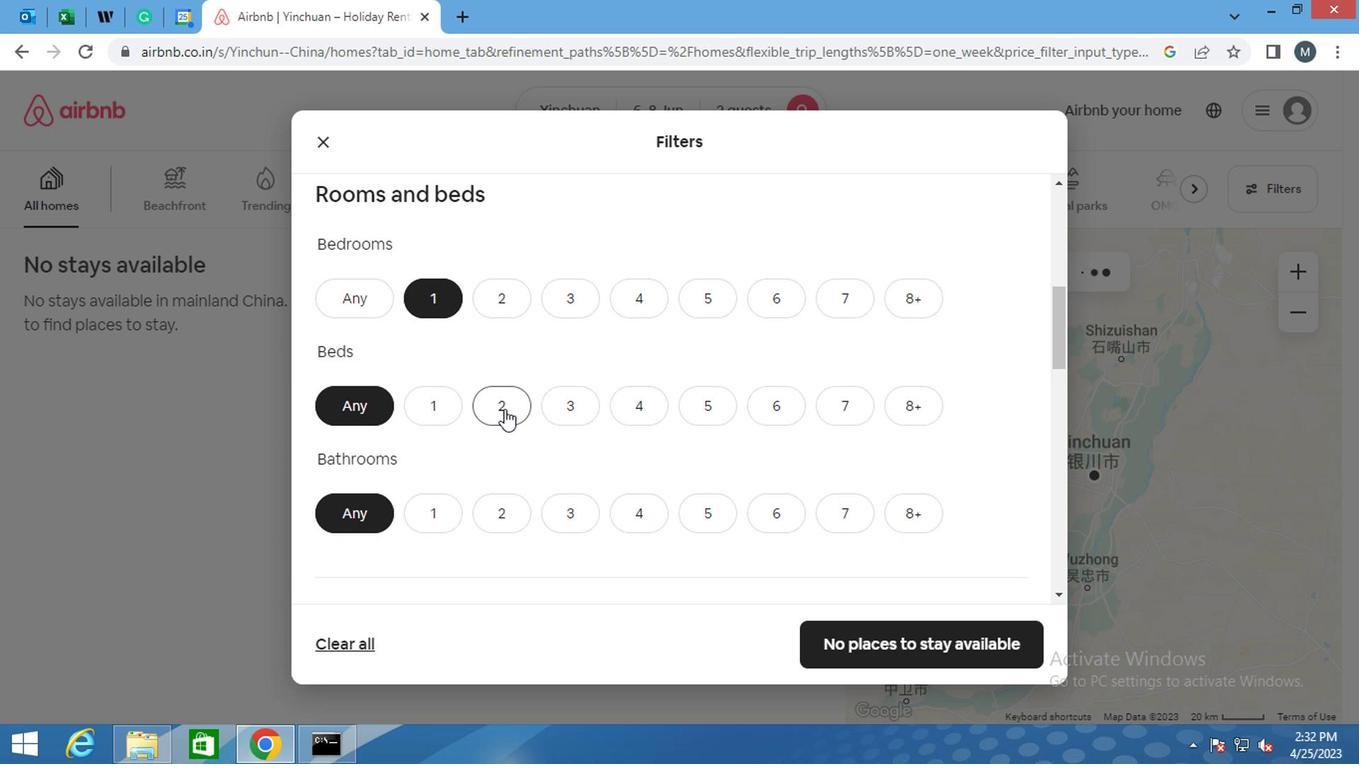 
Action: Mouse moved to (453, 494)
Screenshot: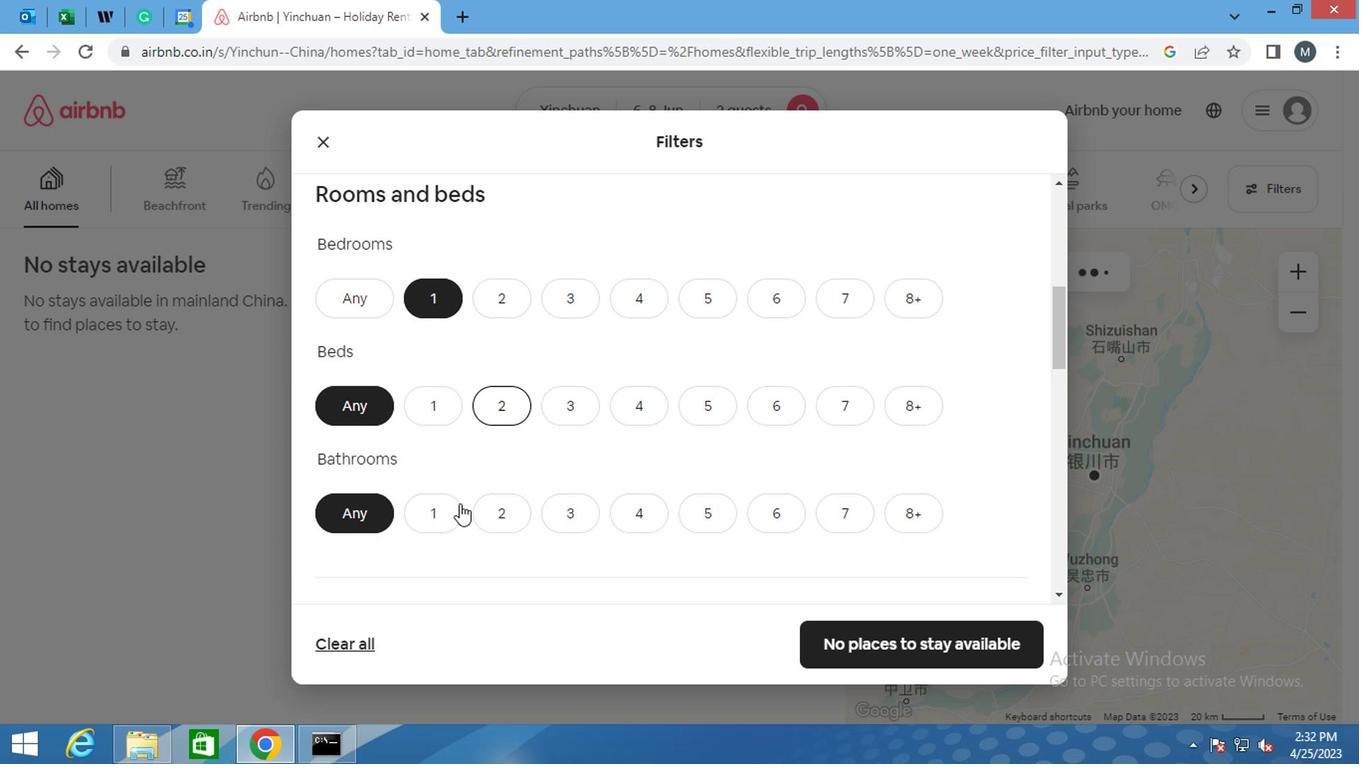 
Action: Mouse pressed left at (453, 494)
Screenshot: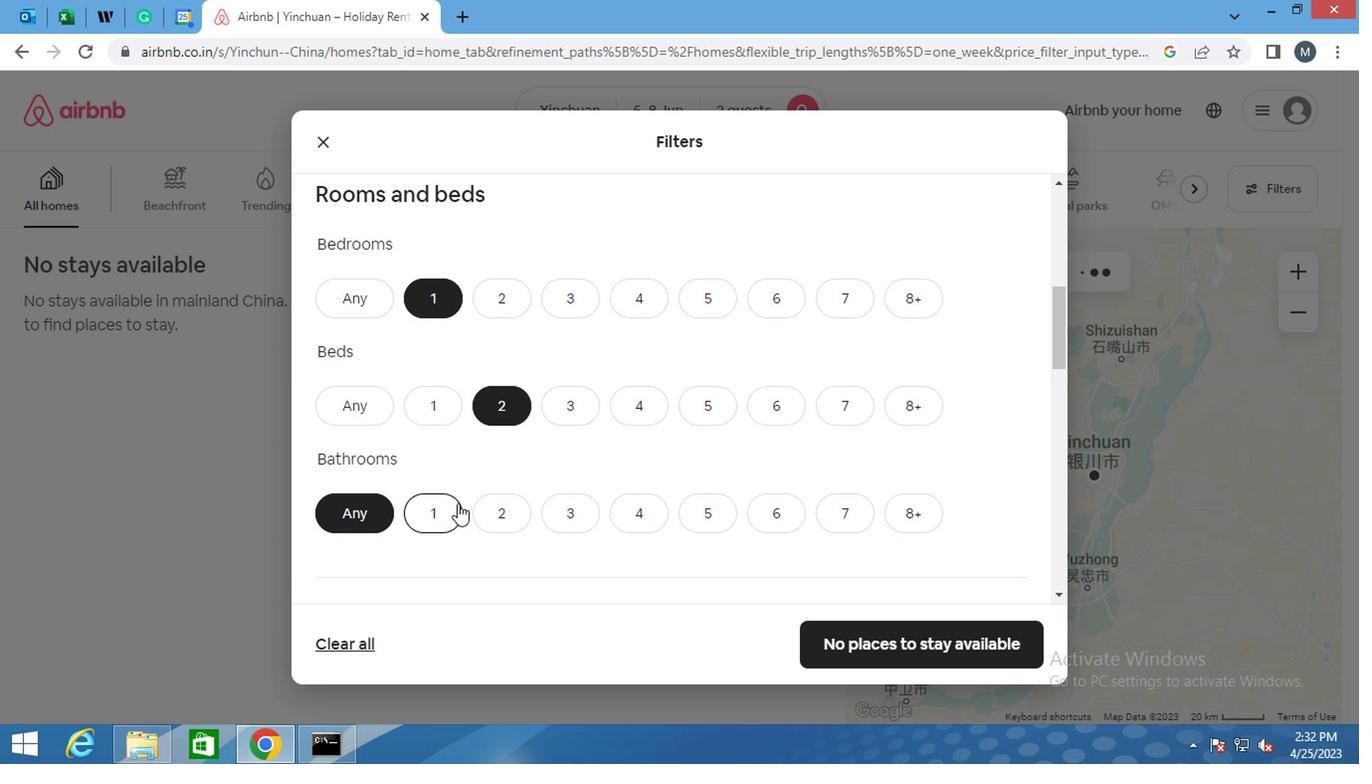 
Action: Mouse moved to (465, 412)
Screenshot: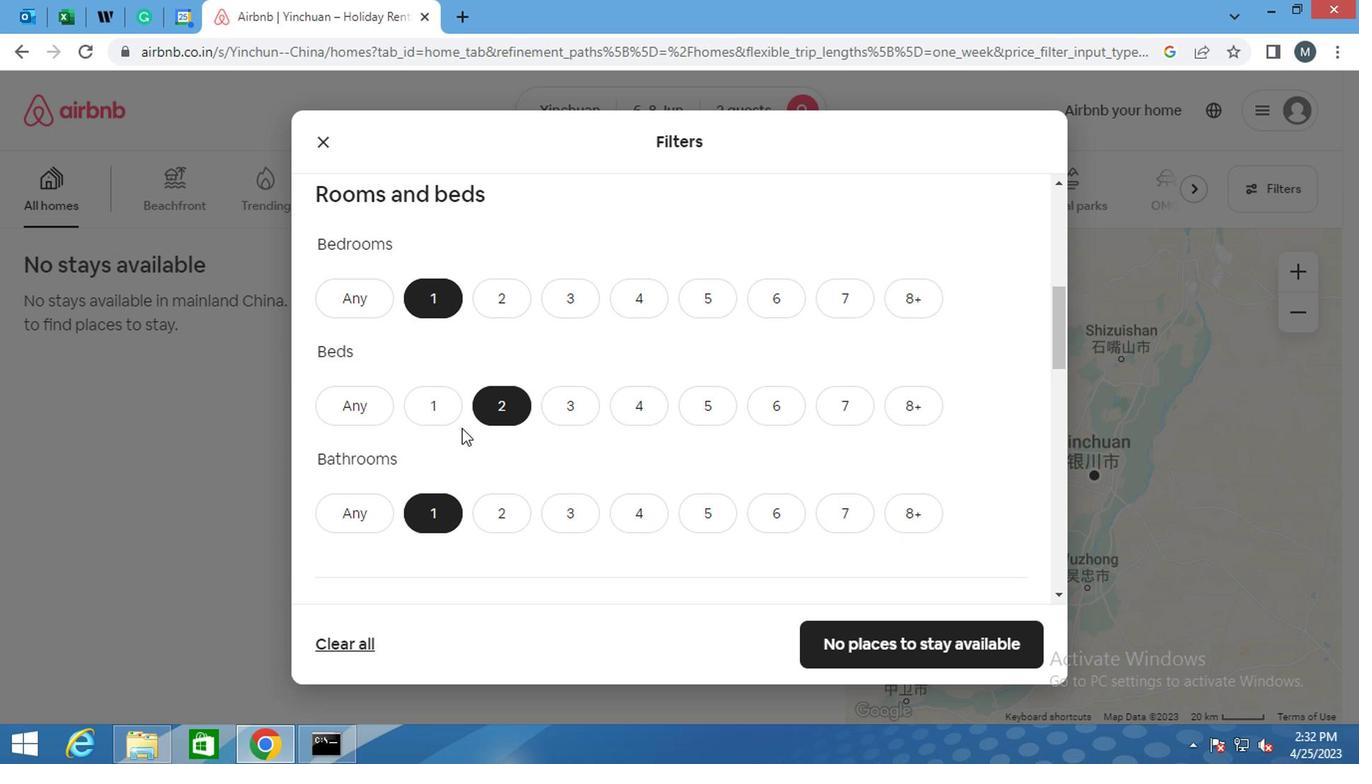 
Action: Mouse scrolled (465, 412) with delta (0, 0)
Screenshot: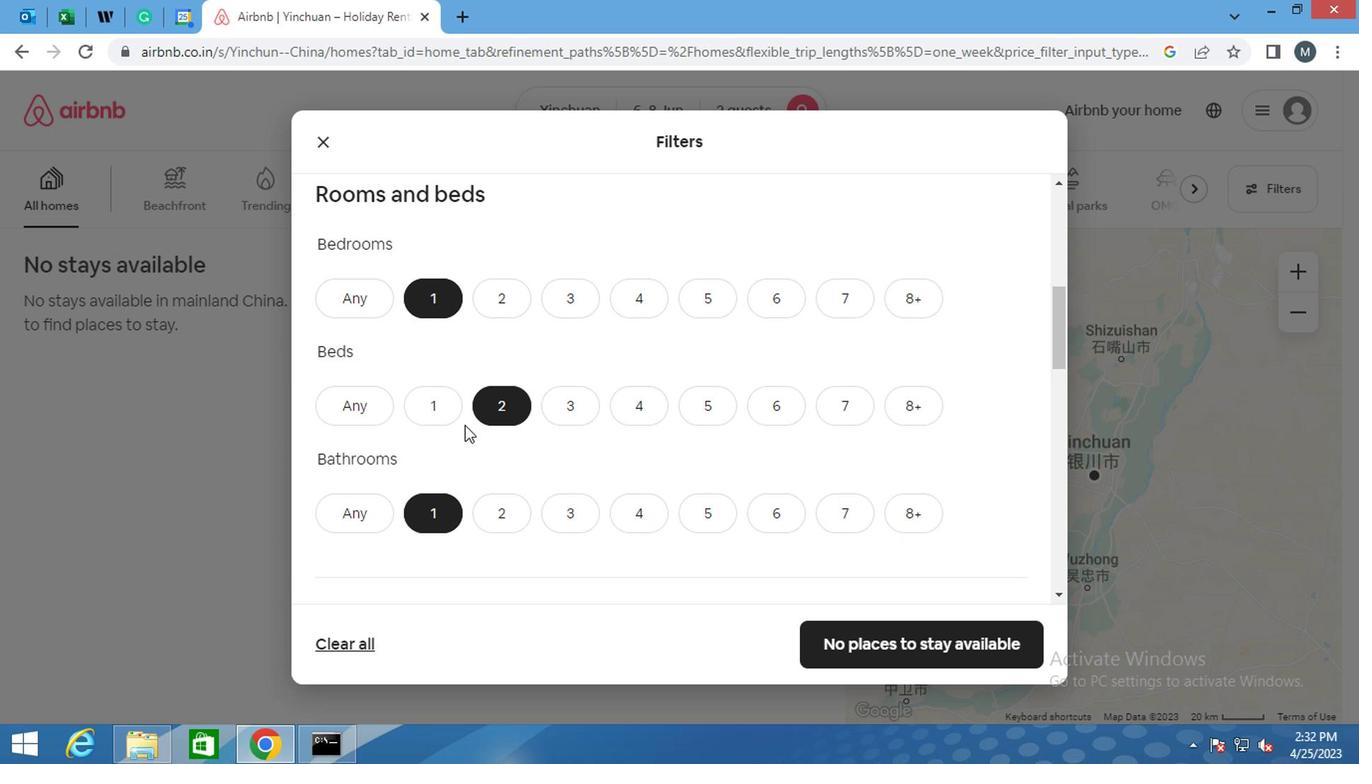 
Action: Mouse moved to (465, 412)
Screenshot: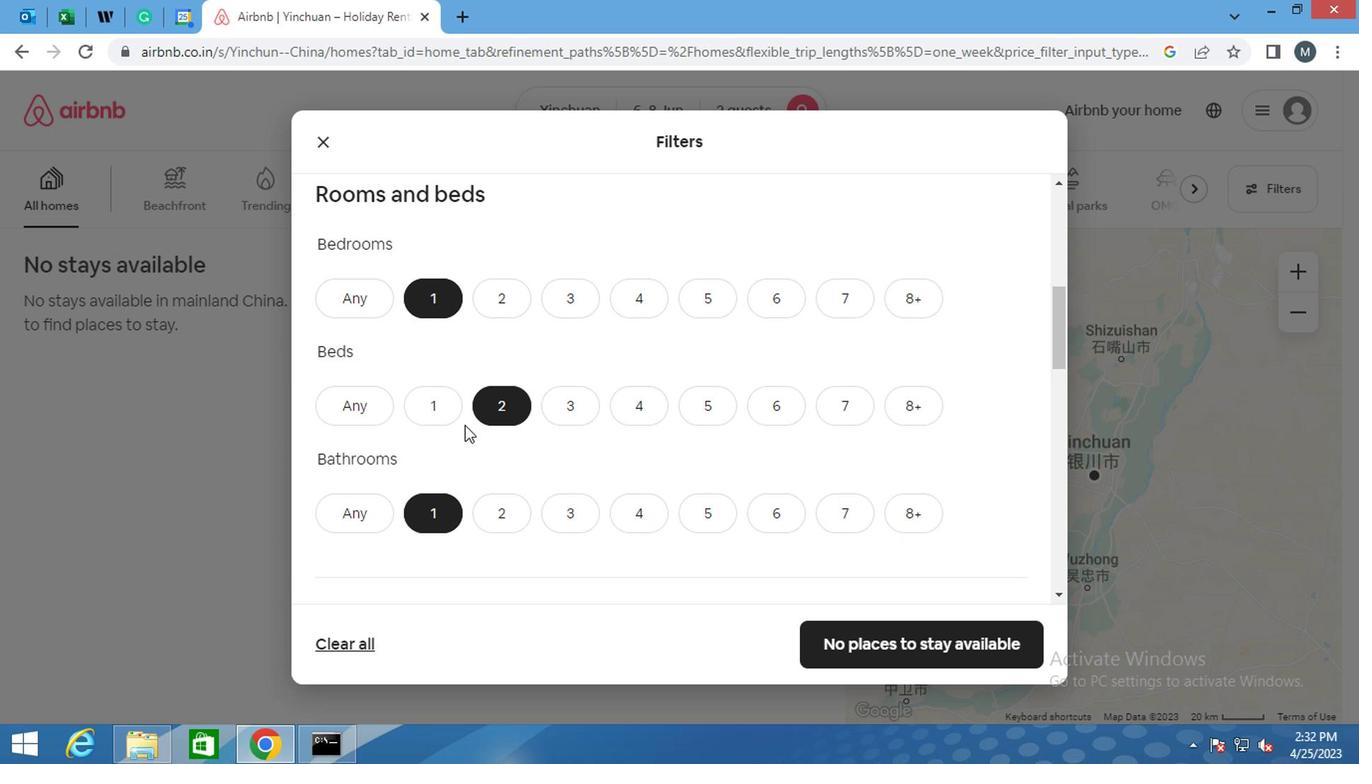 
Action: Mouse scrolled (465, 412) with delta (0, 0)
Screenshot: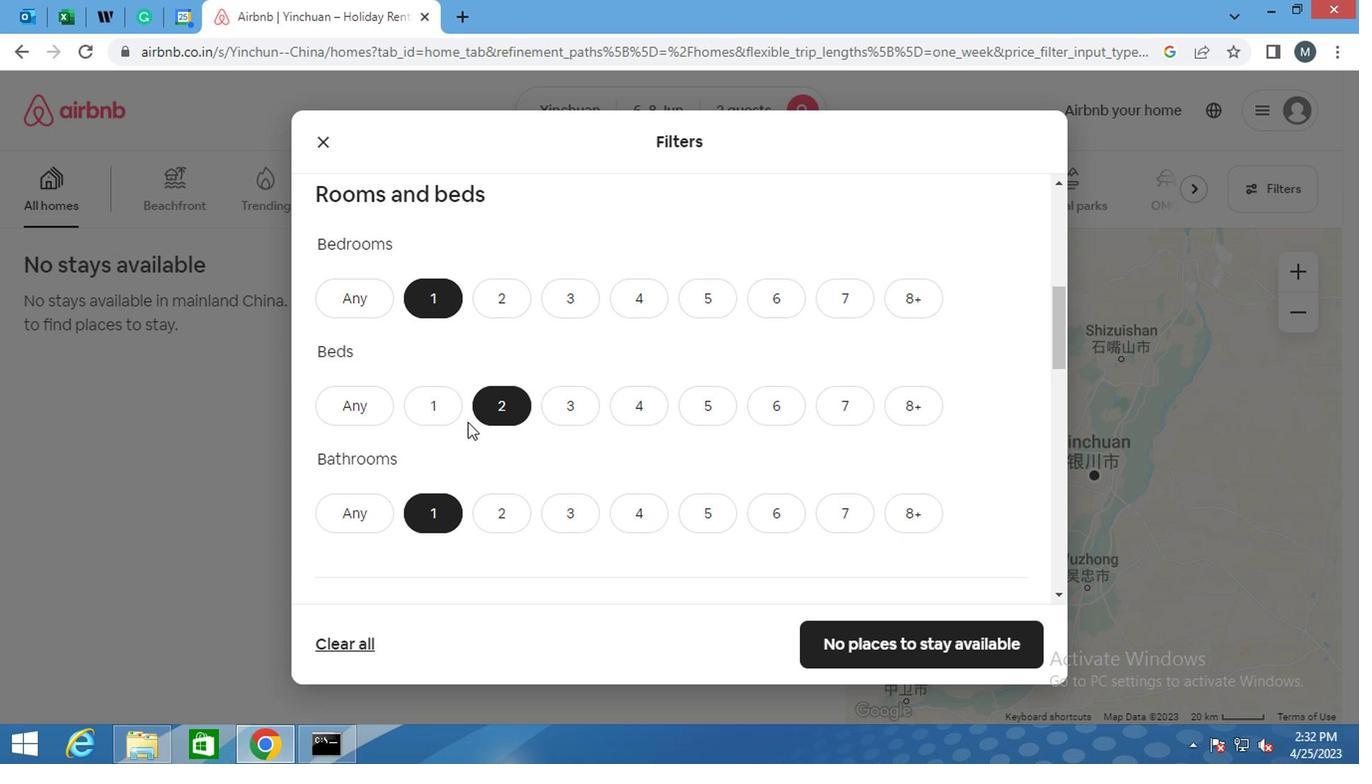 
Action: Mouse moved to (465, 412)
Screenshot: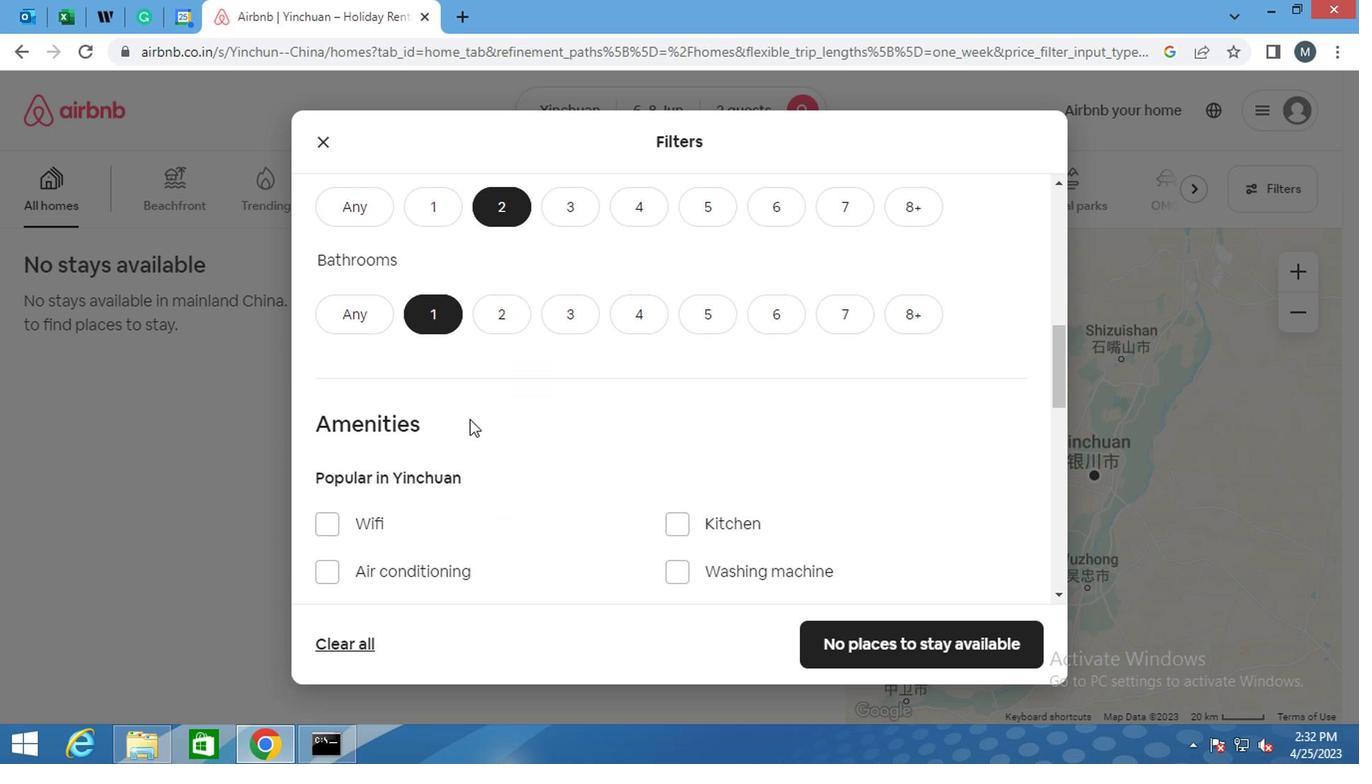 
Action: Mouse scrolled (465, 412) with delta (0, 0)
Screenshot: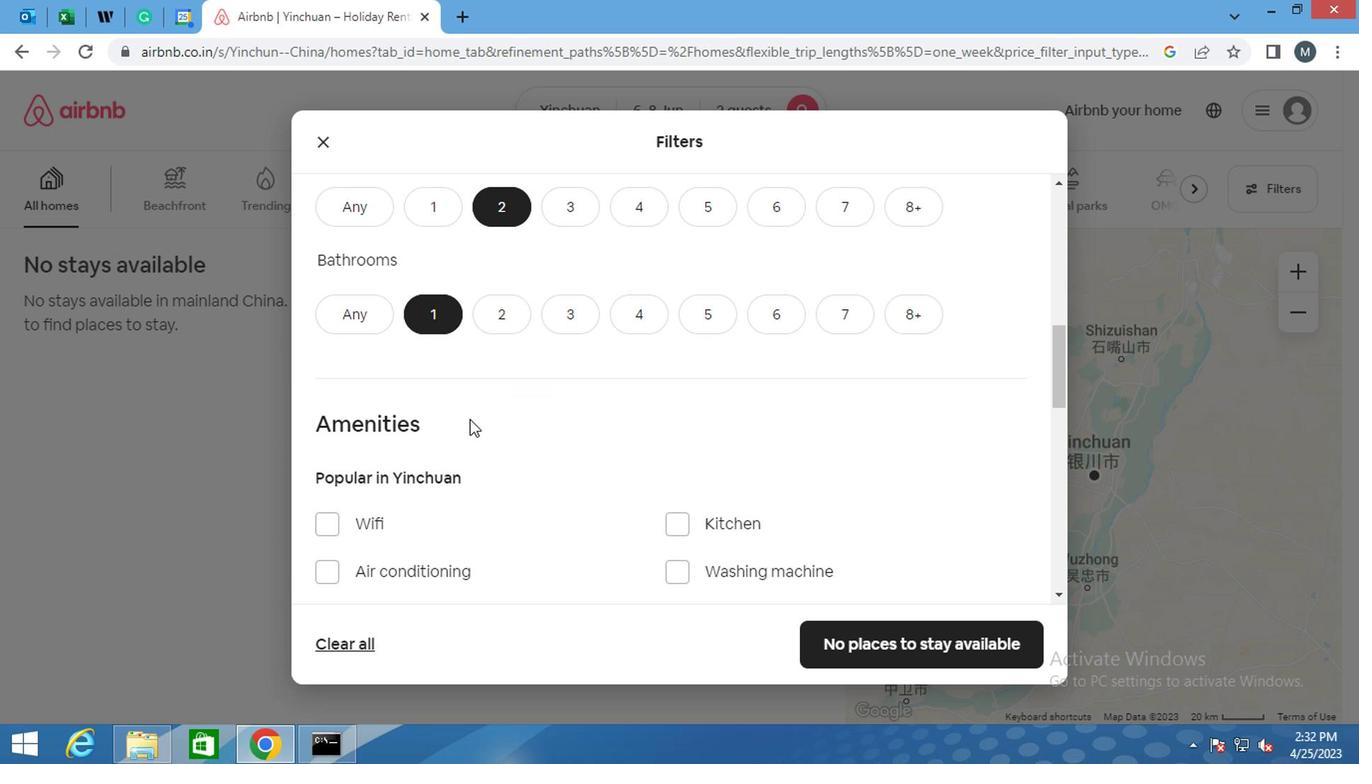 
Action: Mouse scrolled (465, 412) with delta (0, 0)
Screenshot: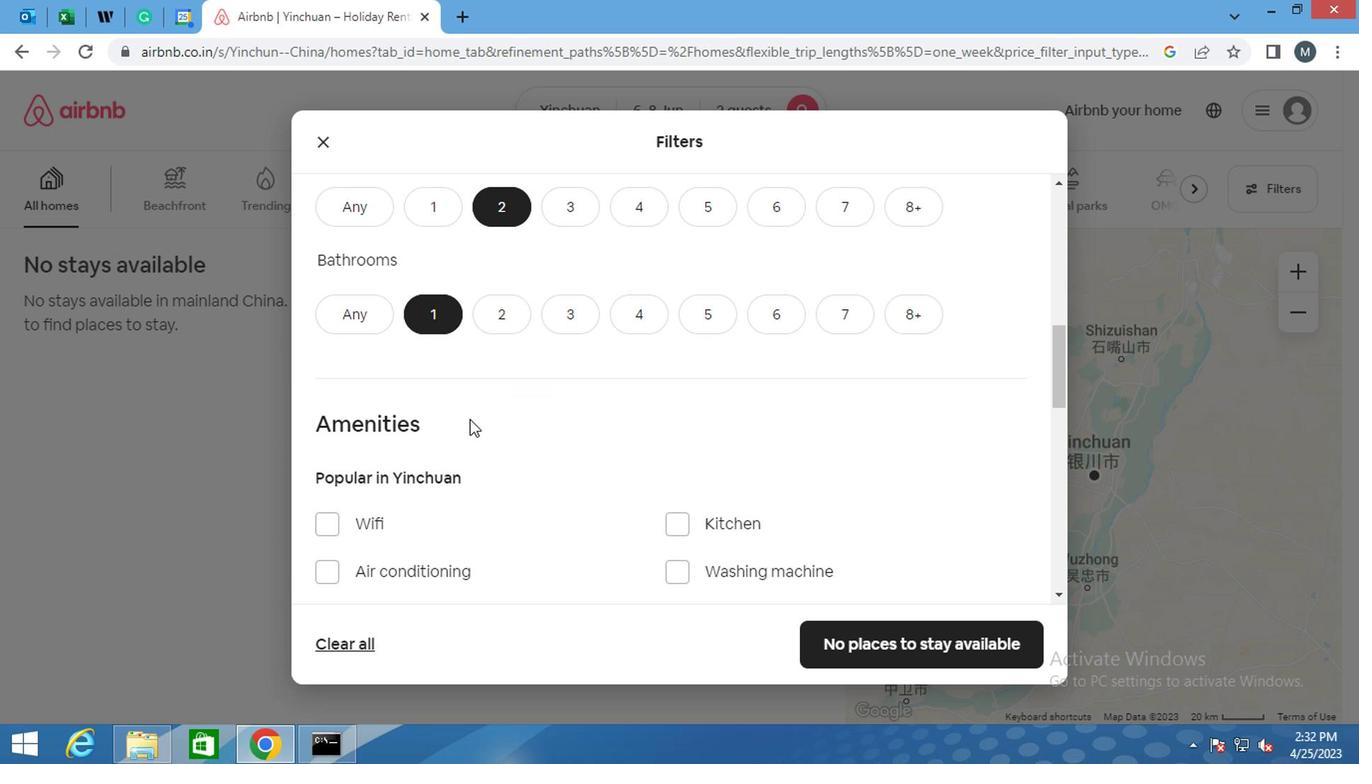 
Action: Mouse scrolled (465, 412) with delta (0, 0)
Screenshot: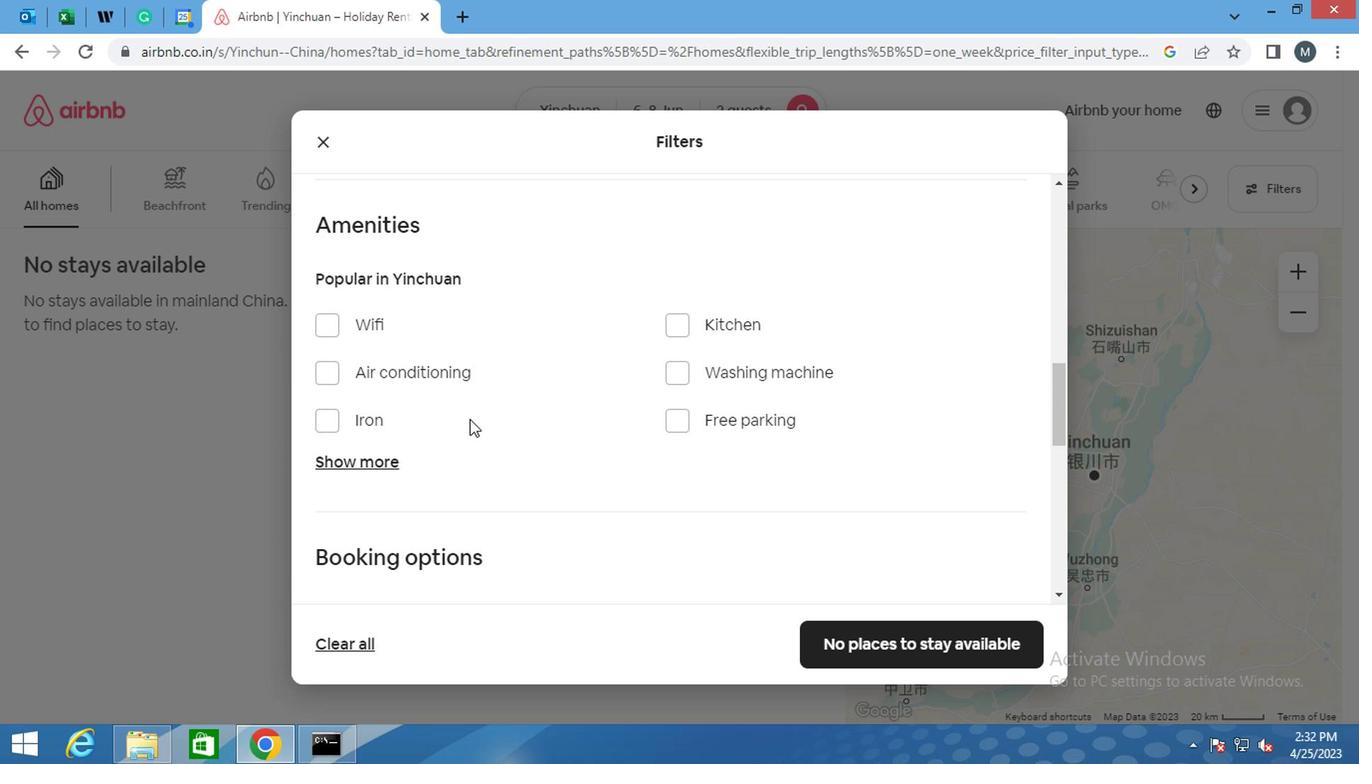 
Action: Mouse moved to (462, 402)
Screenshot: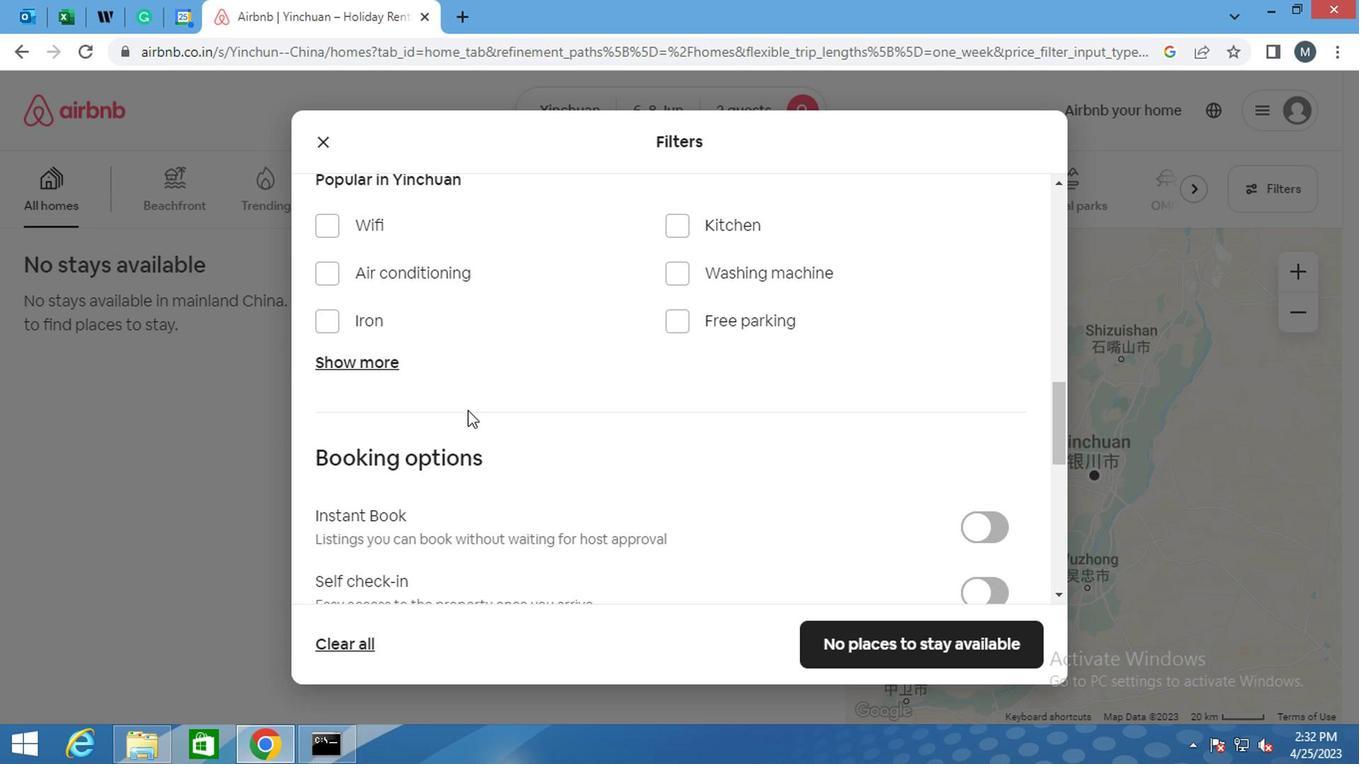 
Action: Mouse scrolled (462, 401) with delta (0, 0)
Screenshot: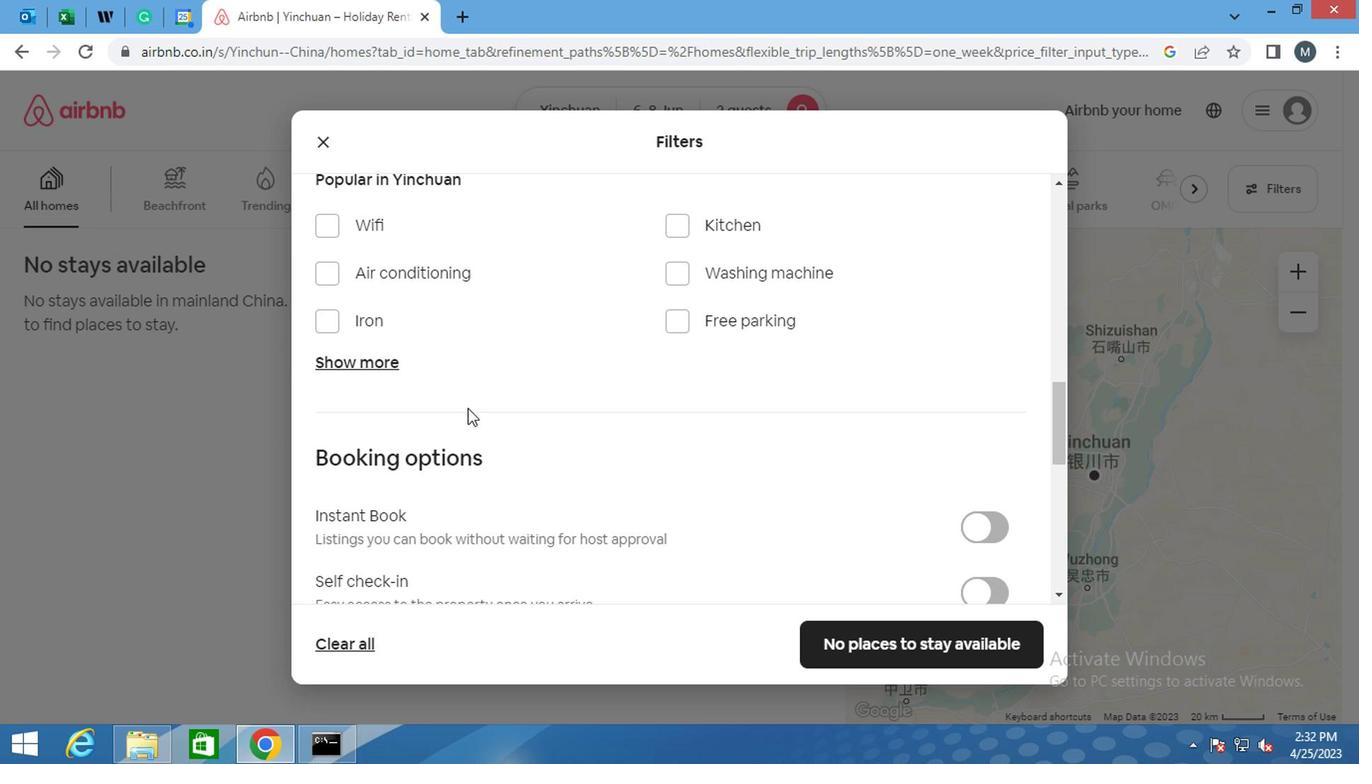 
Action: Mouse scrolled (462, 402) with delta (0, 0)
Screenshot: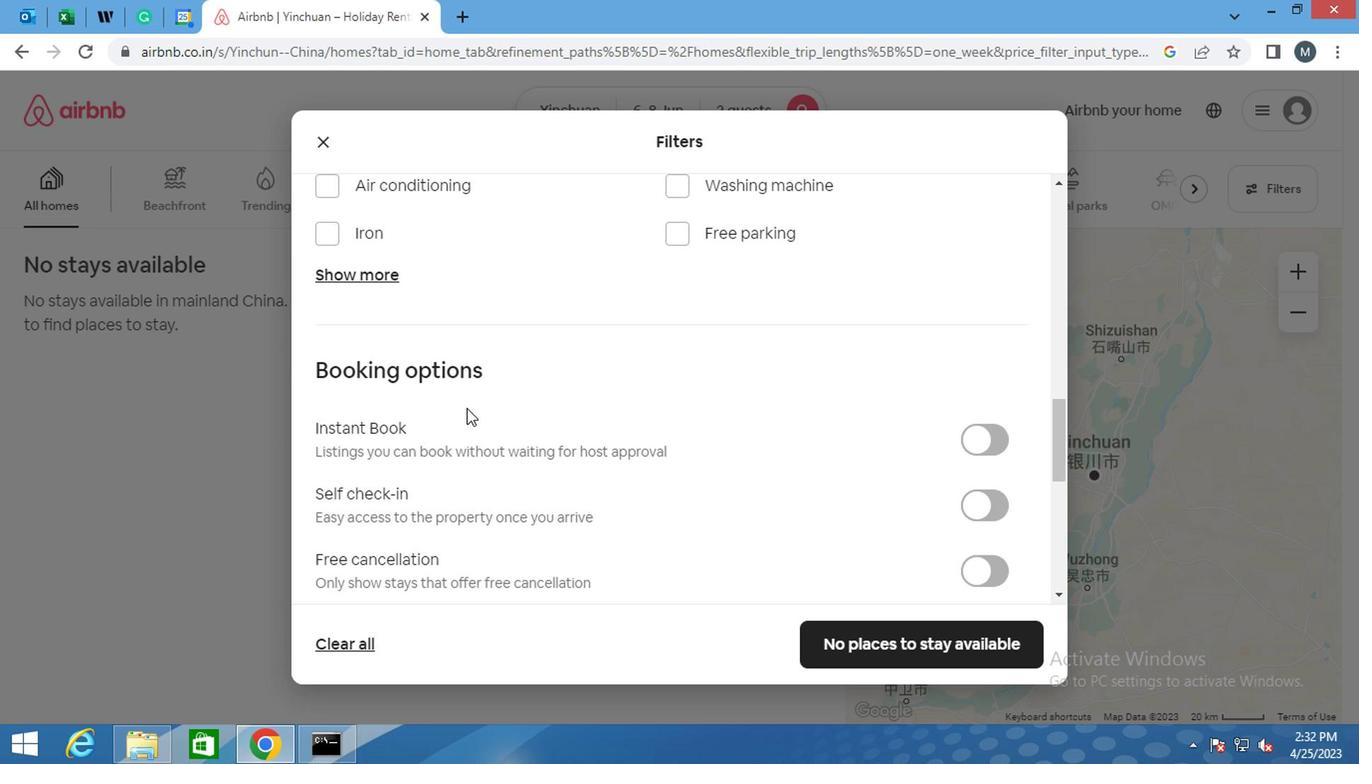 
Action: Mouse moved to (335, 222)
Screenshot: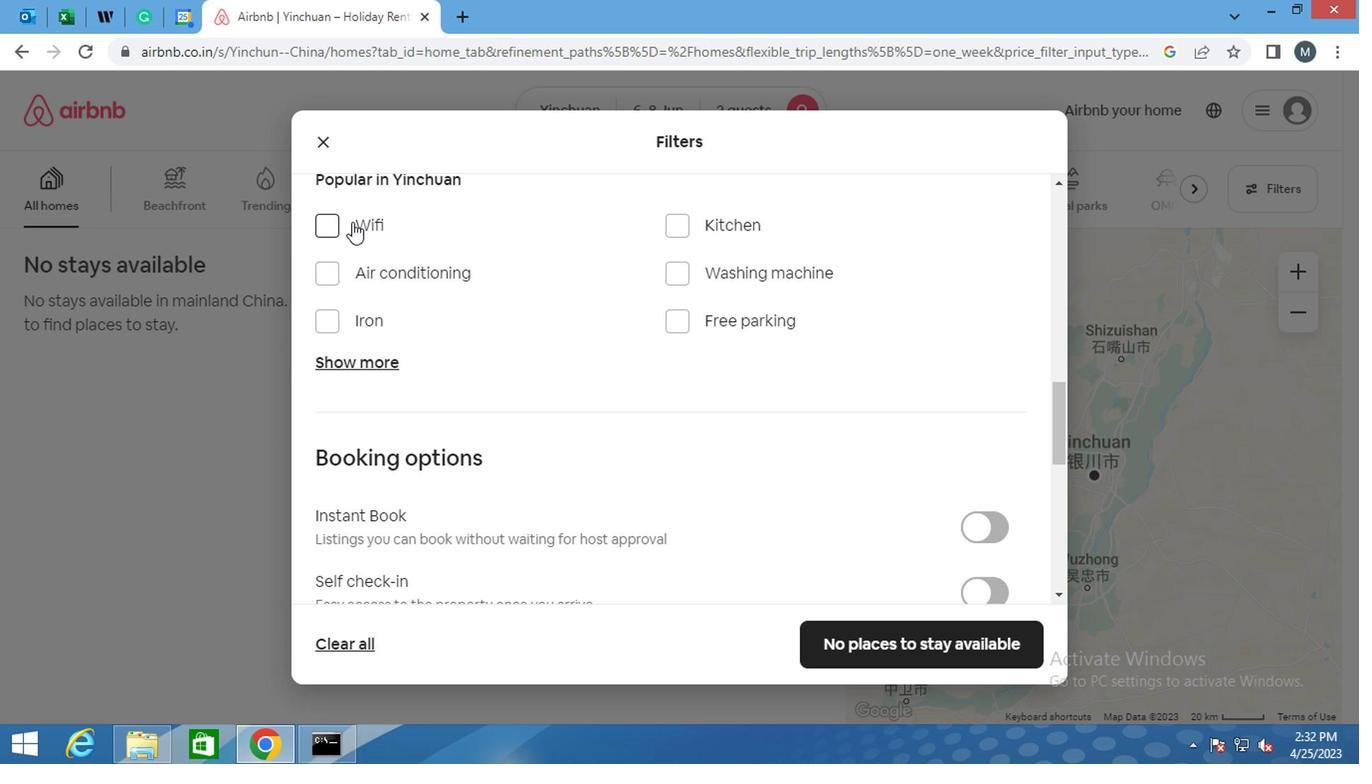 
Action: Mouse pressed left at (335, 222)
Screenshot: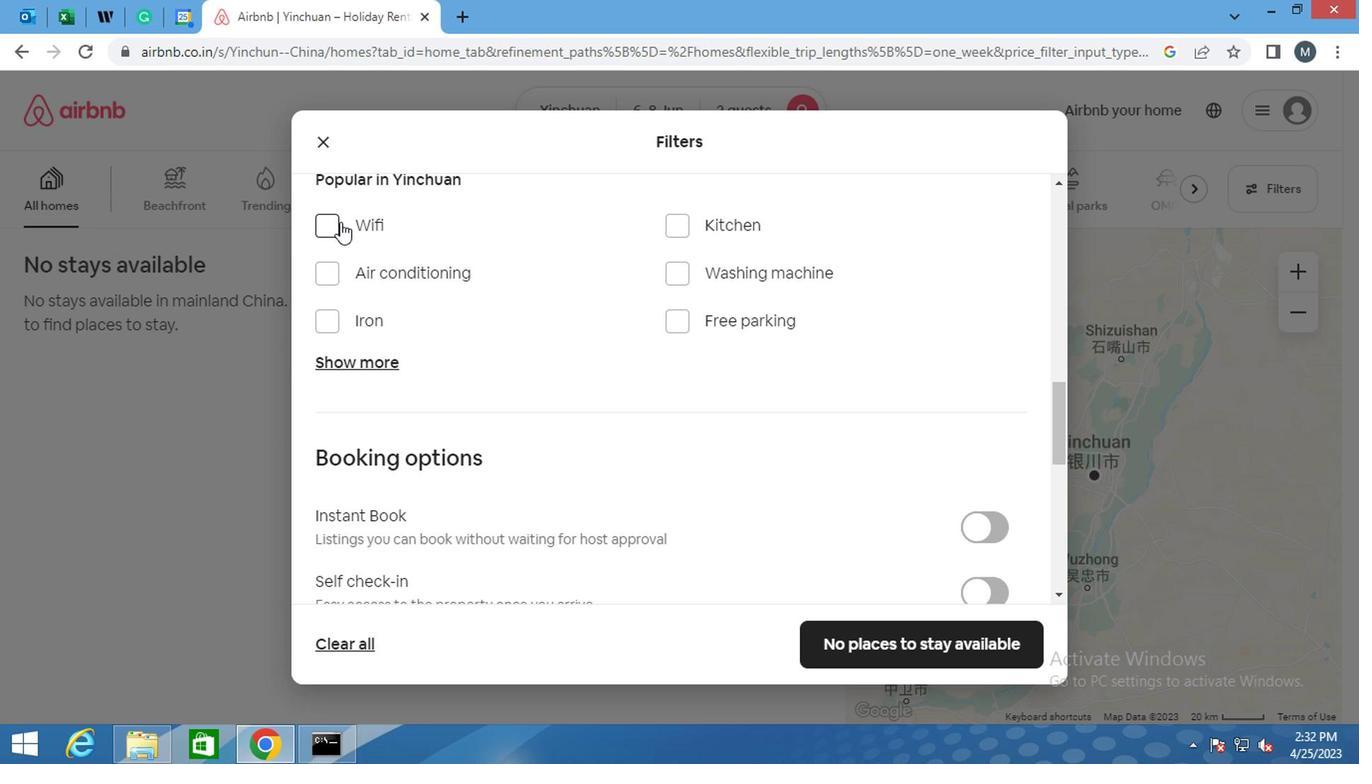 
Action: Mouse moved to (671, 278)
Screenshot: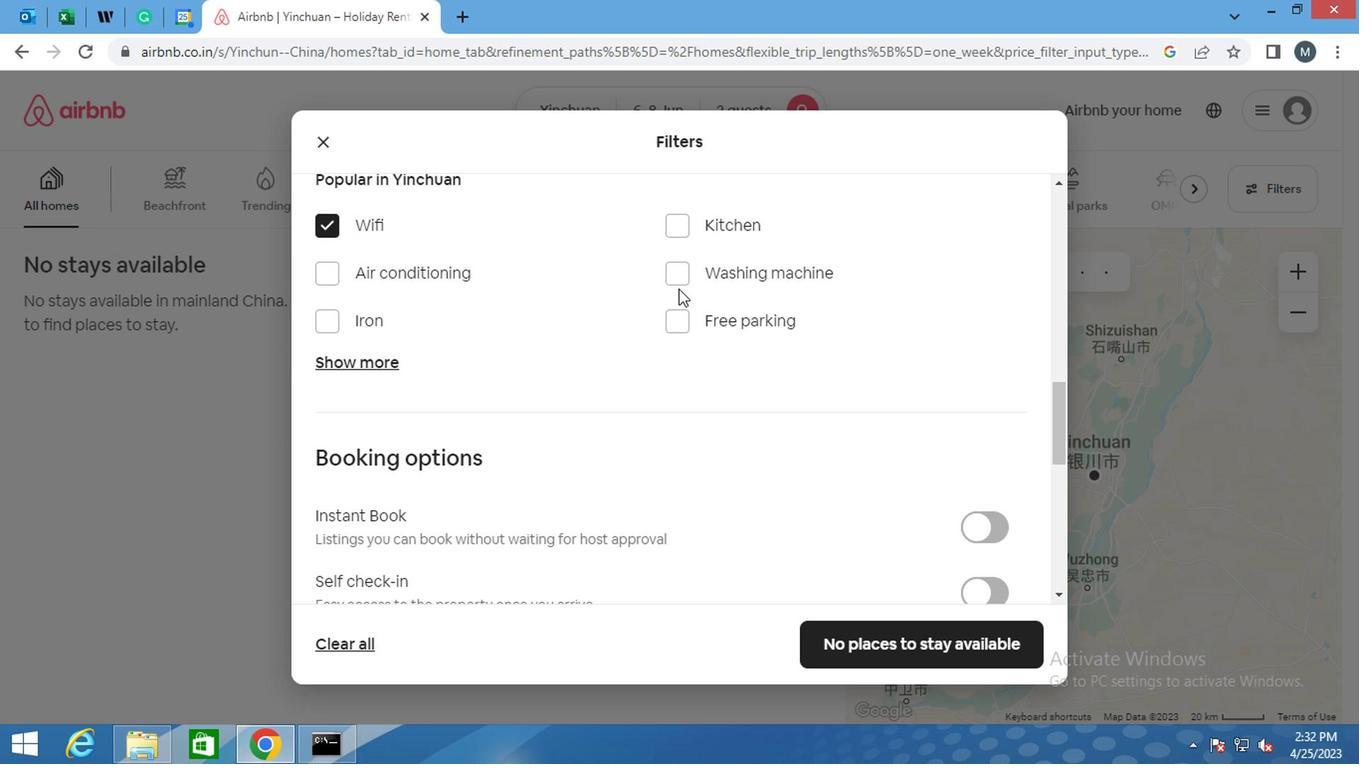 
Action: Mouse pressed left at (671, 278)
Screenshot: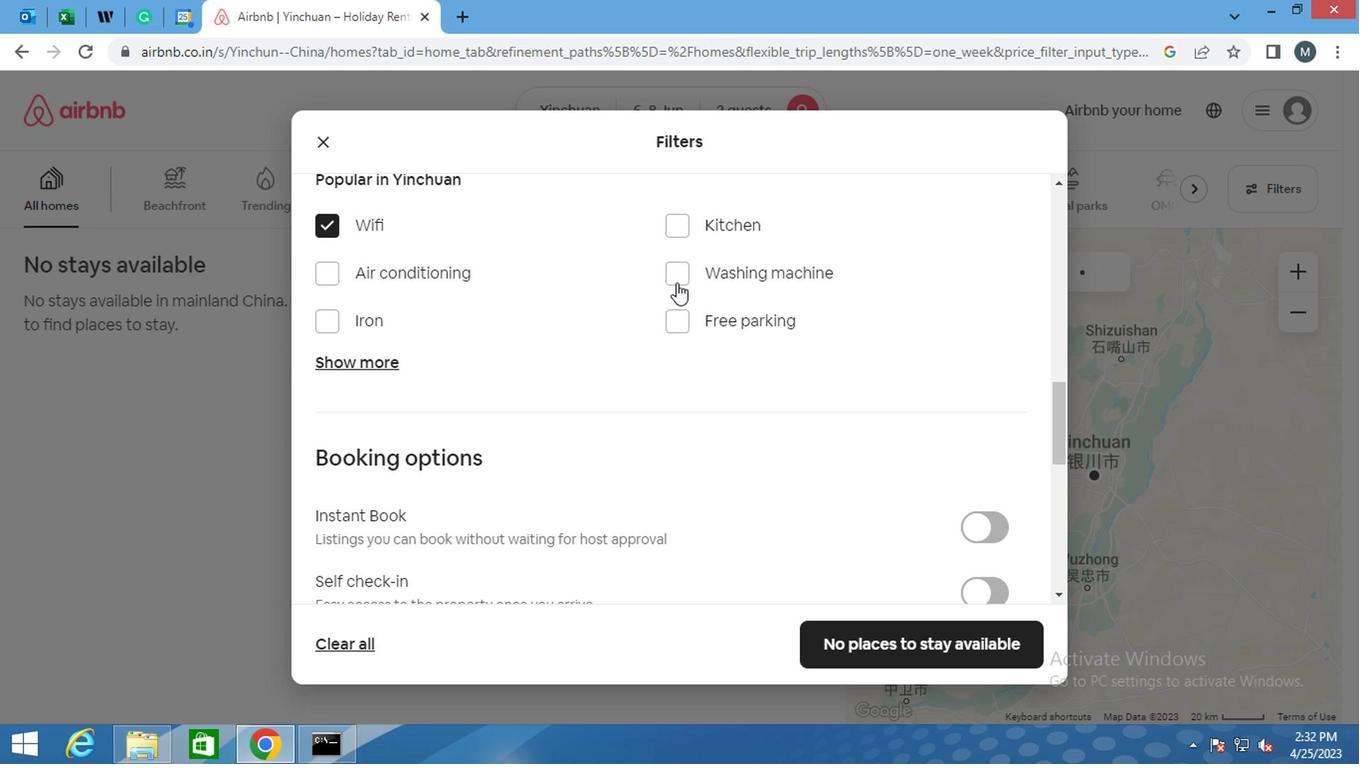 
Action: Mouse moved to (581, 380)
Screenshot: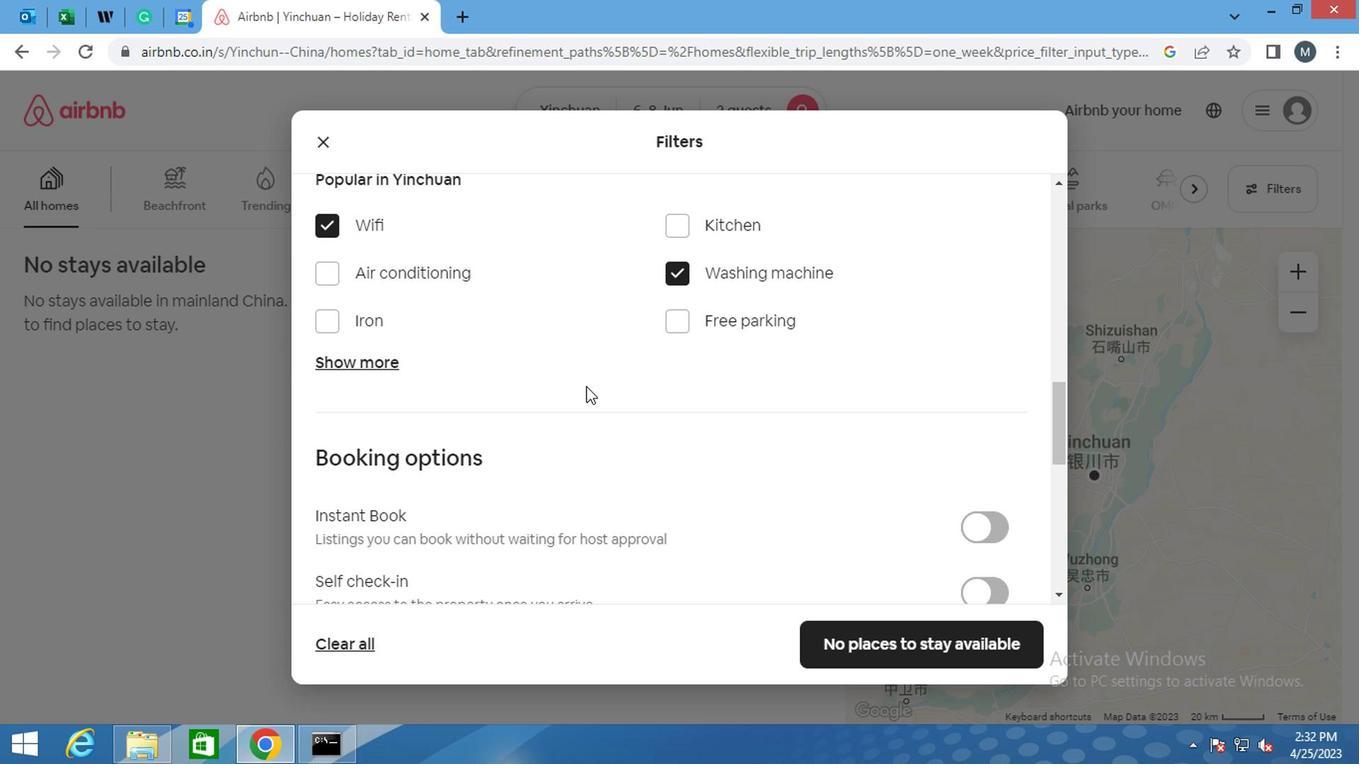 
Action: Mouse scrolled (581, 380) with delta (0, 0)
Screenshot: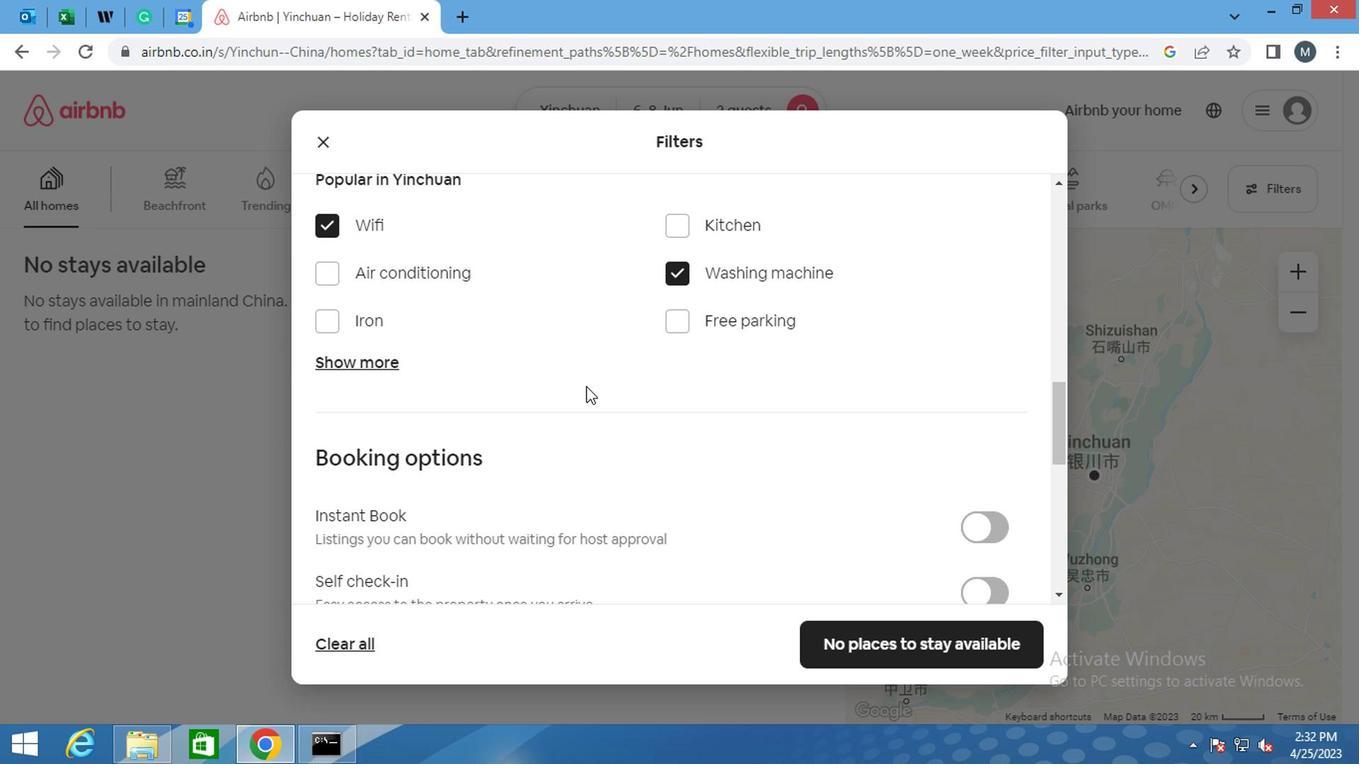 
Action: Mouse moved to (580, 382)
Screenshot: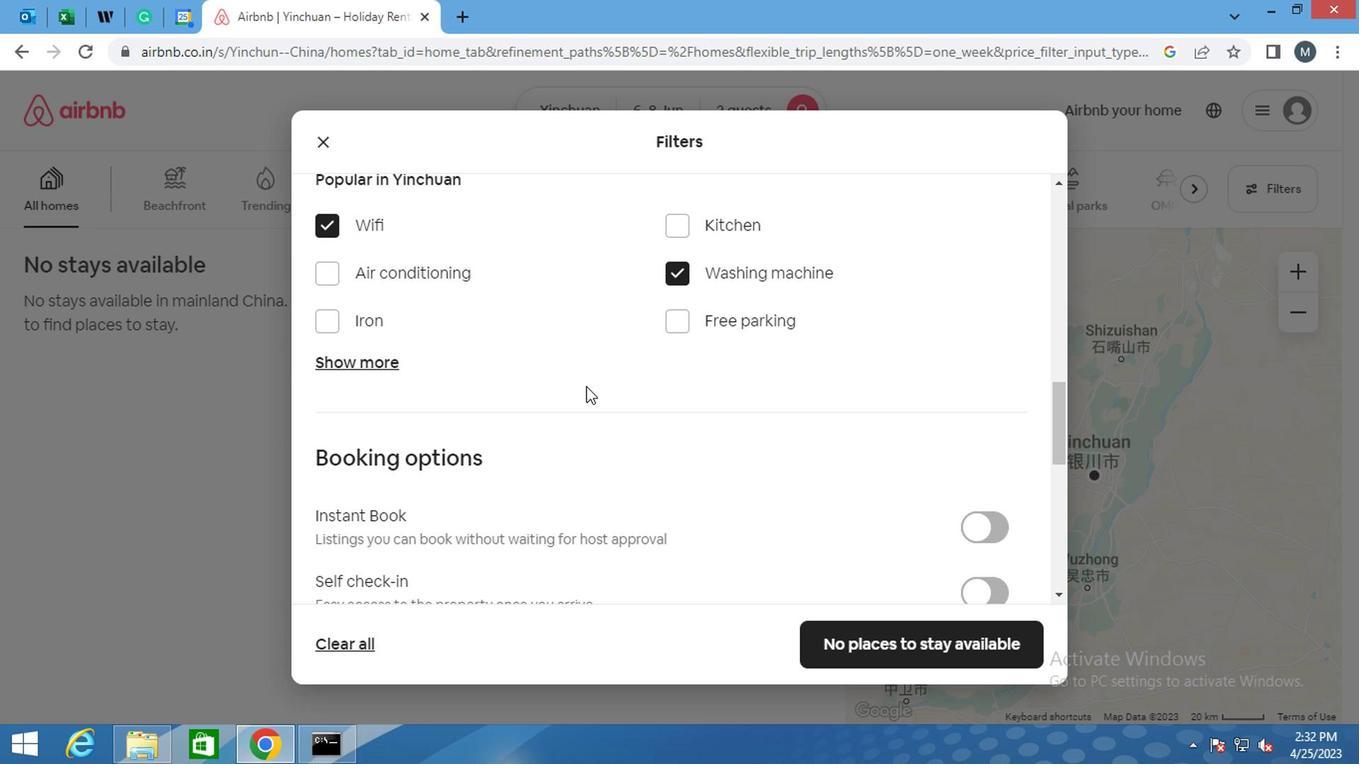 
Action: Mouse scrolled (580, 380) with delta (0, -1)
Screenshot: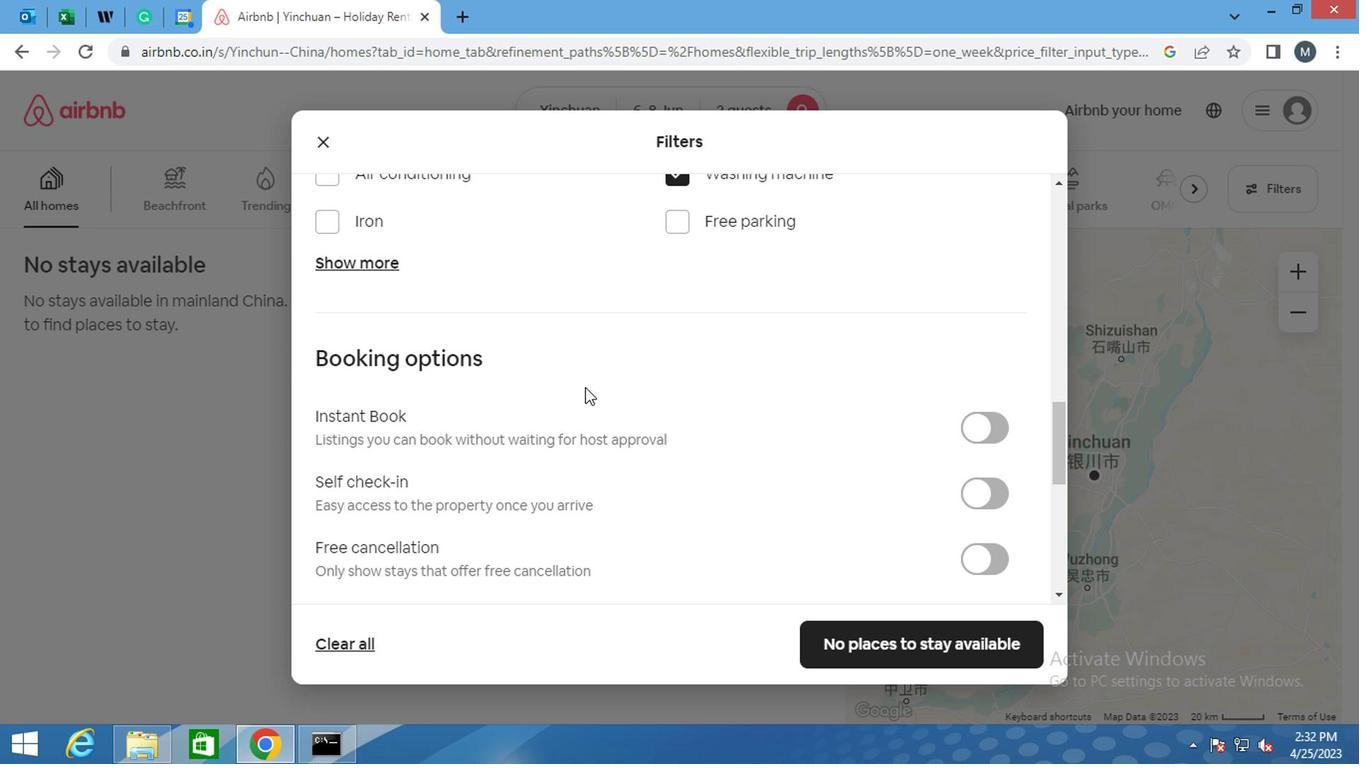 
Action: Mouse scrolled (580, 380) with delta (0, -1)
Screenshot: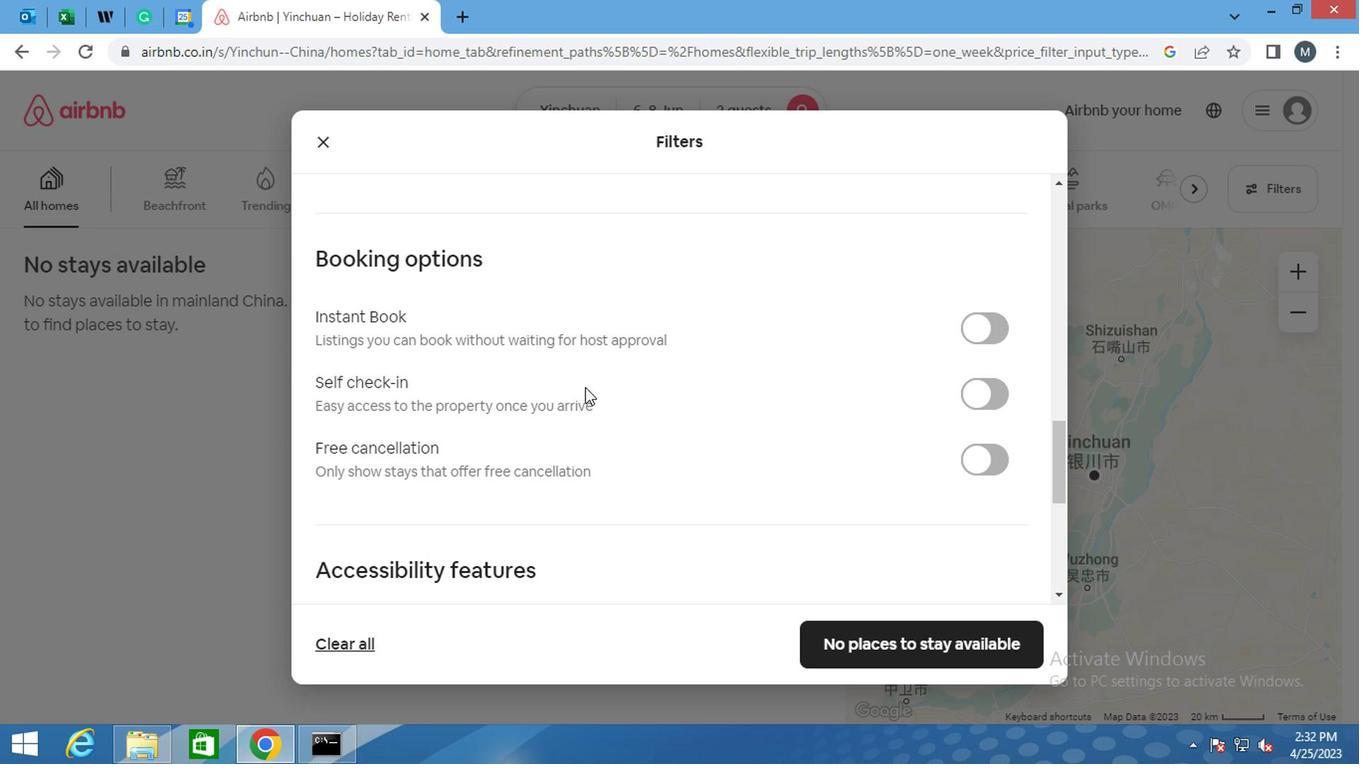 
Action: Mouse moved to (574, 387)
Screenshot: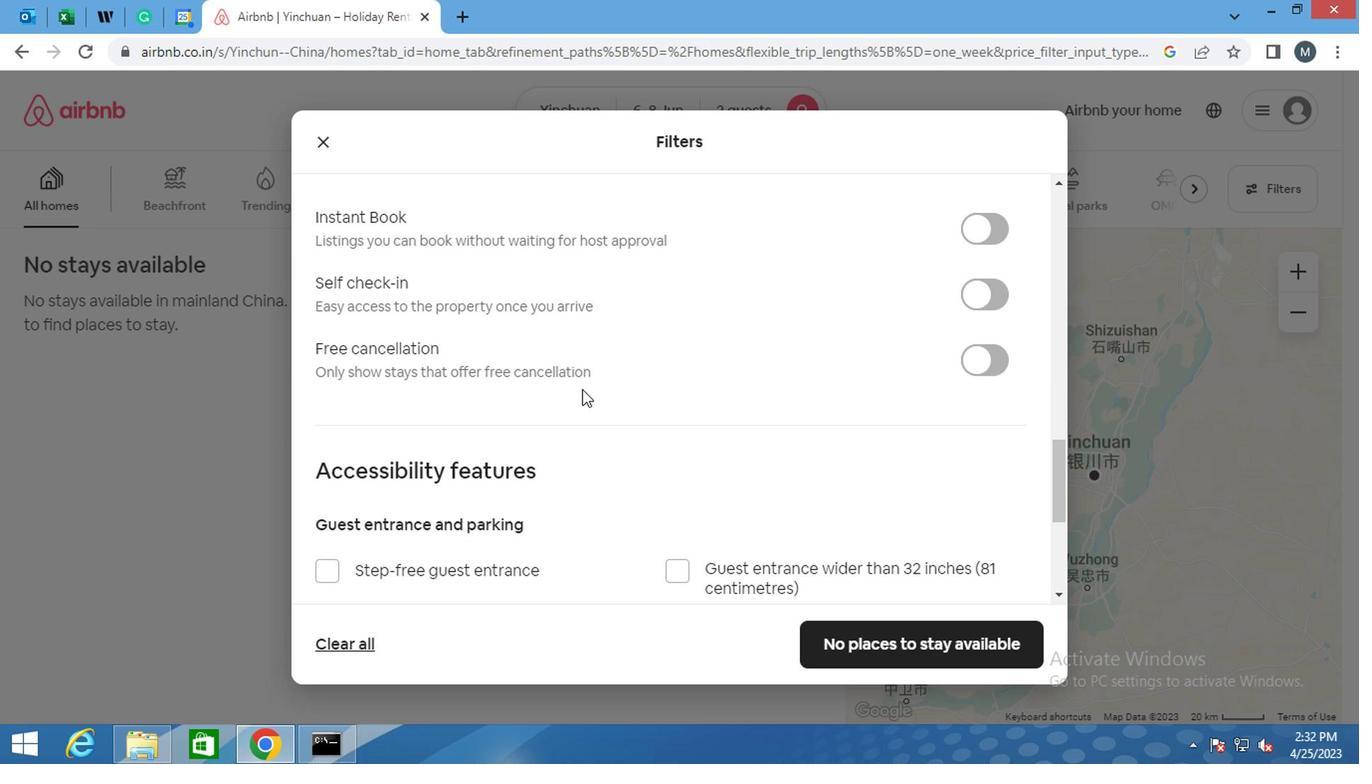 
Action: Mouse scrolled (574, 386) with delta (0, -1)
Screenshot: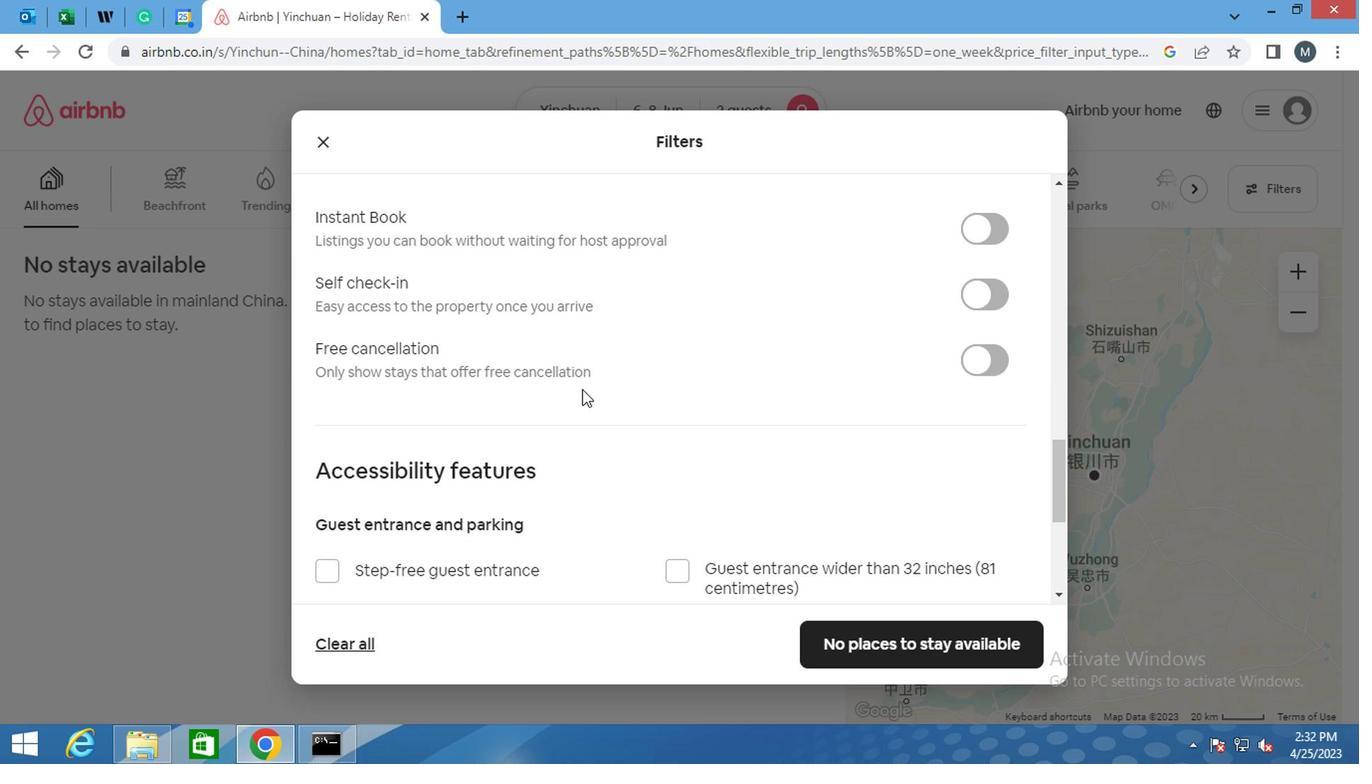 
Action: Mouse moved to (708, 366)
Screenshot: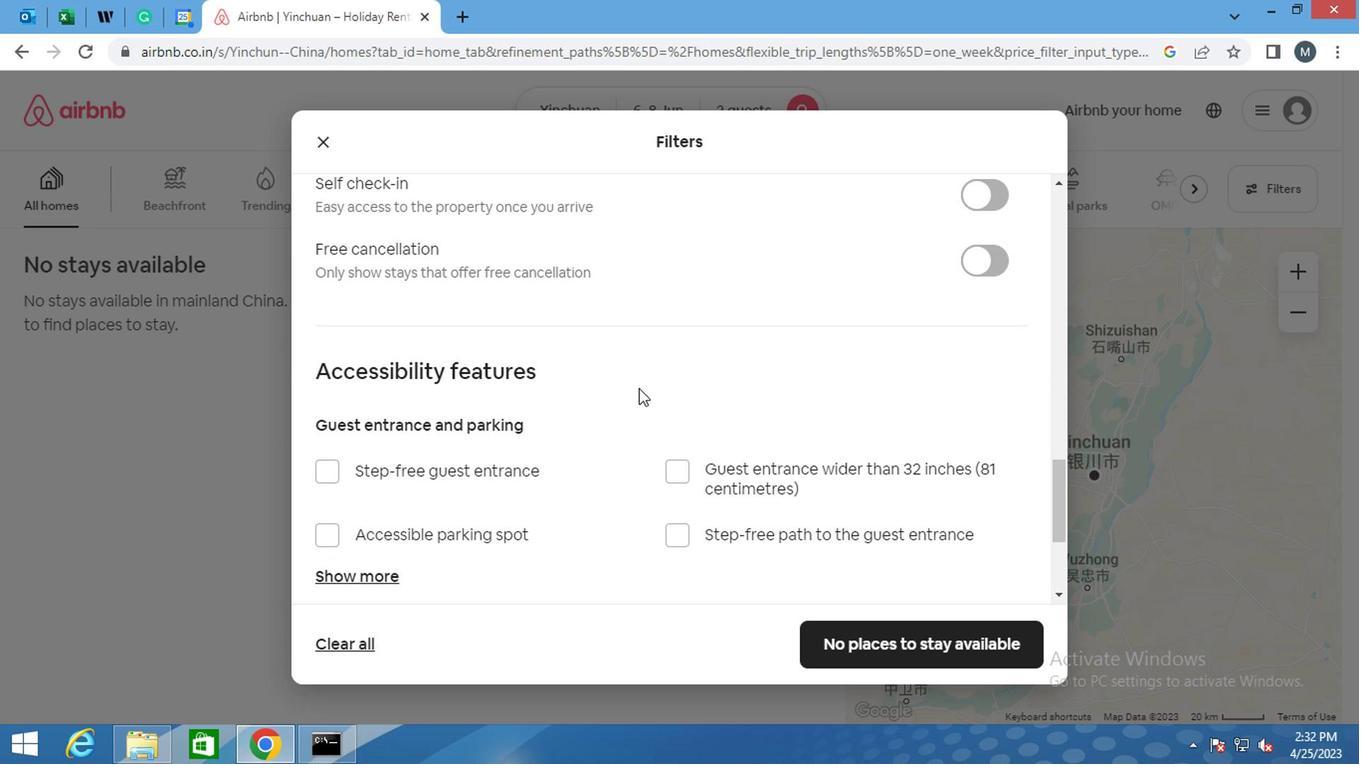 
Action: Mouse scrolled (708, 367) with delta (0, 0)
Screenshot: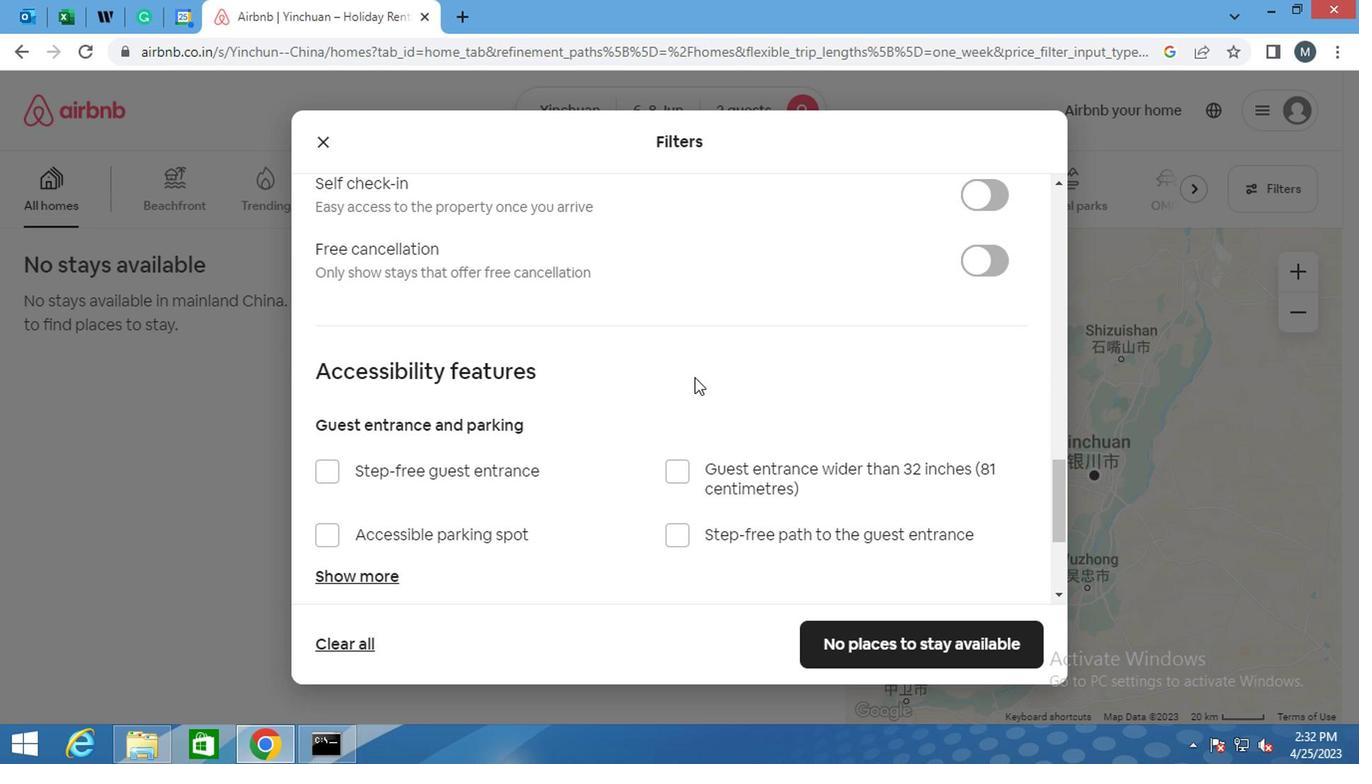 
Action: Mouse moved to (964, 299)
Screenshot: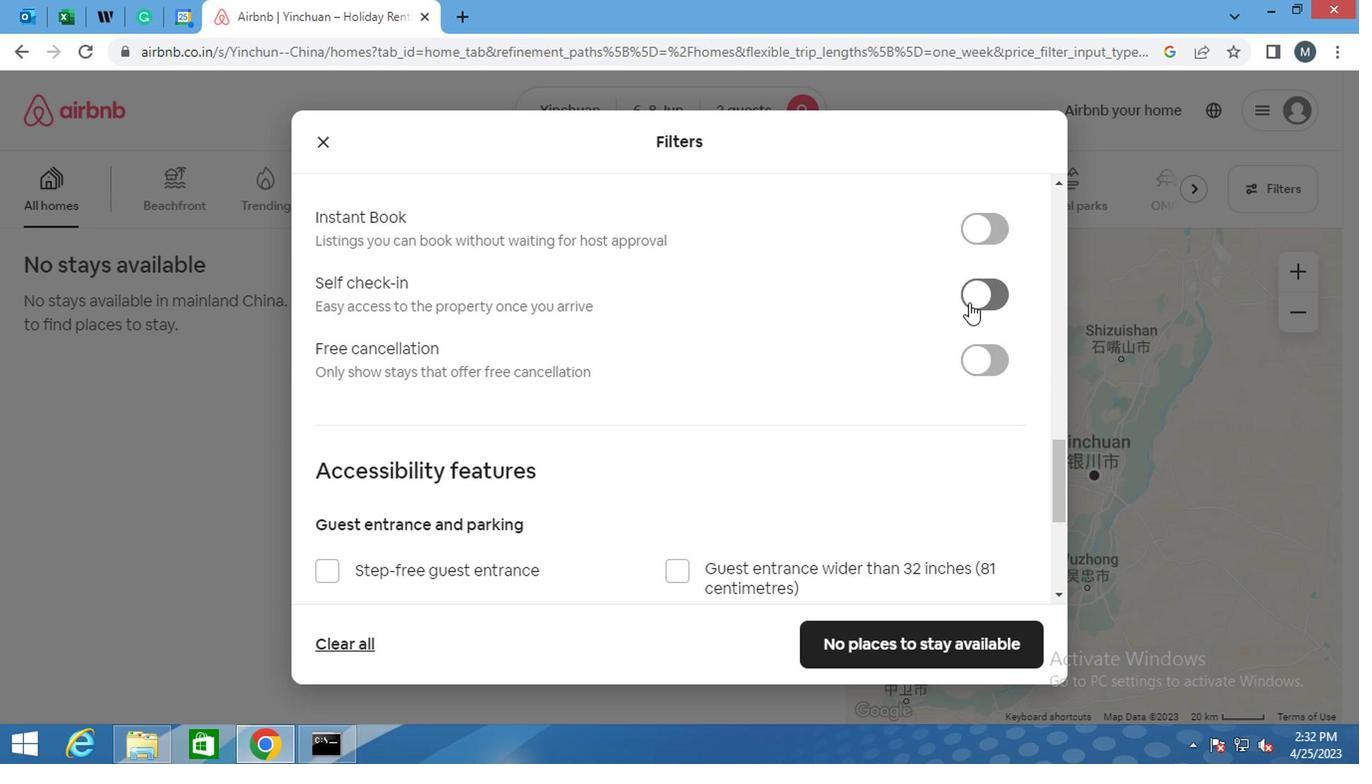 
Action: Mouse pressed left at (964, 299)
Screenshot: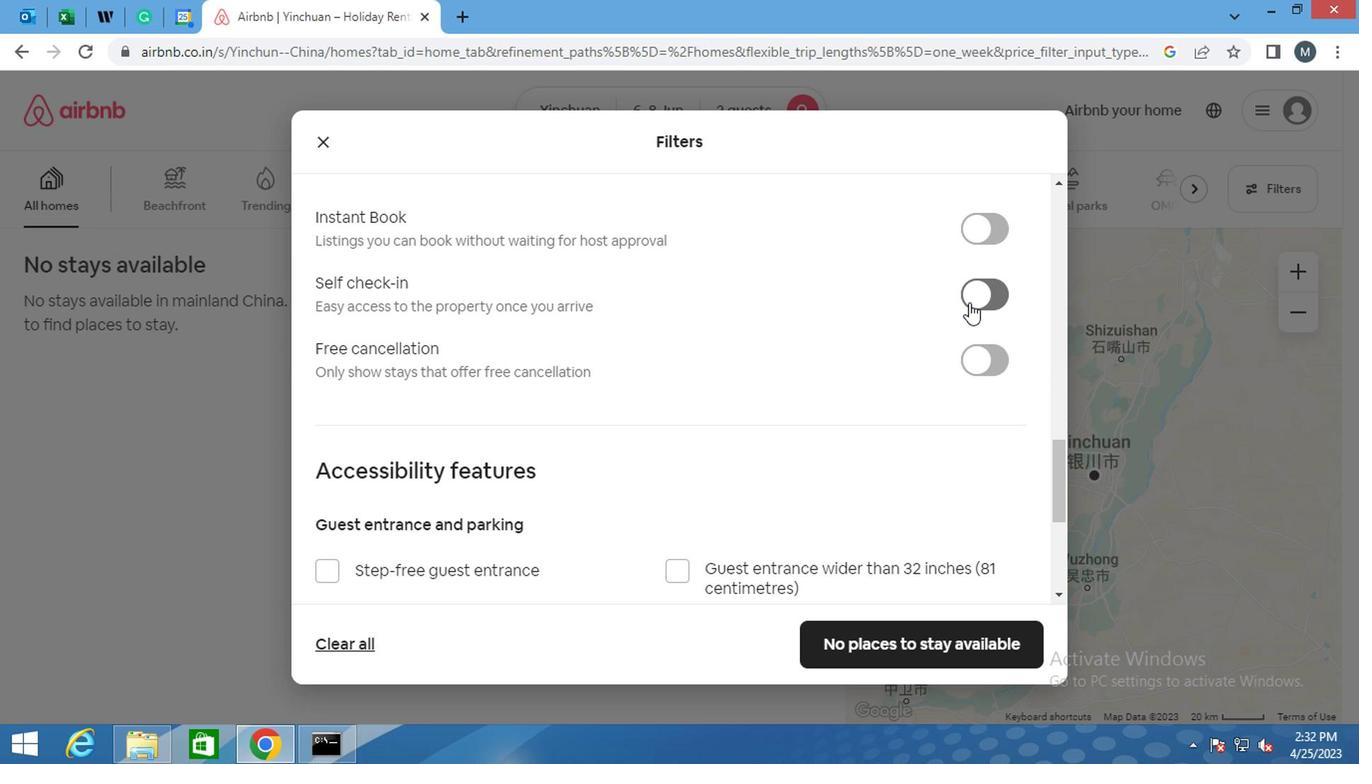 
Action: Mouse moved to (739, 377)
Screenshot: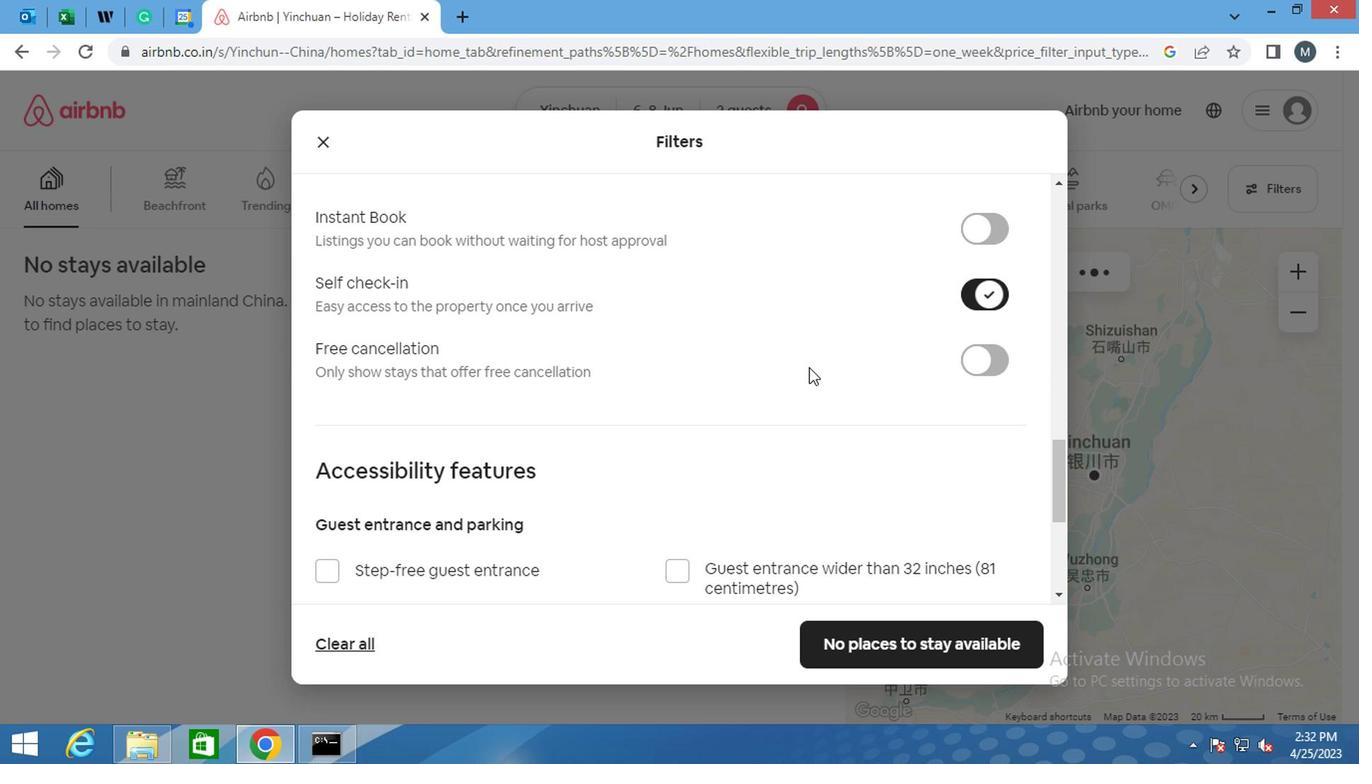 
Action: Mouse scrolled (739, 375) with delta (0, -1)
Screenshot: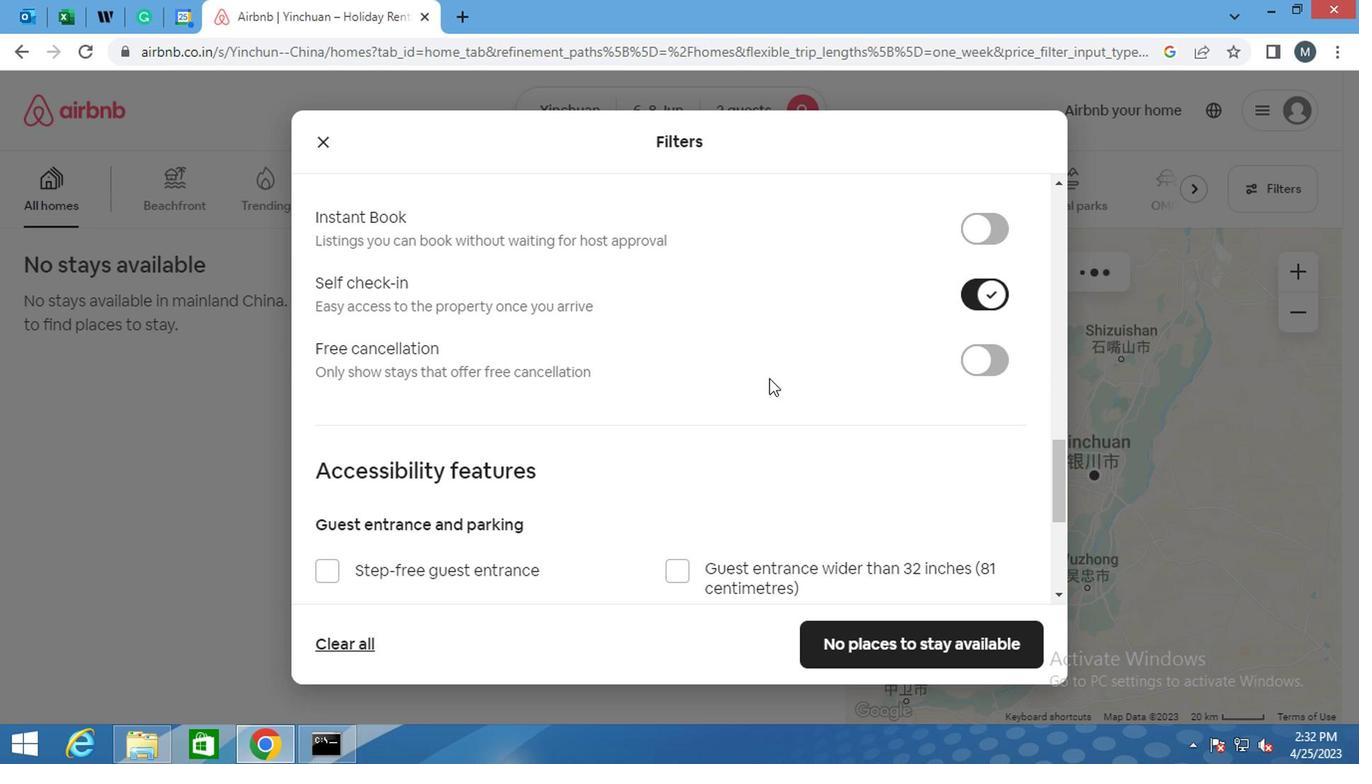 
Action: Mouse moved to (739, 377)
Screenshot: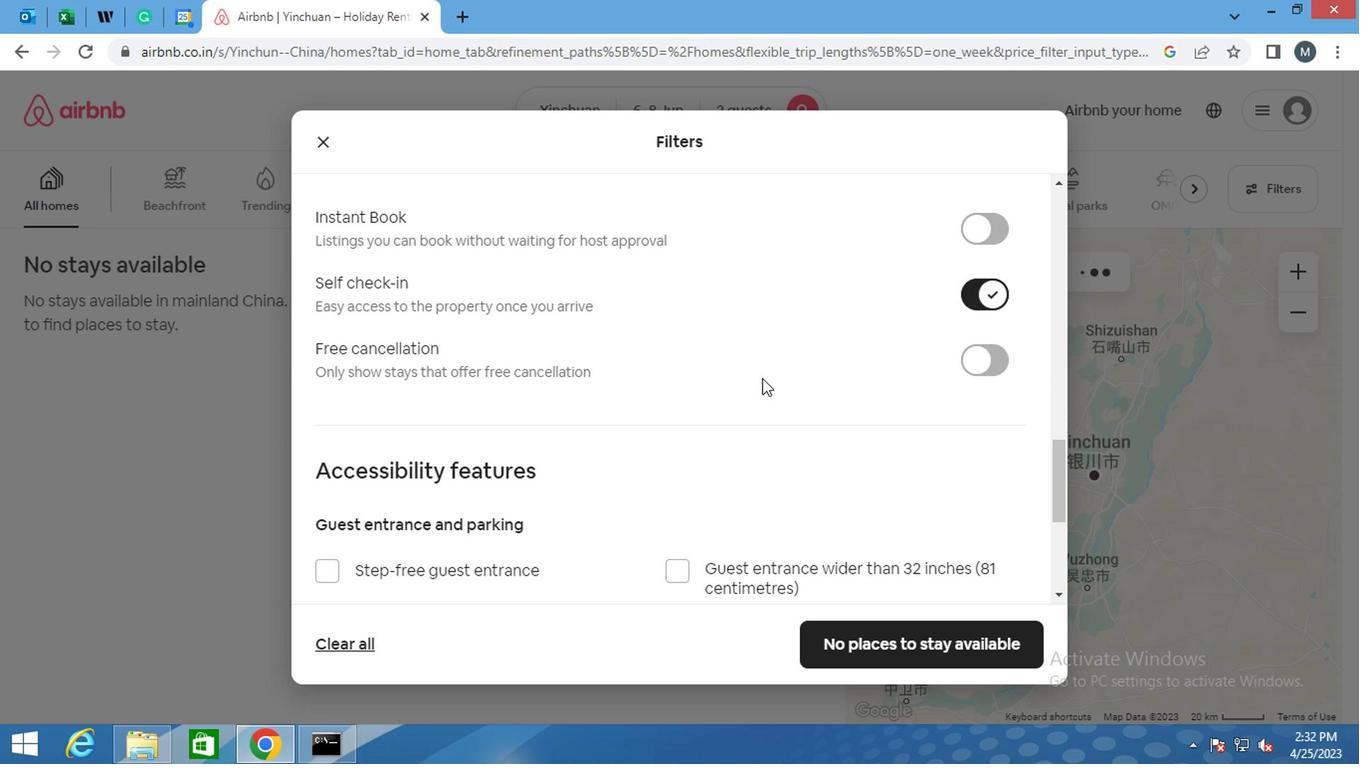 
Action: Mouse scrolled (739, 375) with delta (0, -1)
Screenshot: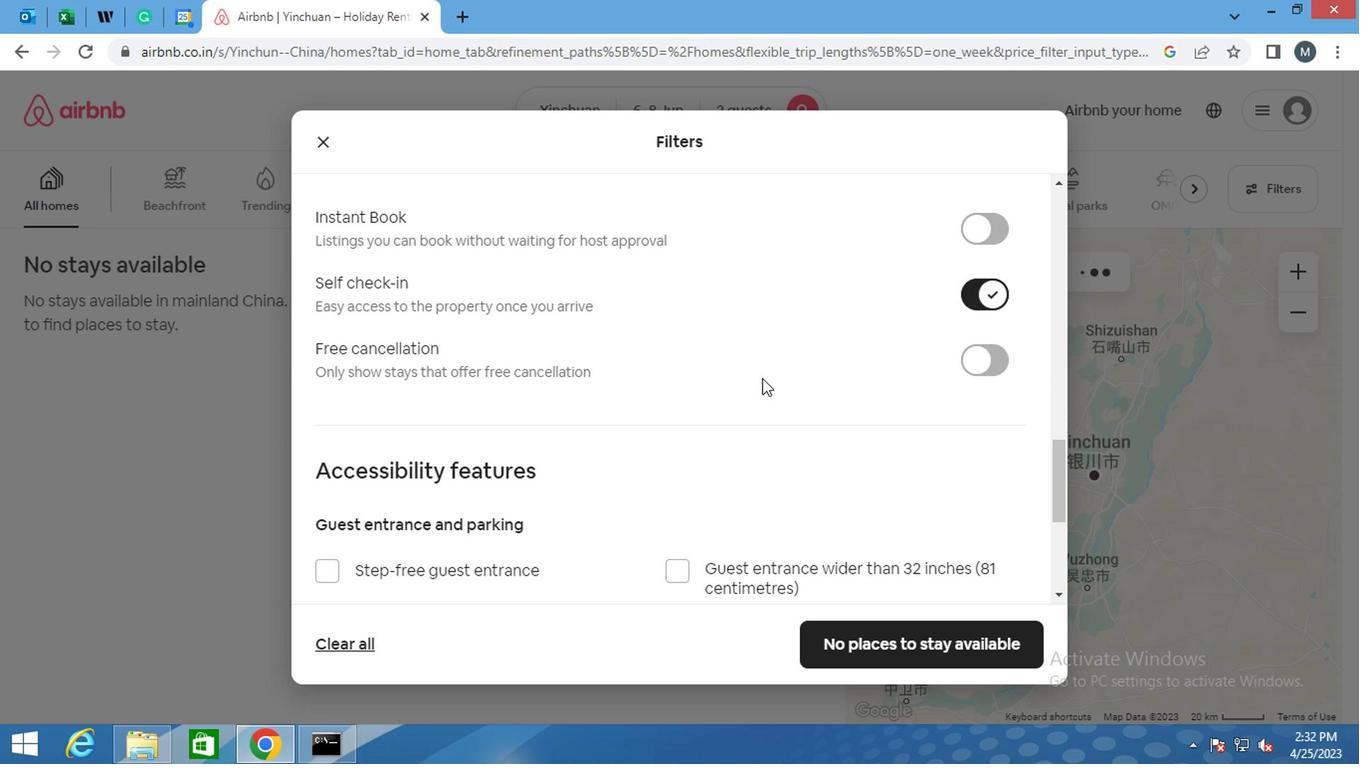 
Action: Mouse moved to (732, 383)
Screenshot: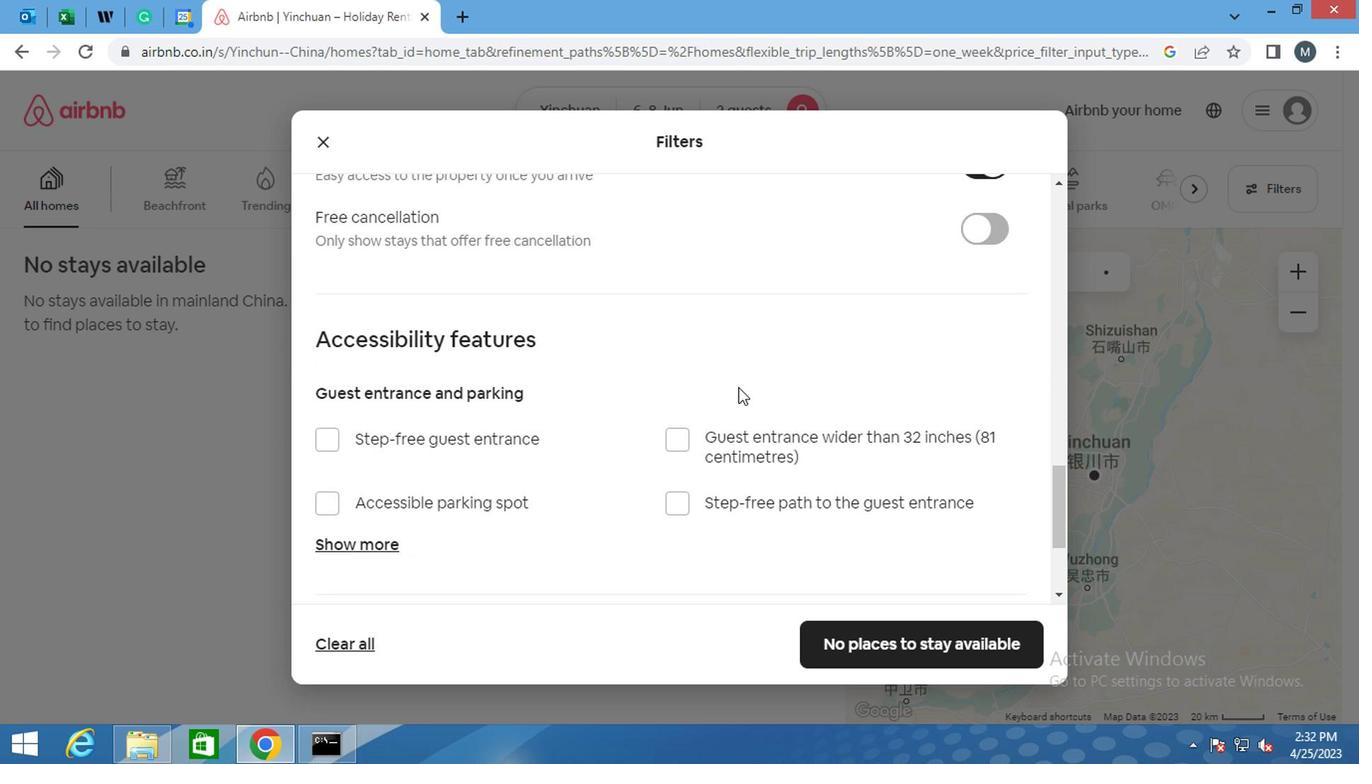 
Action: Mouse scrolled (732, 383) with delta (0, 0)
Screenshot: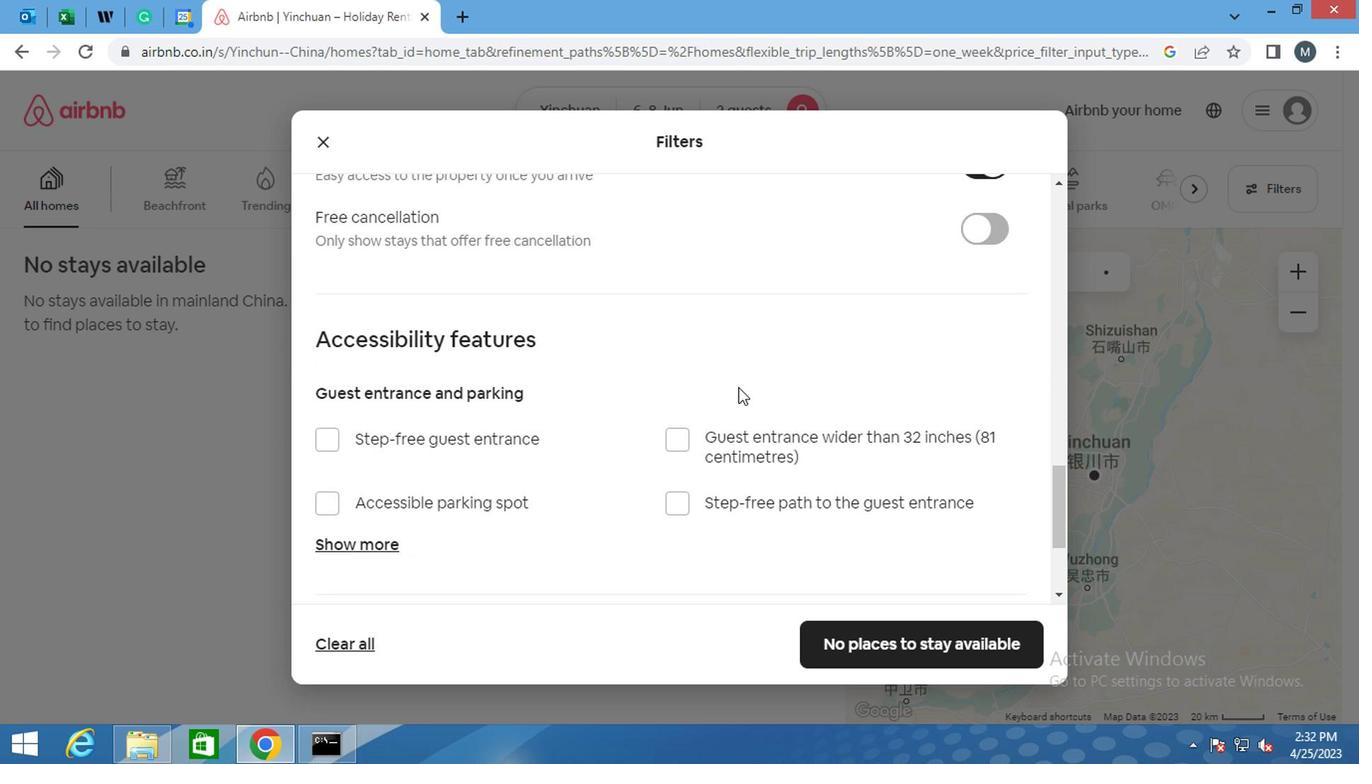 
Action: Mouse moved to (732, 388)
Screenshot: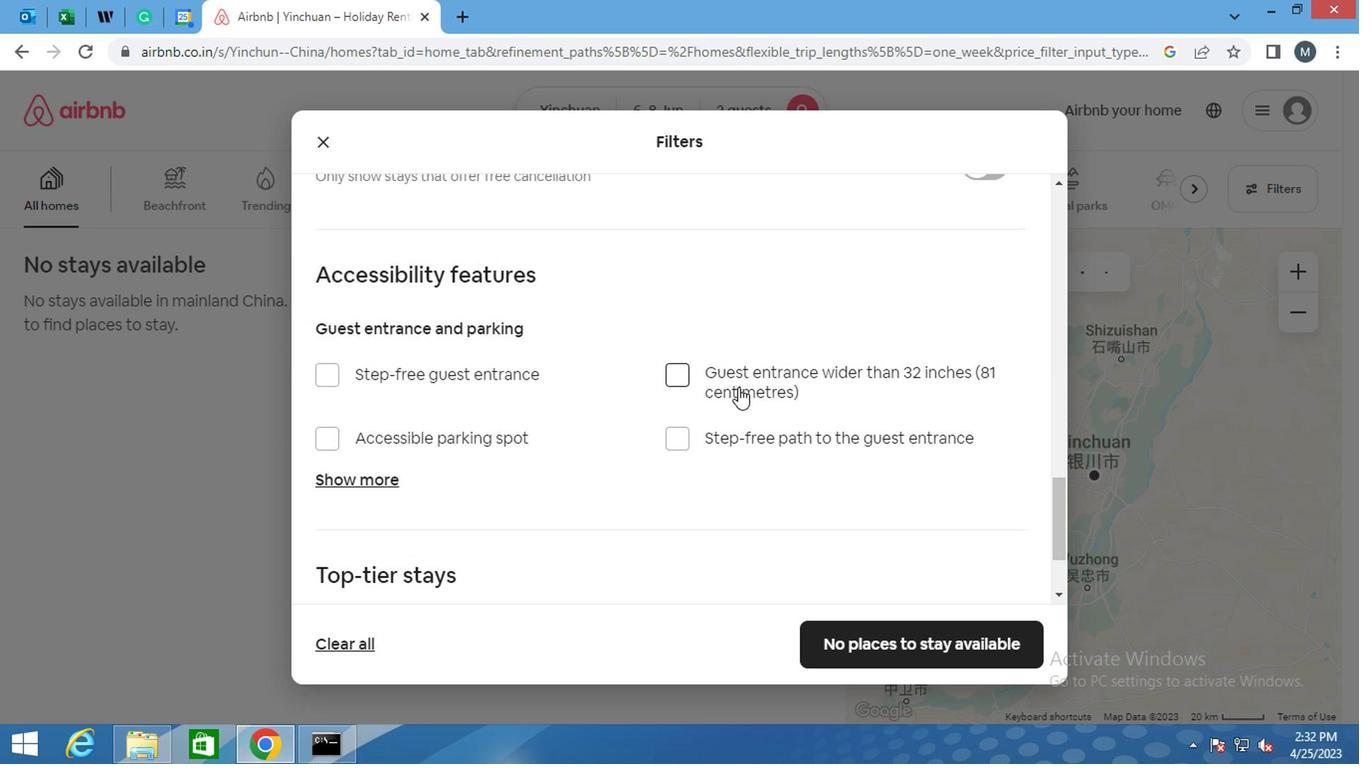 
Action: Mouse scrolled (732, 387) with delta (0, 0)
Screenshot: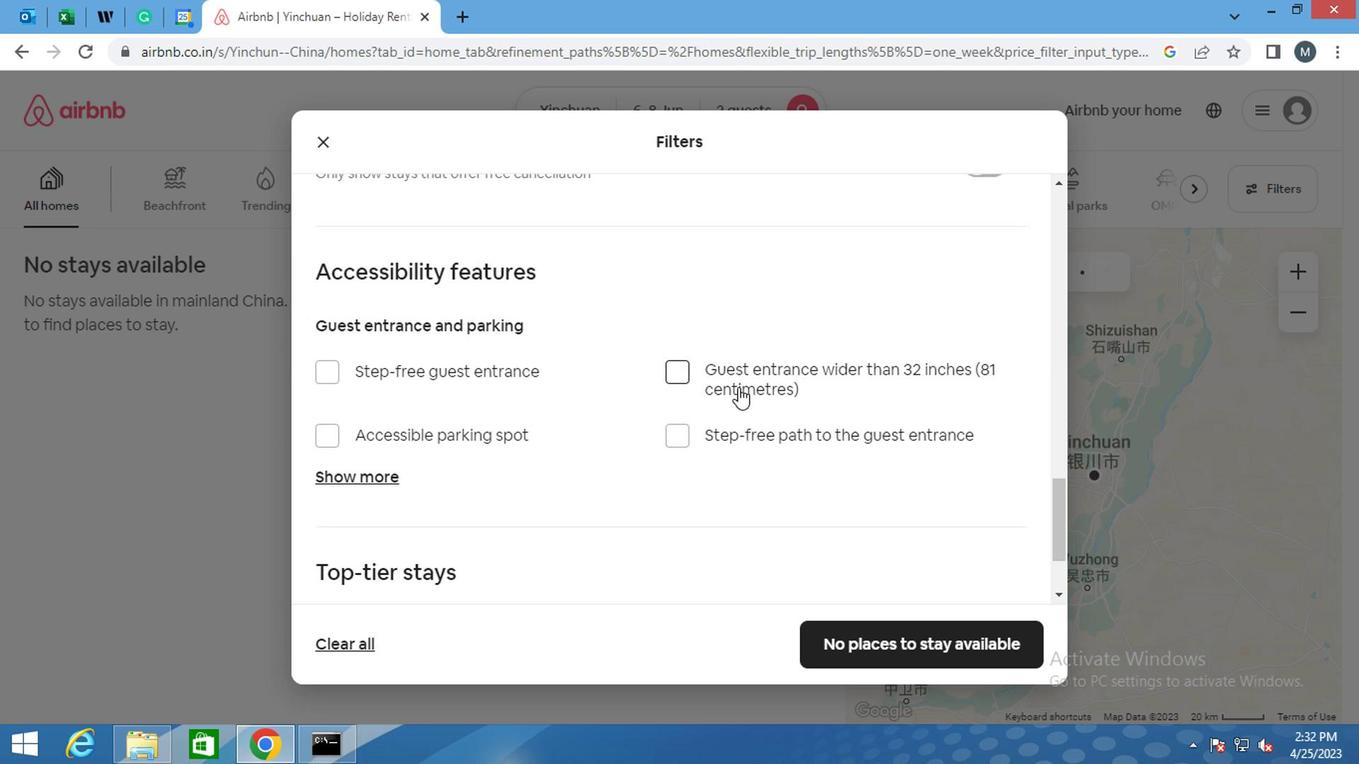 
Action: Mouse moved to (716, 431)
Screenshot: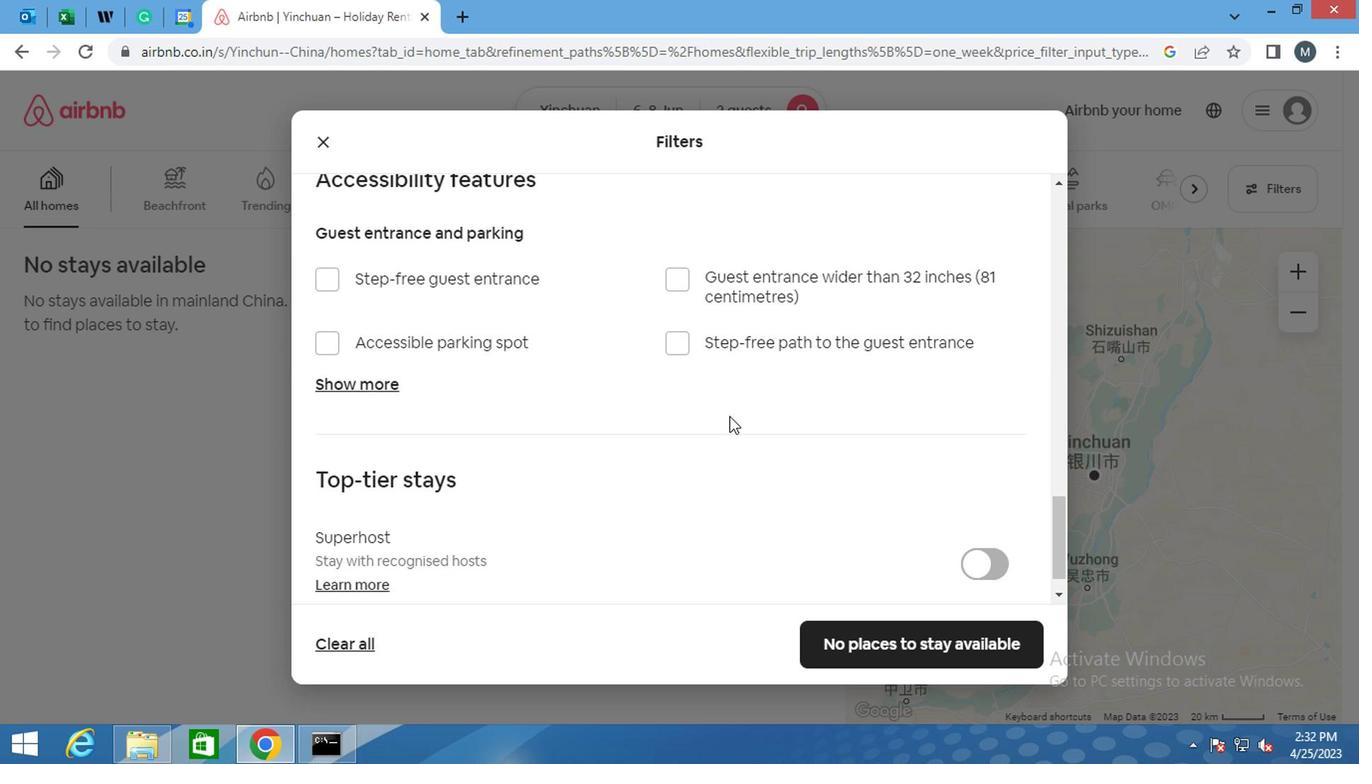 
Action: Mouse scrolled (716, 429) with delta (0, -1)
Screenshot: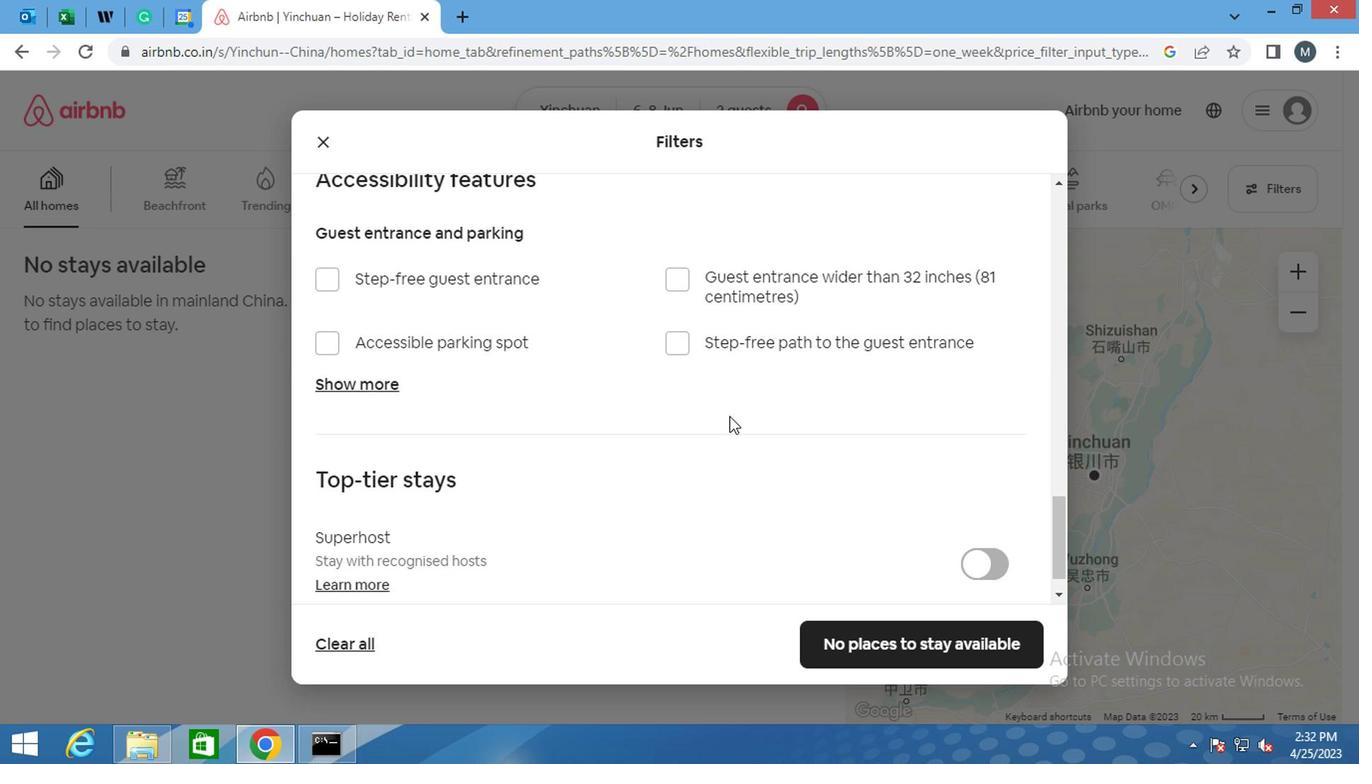 
Action: Mouse moved to (716, 444)
Screenshot: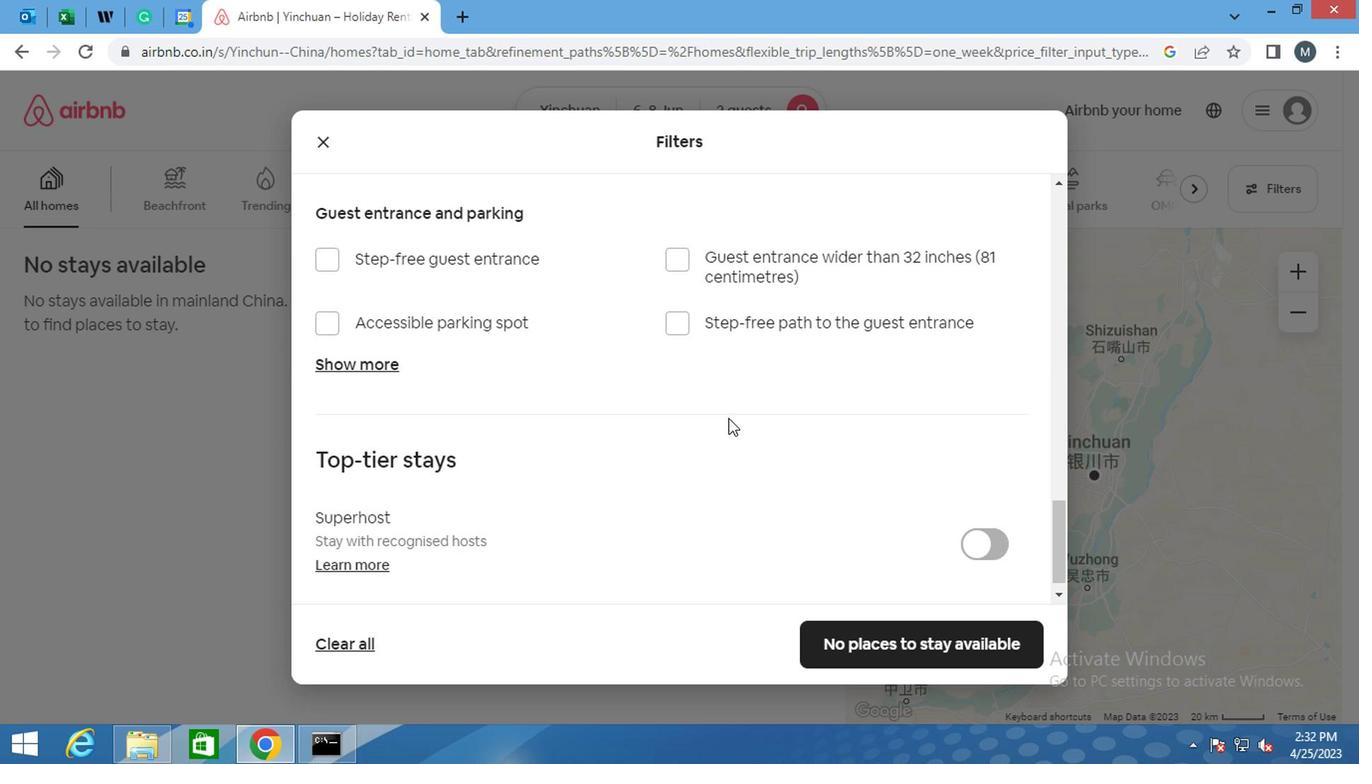 
Action: Mouse scrolled (716, 443) with delta (0, -1)
Screenshot: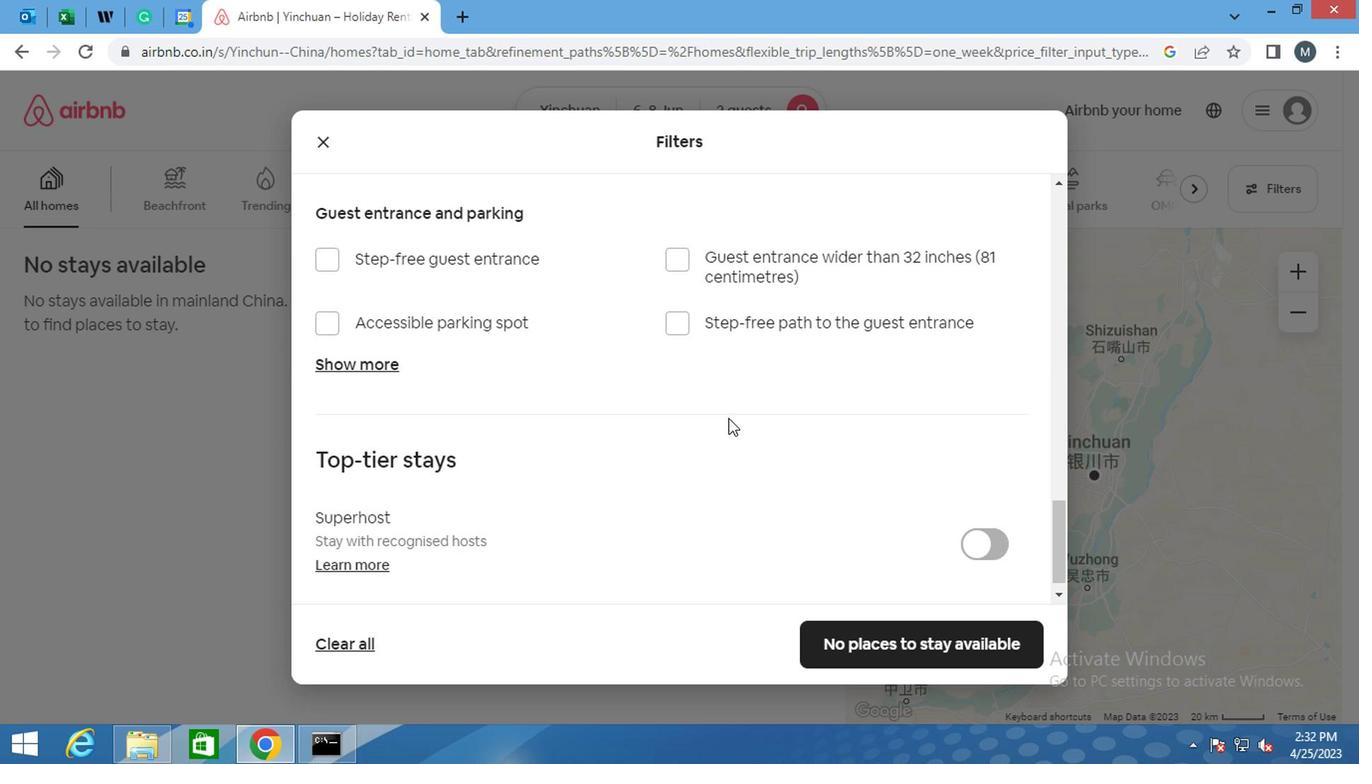 
Action: Mouse moved to (717, 455)
Screenshot: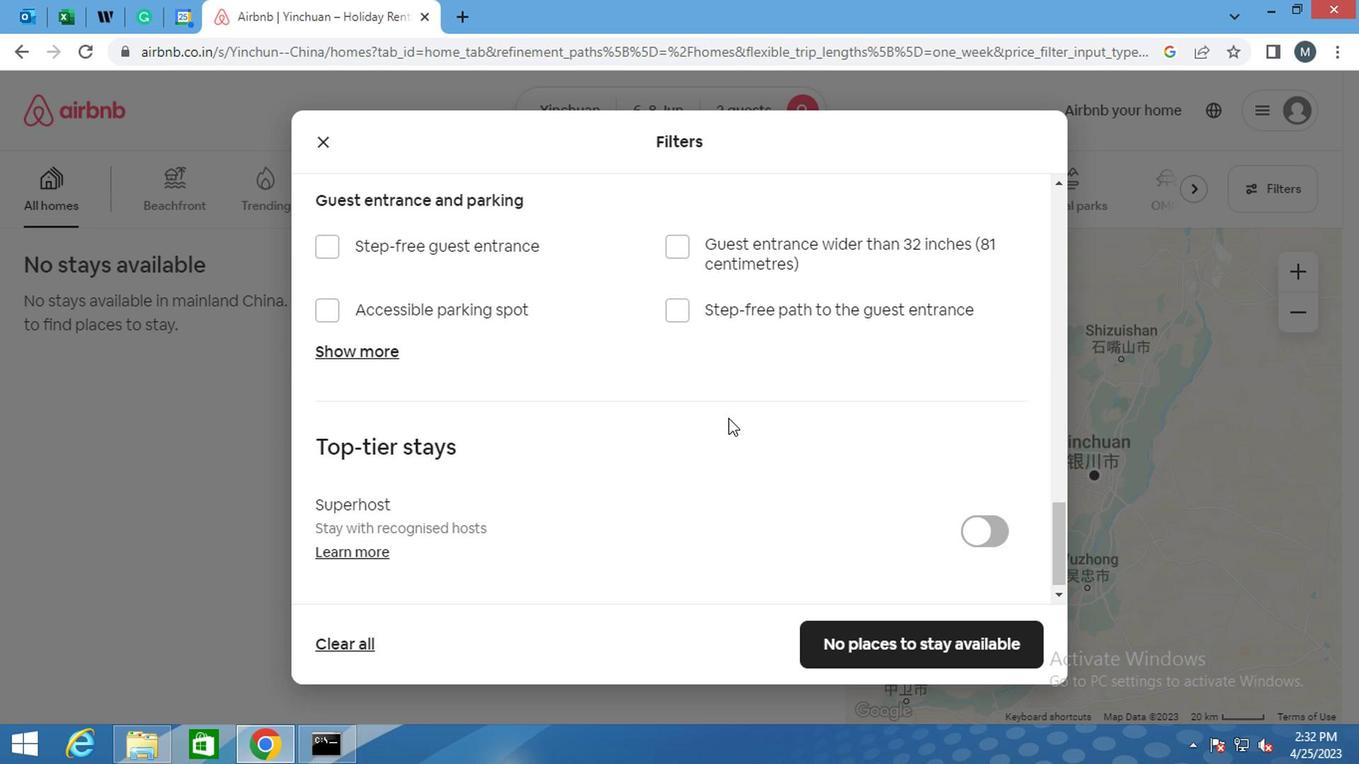 
Action: Mouse scrolled (717, 455) with delta (0, 0)
Screenshot: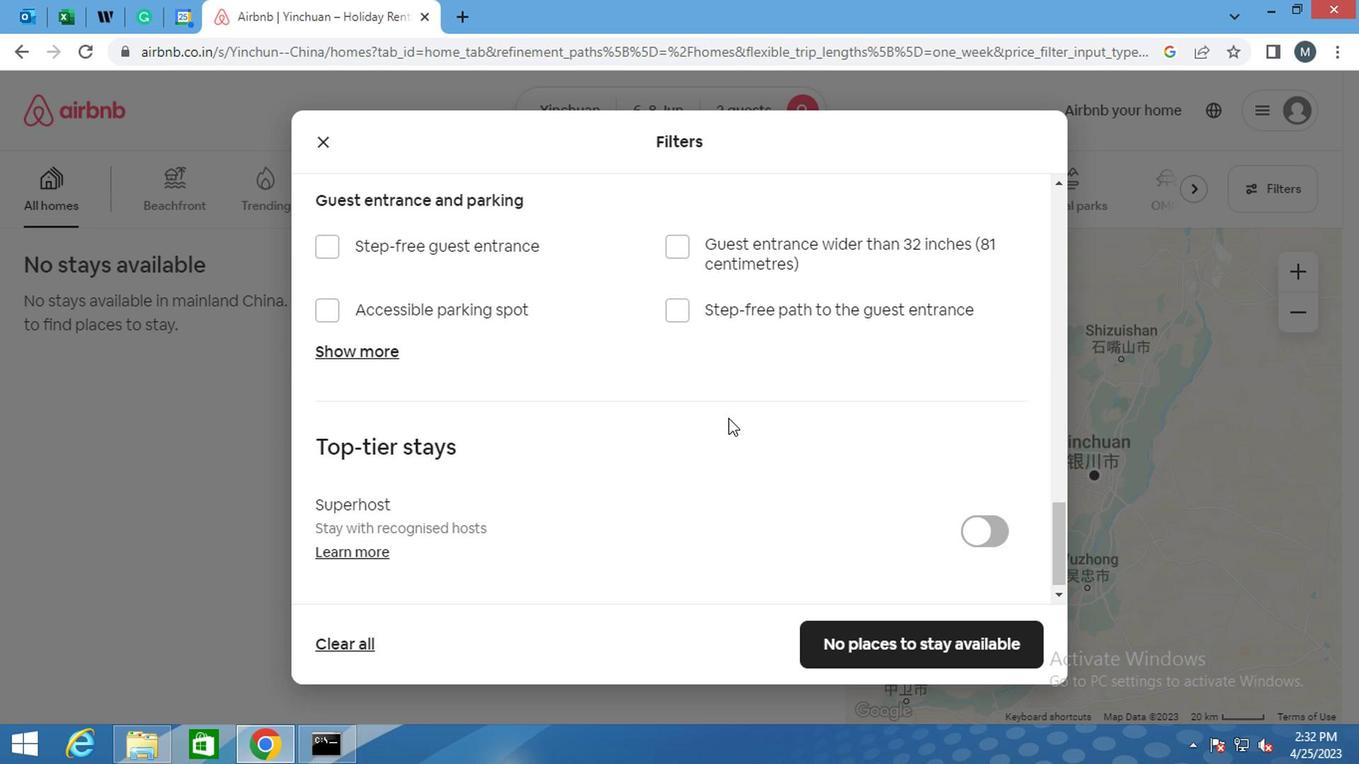 
Action: Mouse moved to (857, 626)
Screenshot: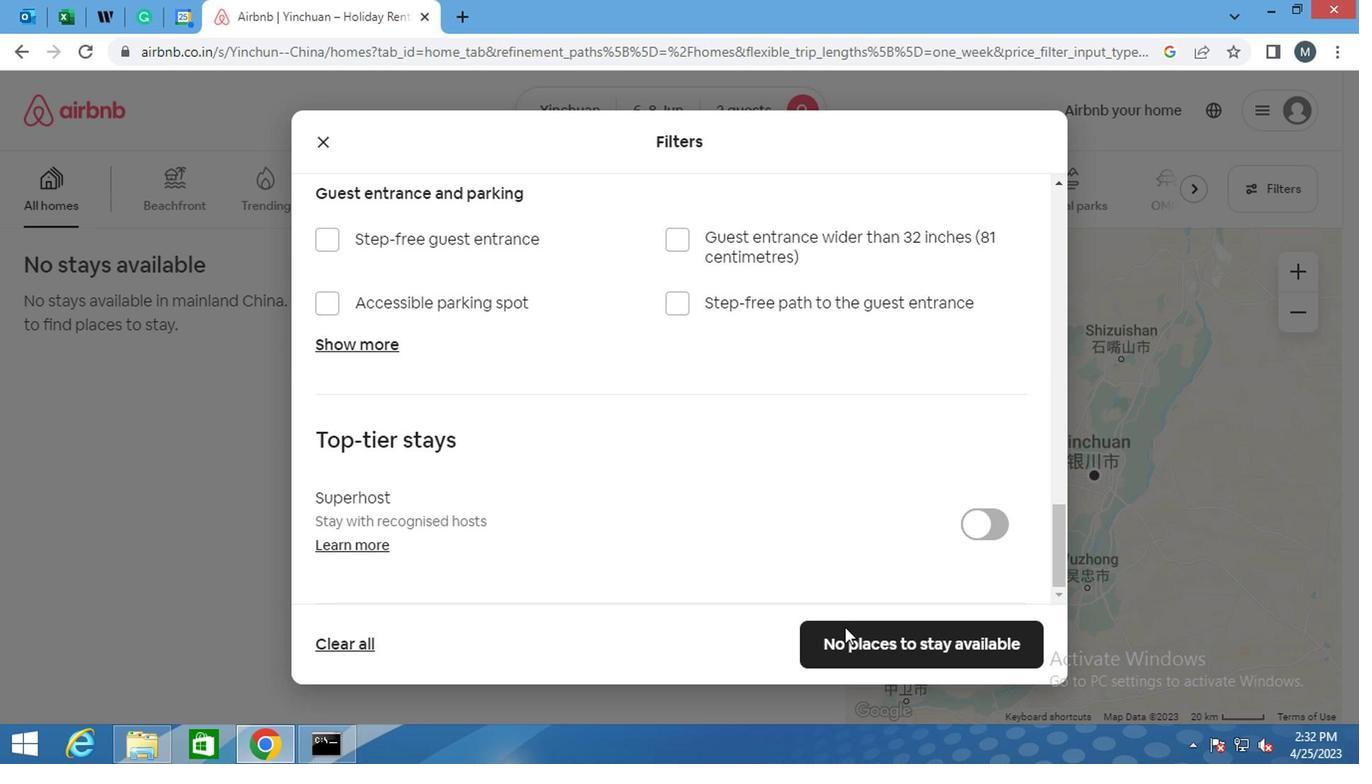 
Action: Mouse pressed left at (857, 626)
Screenshot: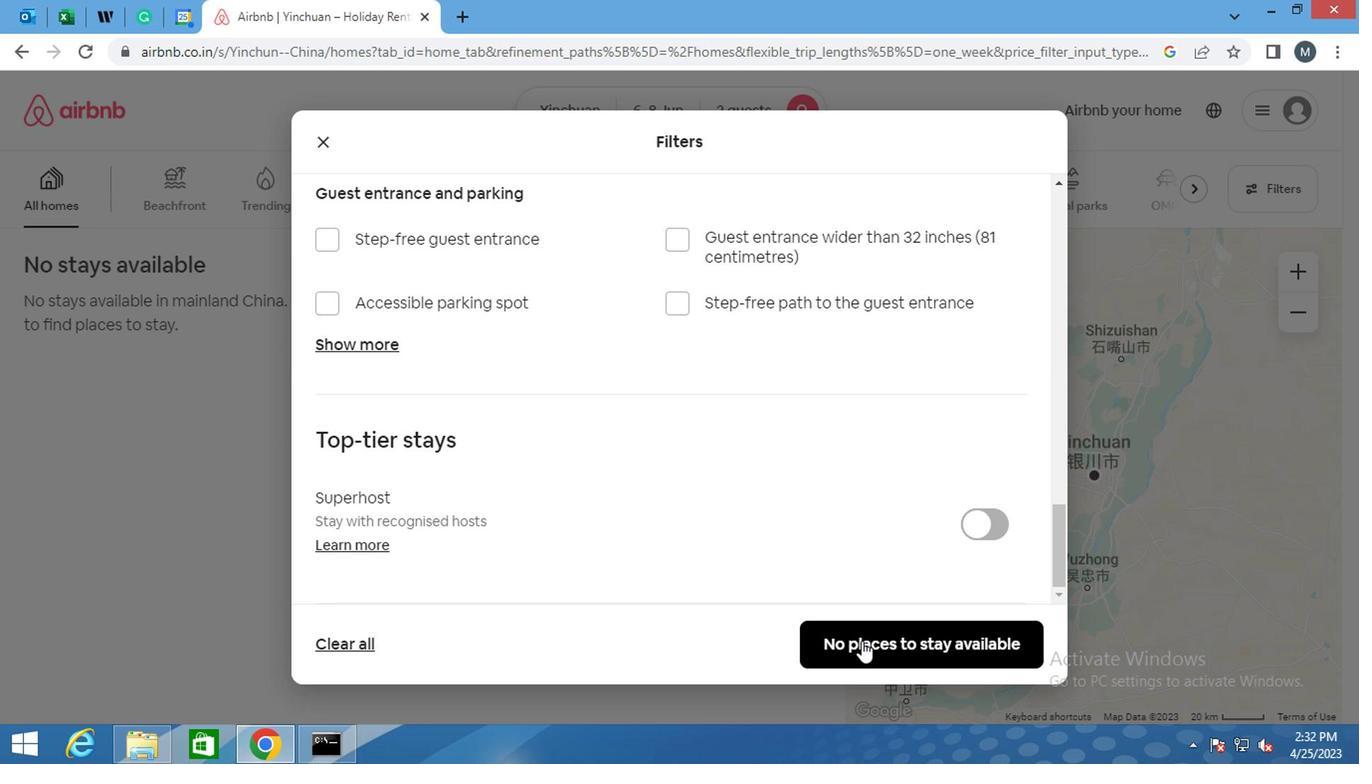 
Action: Mouse moved to (857, 628)
Screenshot: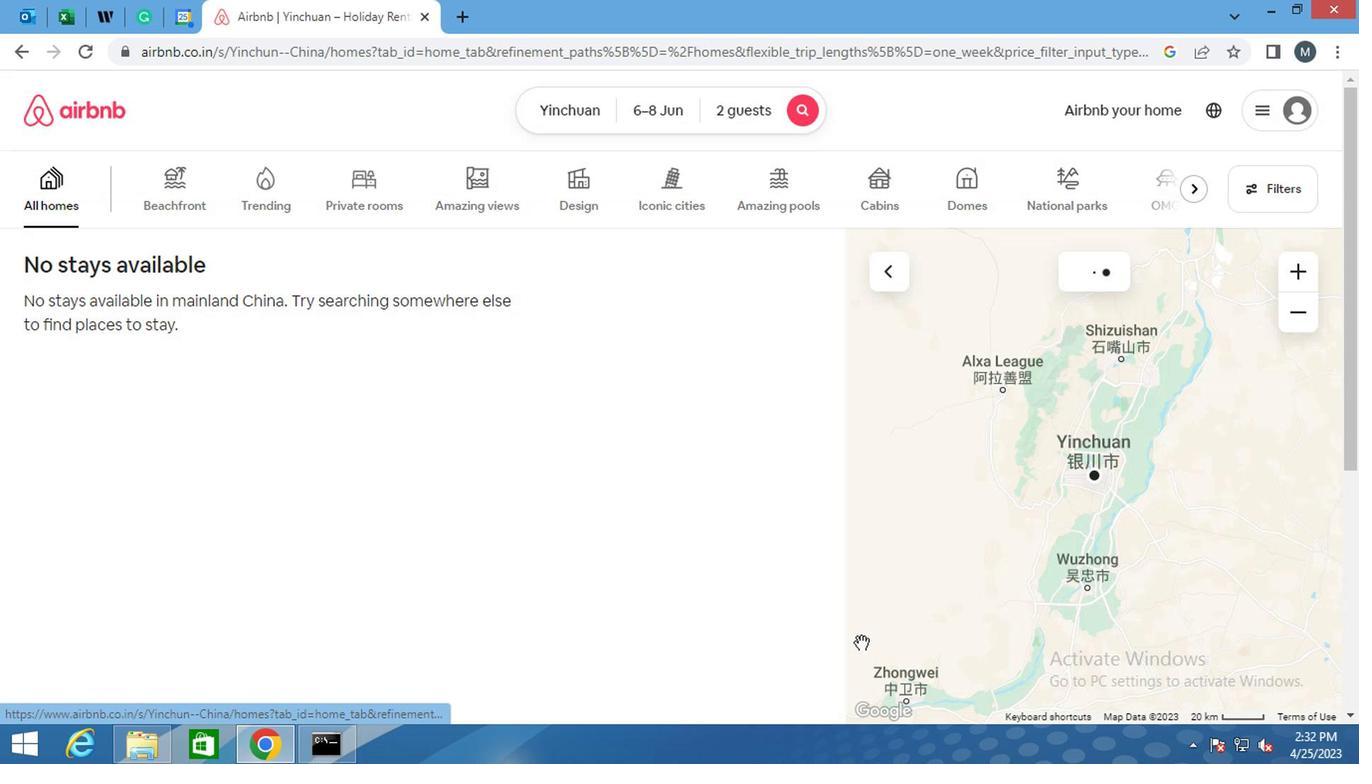 
